 Task: Find connections with filter location Bonoua with filter topic #Tipswith filter profile language Potuguese with filter current company Bira 91 with filter school Jobs Khurda with filter industry Primary Metal Manufacturing with filter service category Demand Generation with filter keywords title Boilermaker
Action: Mouse moved to (645, 83)
Screenshot: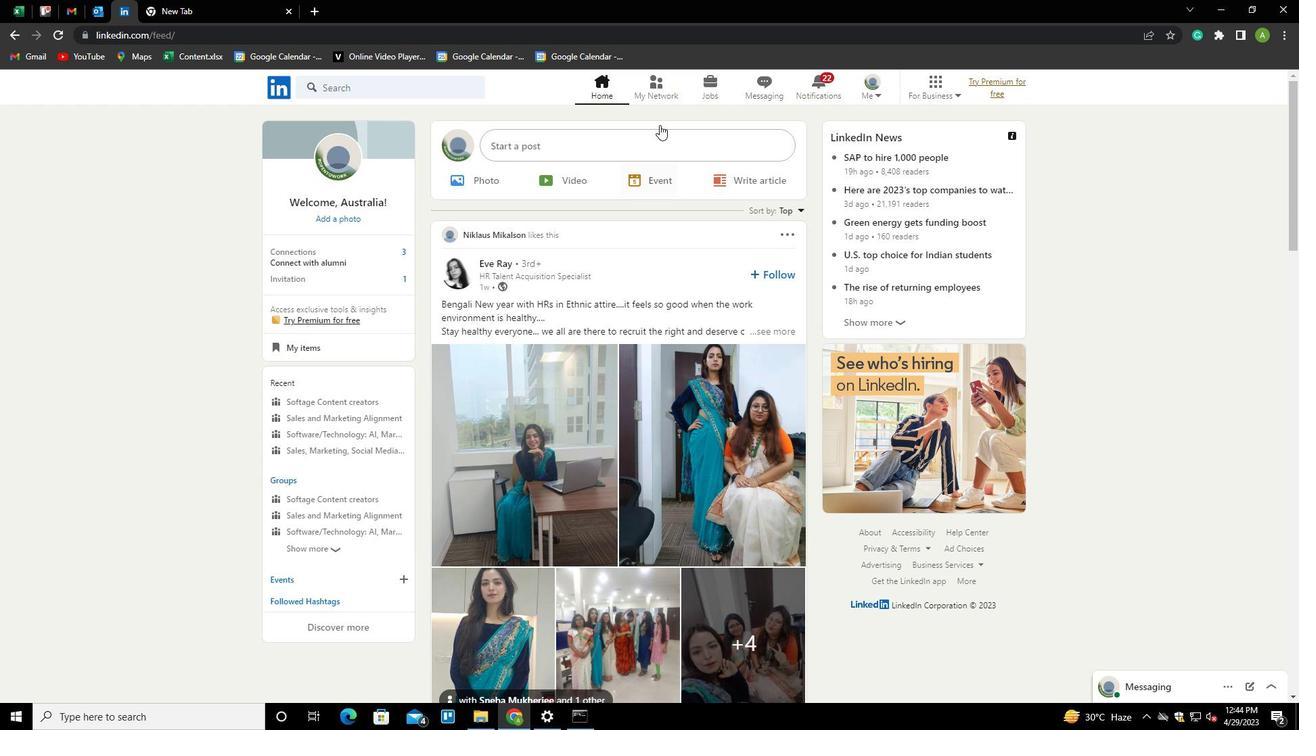 
Action: Mouse pressed left at (645, 83)
Screenshot: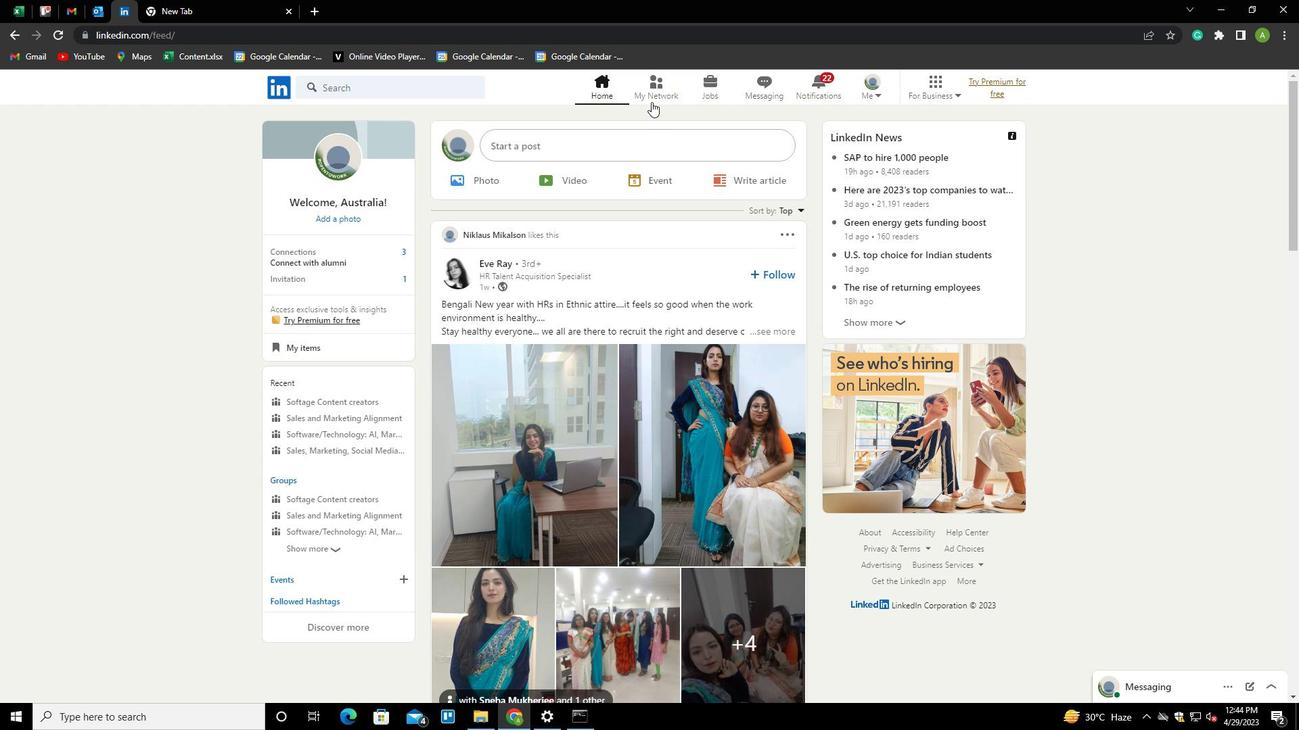 
Action: Mouse moved to (355, 166)
Screenshot: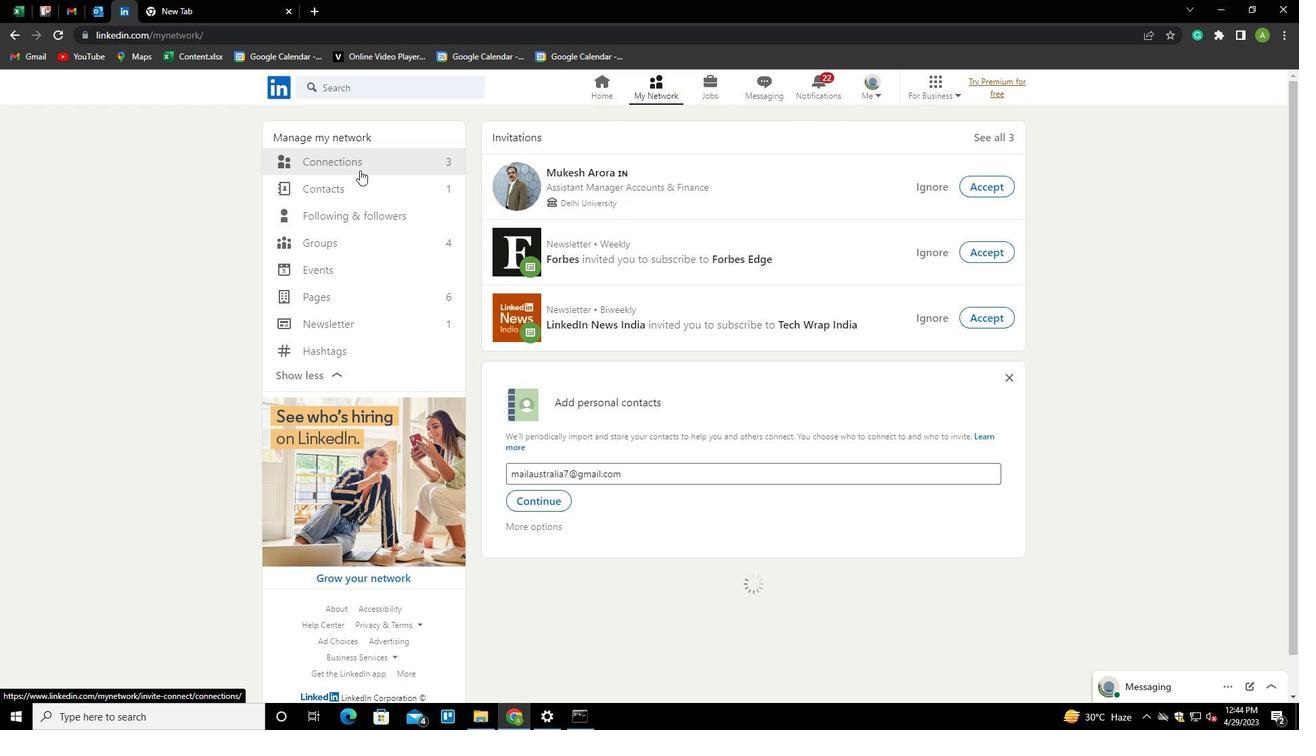 
Action: Mouse pressed left at (355, 166)
Screenshot: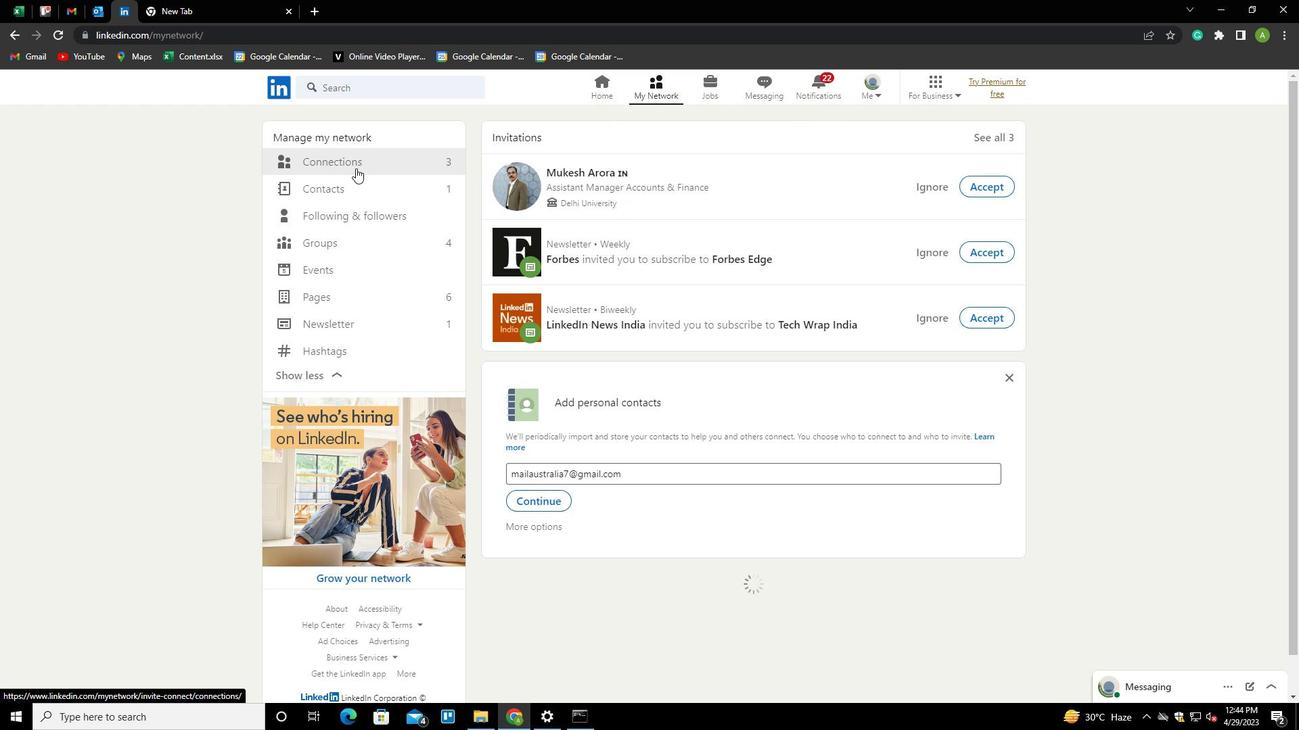 
Action: Mouse moved to (733, 159)
Screenshot: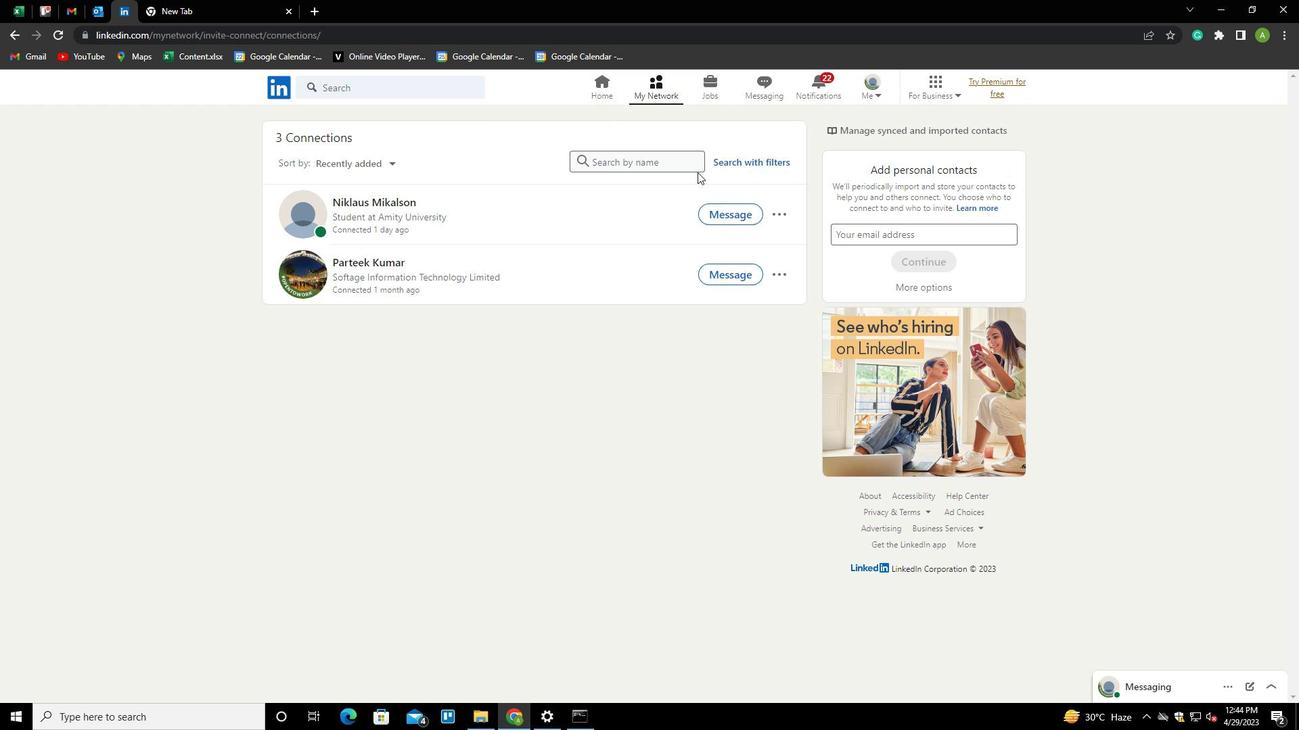 
Action: Mouse pressed left at (733, 159)
Screenshot: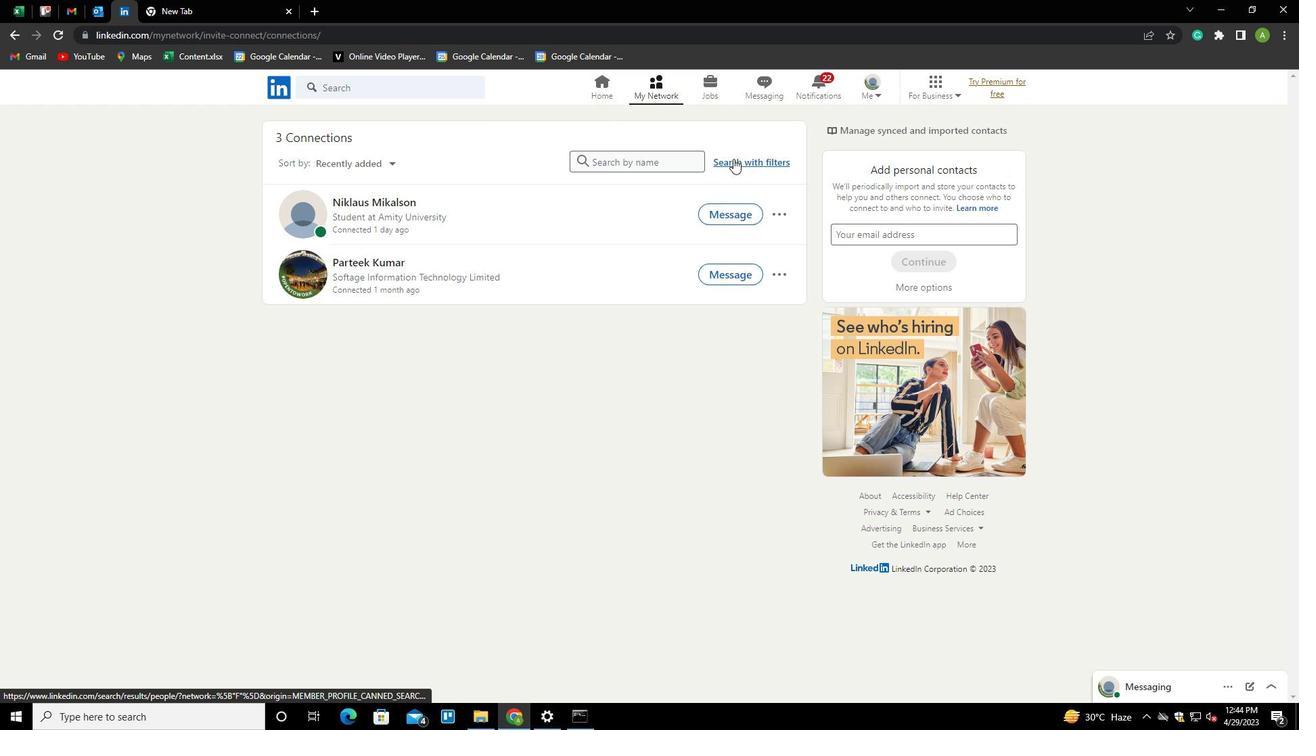 
Action: Mouse moved to (684, 125)
Screenshot: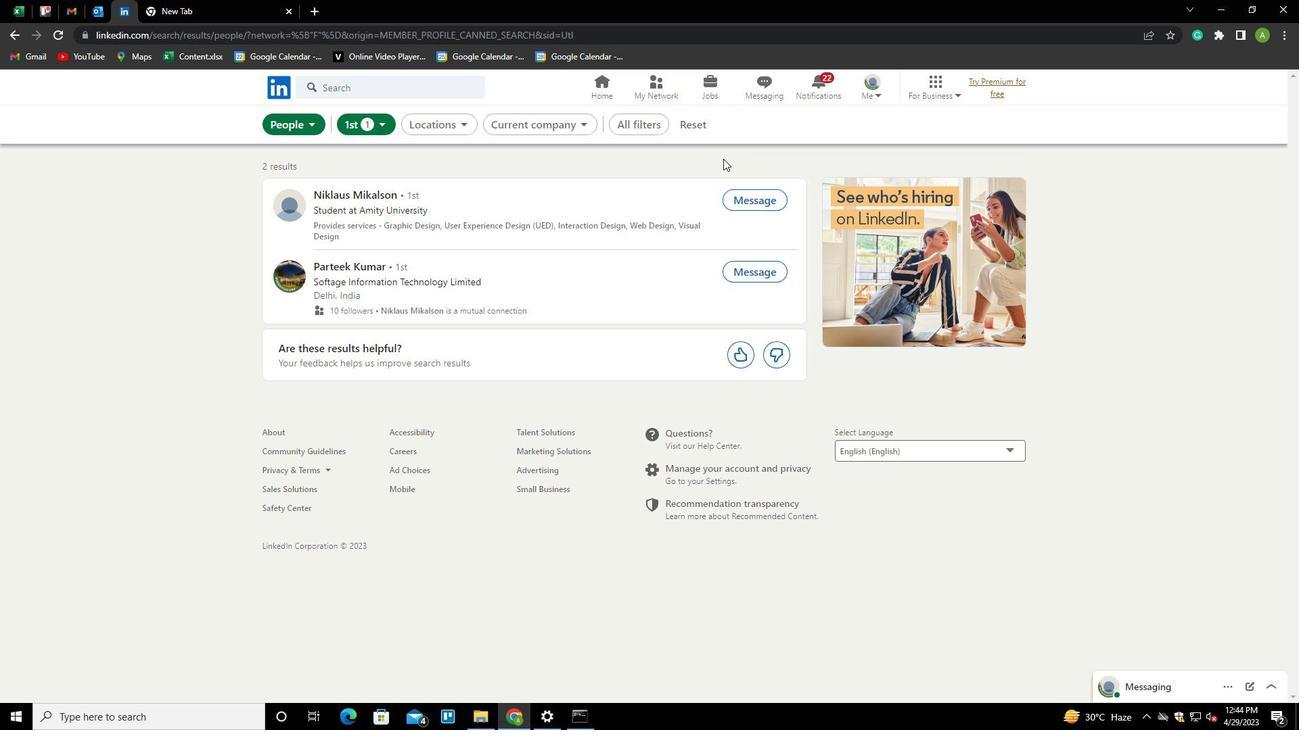 
Action: Mouse pressed left at (684, 125)
Screenshot: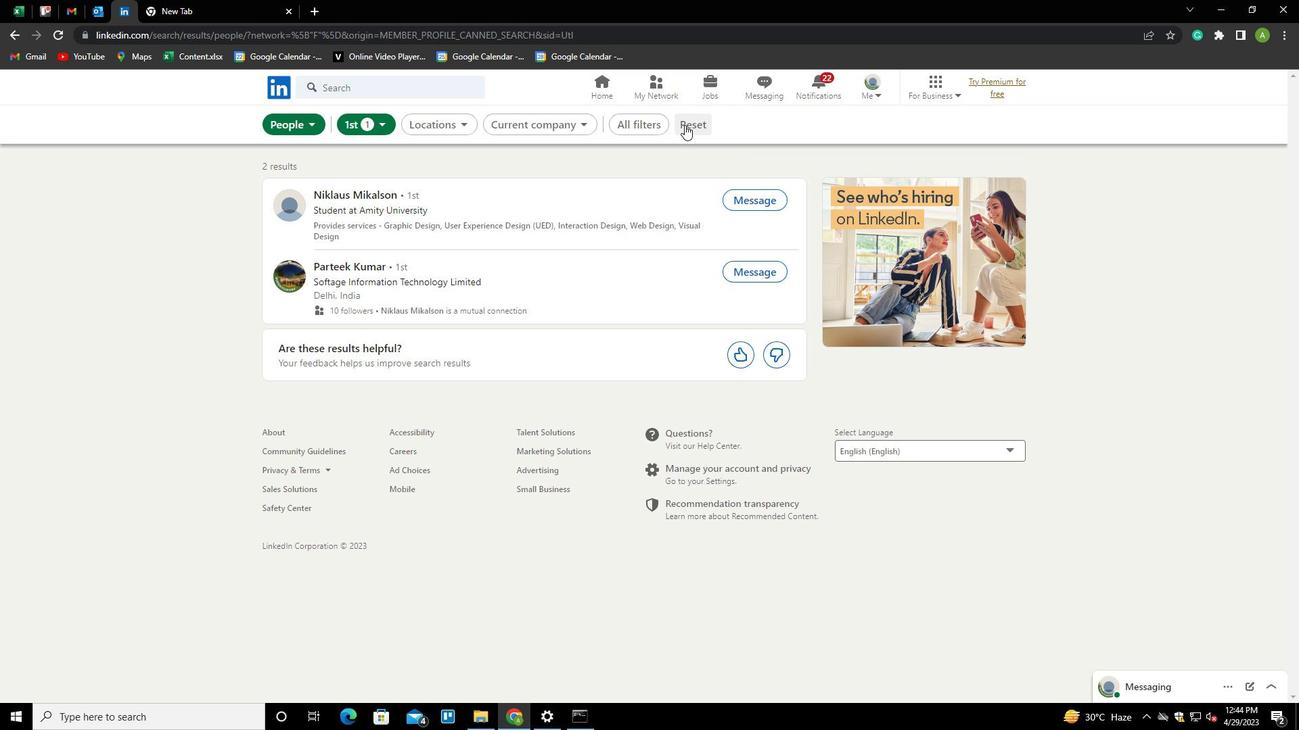 
Action: Mouse moved to (674, 123)
Screenshot: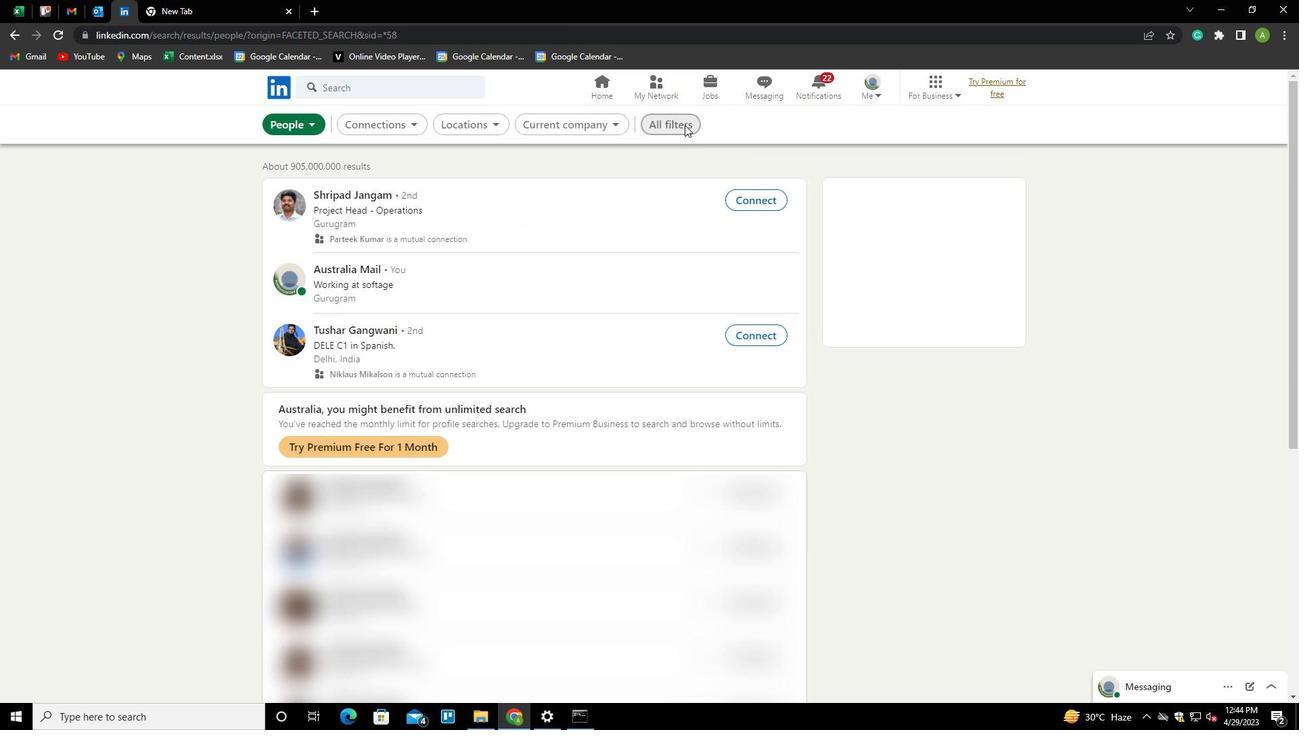 
Action: Mouse pressed left at (674, 123)
Screenshot: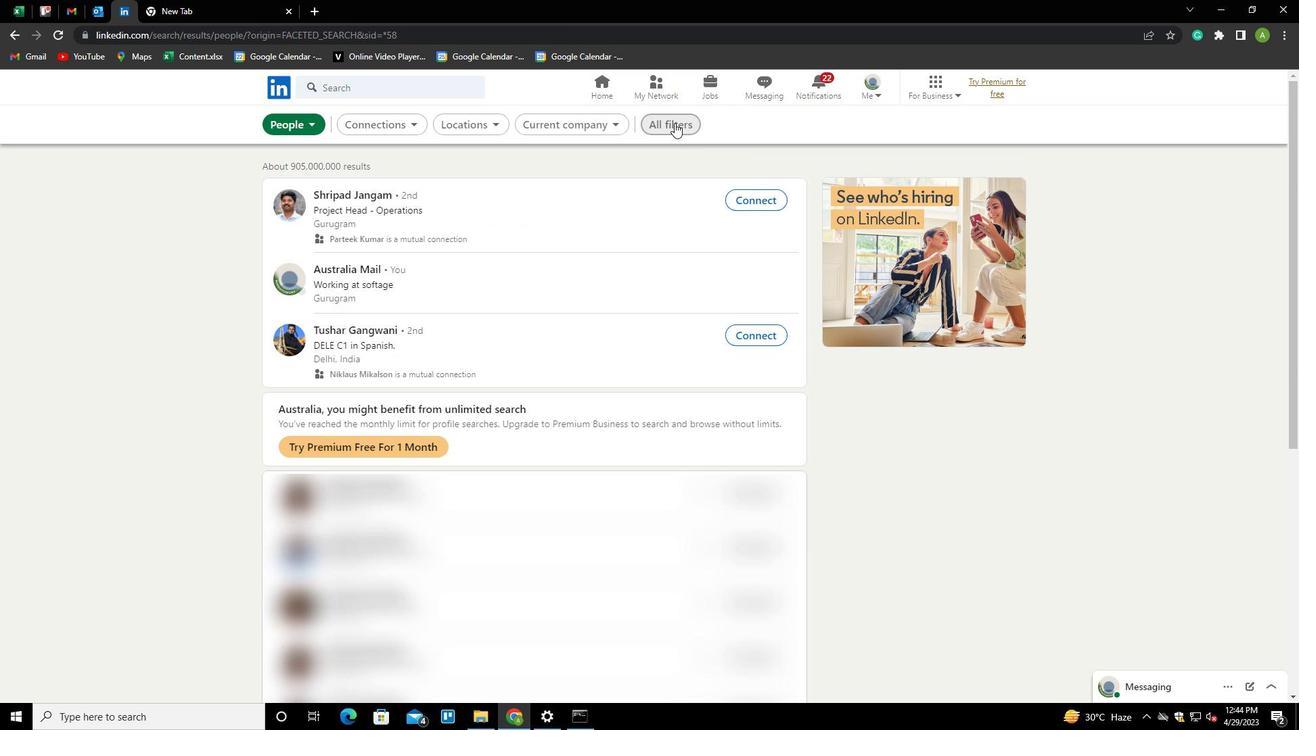 
Action: Mouse moved to (1061, 372)
Screenshot: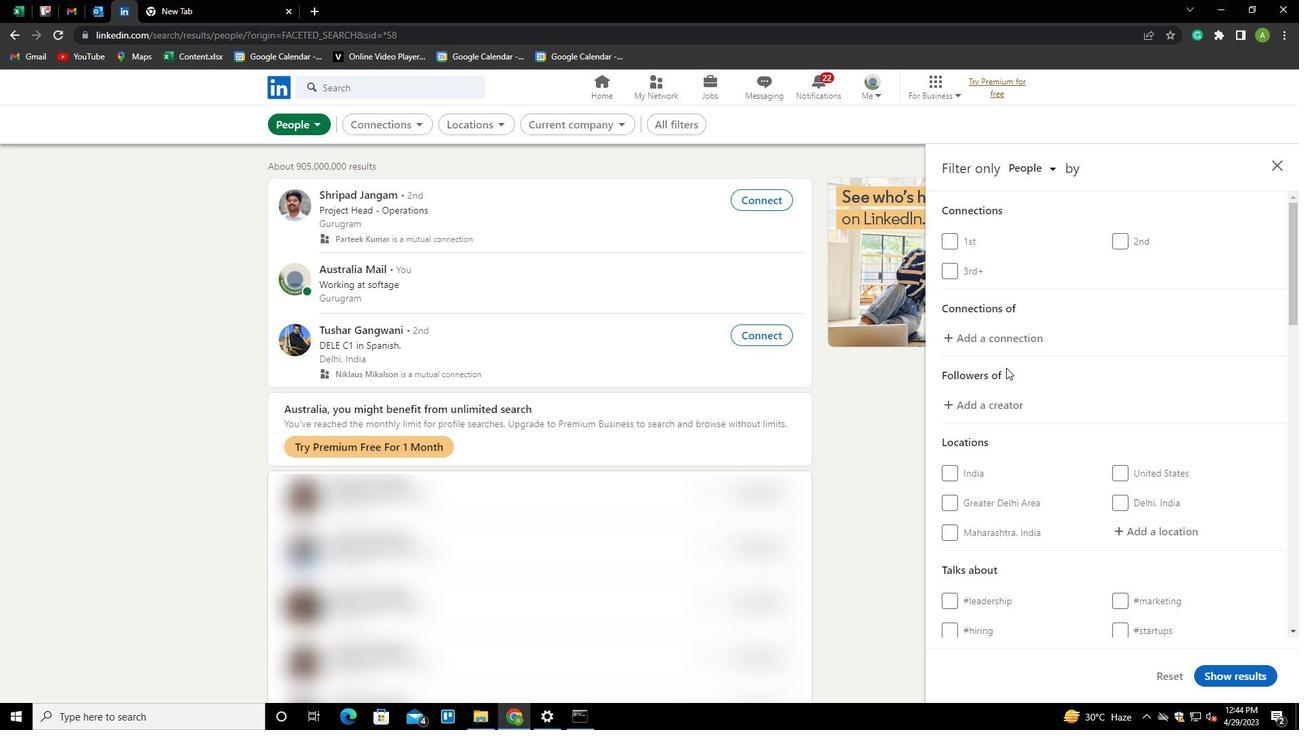 
Action: Mouse scrolled (1061, 372) with delta (0, 0)
Screenshot: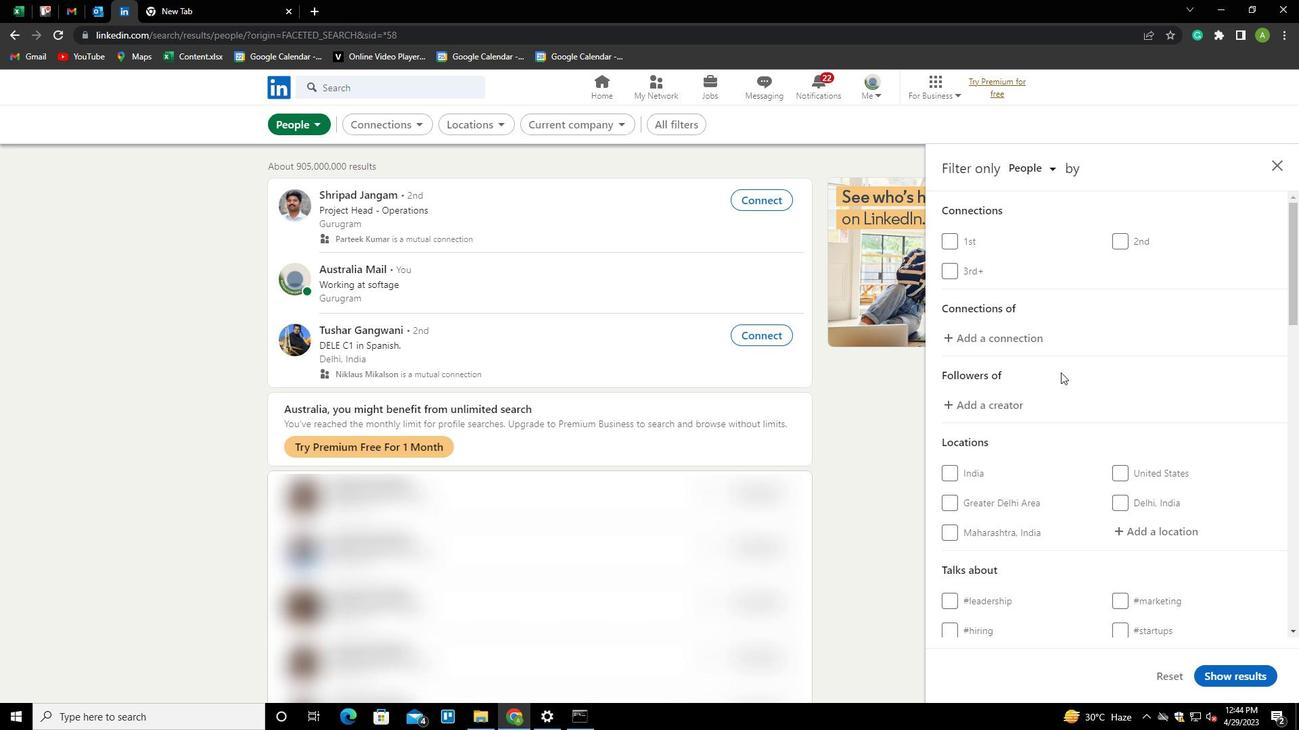 
Action: Mouse scrolled (1061, 372) with delta (0, 0)
Screenshot: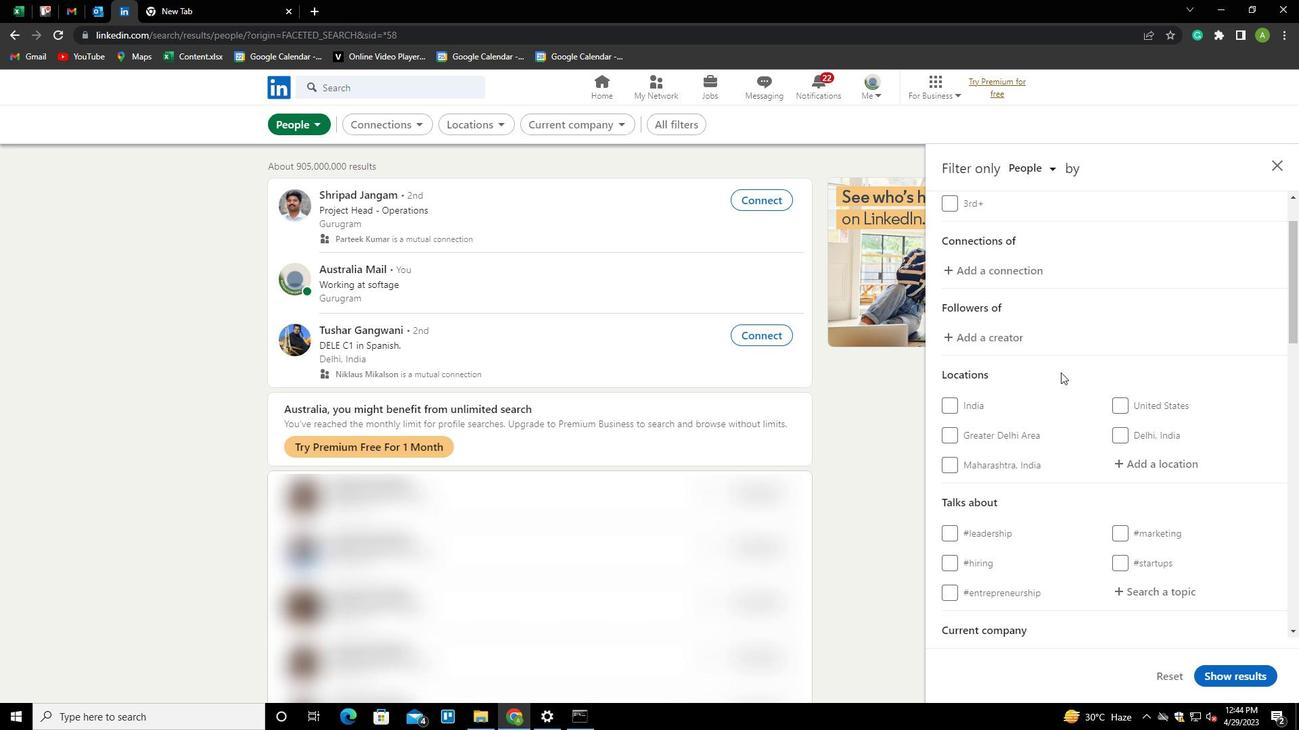 
Action: Mouse moved to (1133, 387)
Screenshot: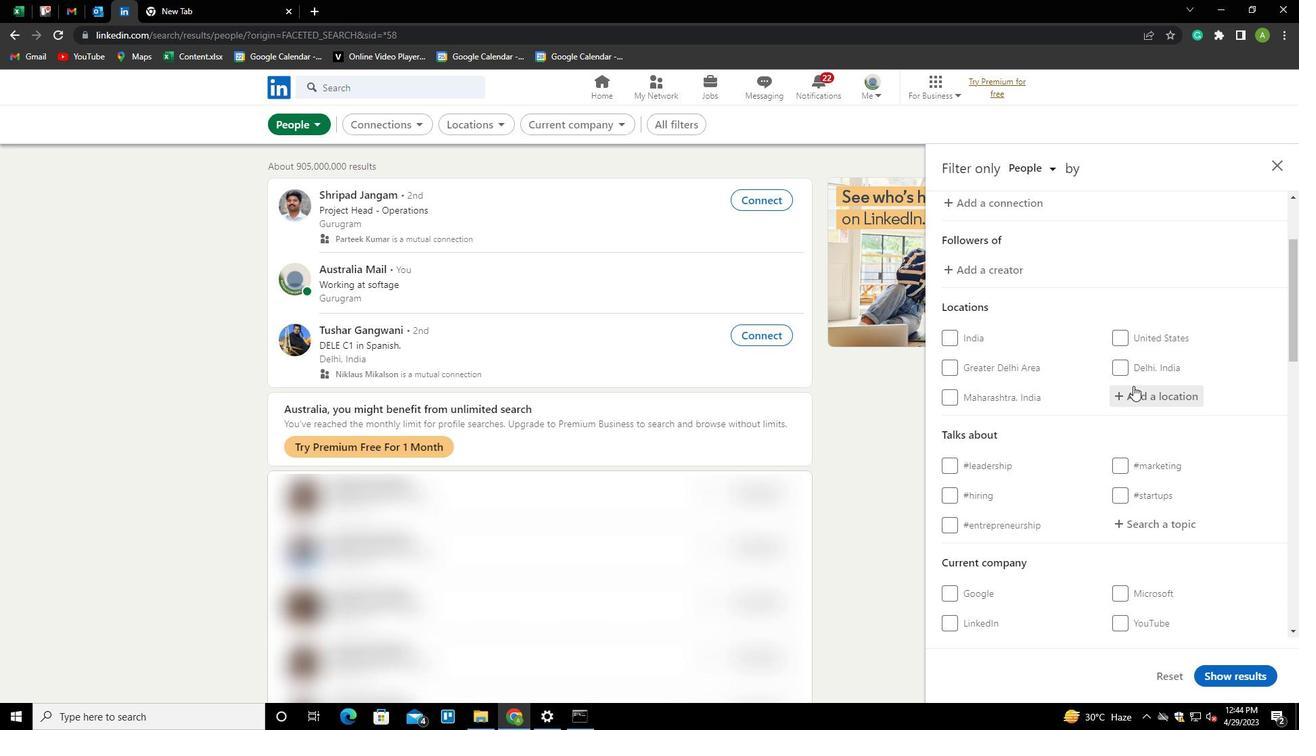 
Action: Mouse pressed left at (1133, 387)
Screenshot: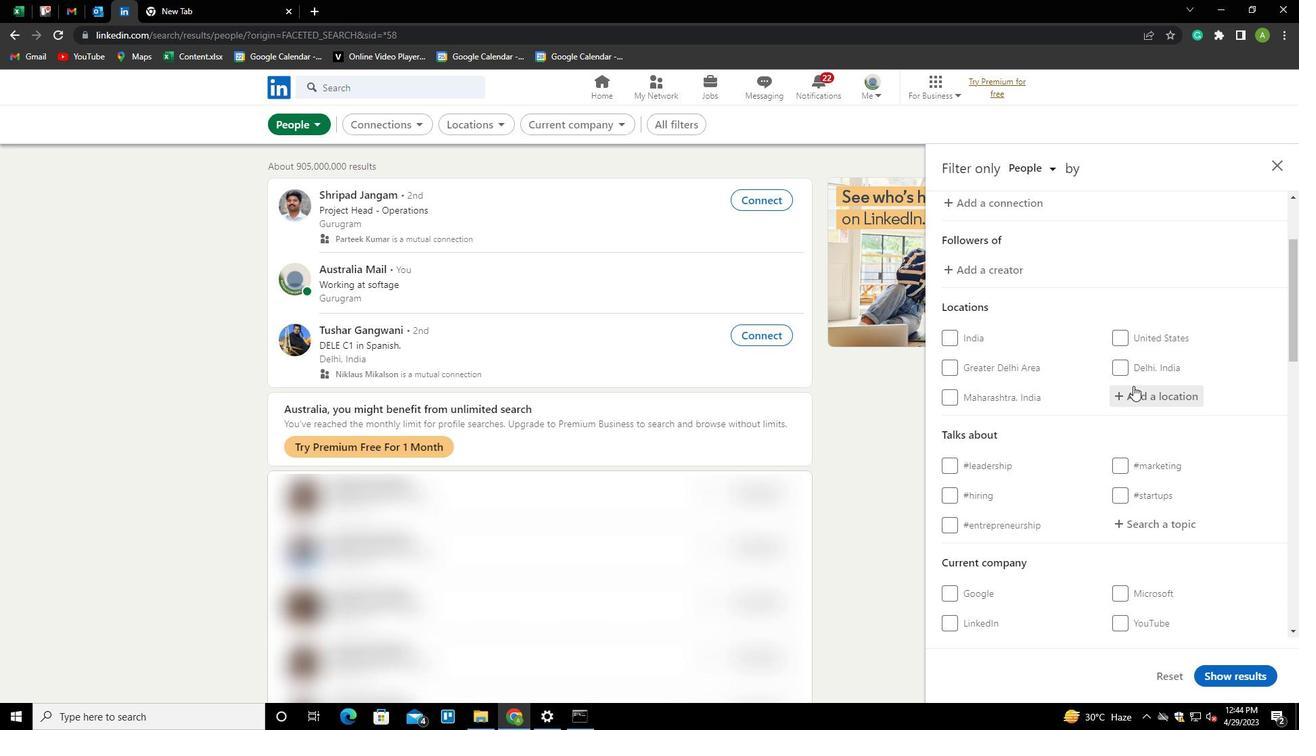 
Action: Key pressed <Key.shift>BONOUA
Screenshot: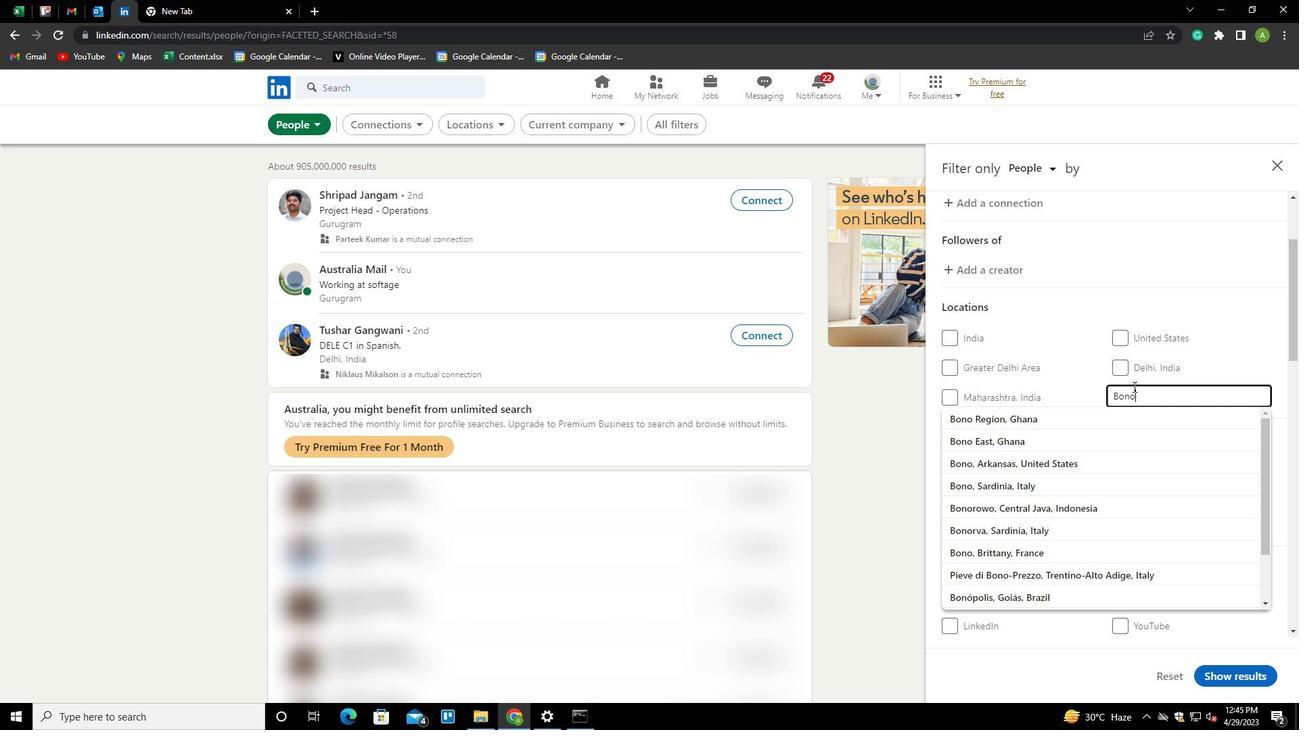
Action: Mouse moved to (1143, 425)
Screenshot: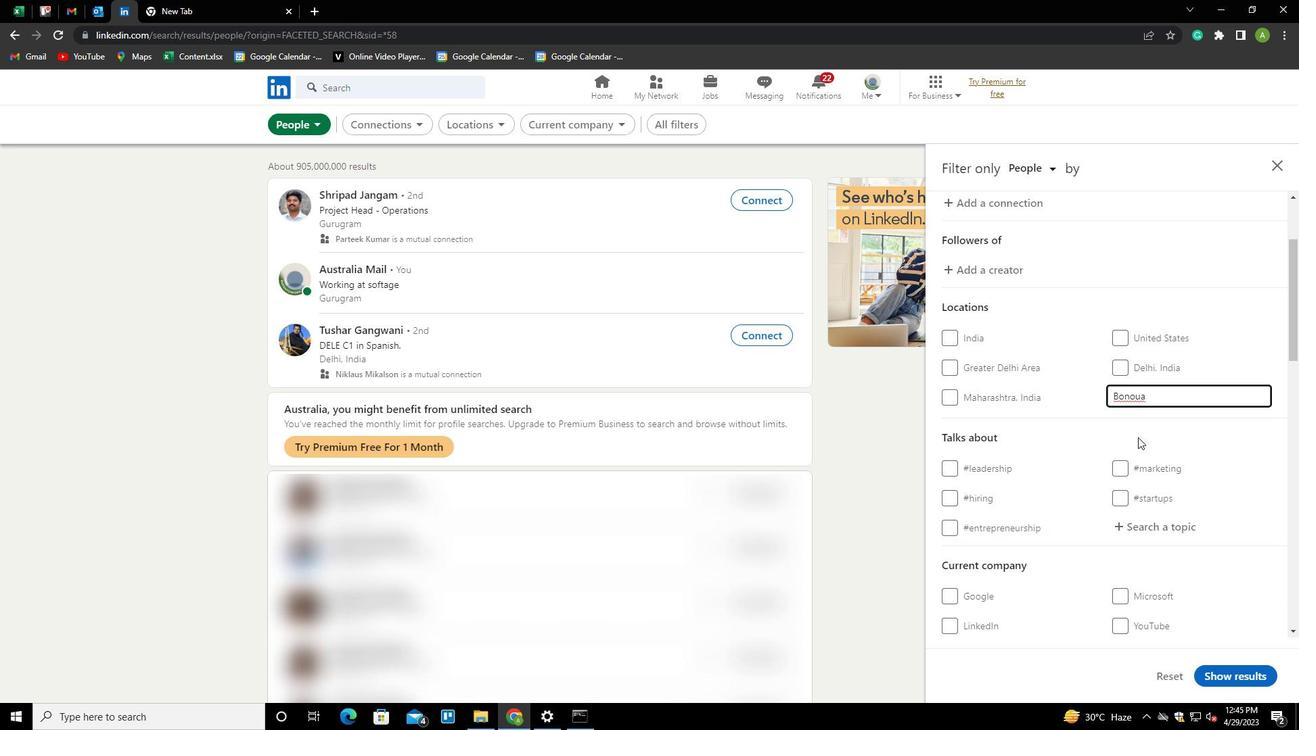 
Action: Mouse pressed left at (1143, 425)
Screenshot: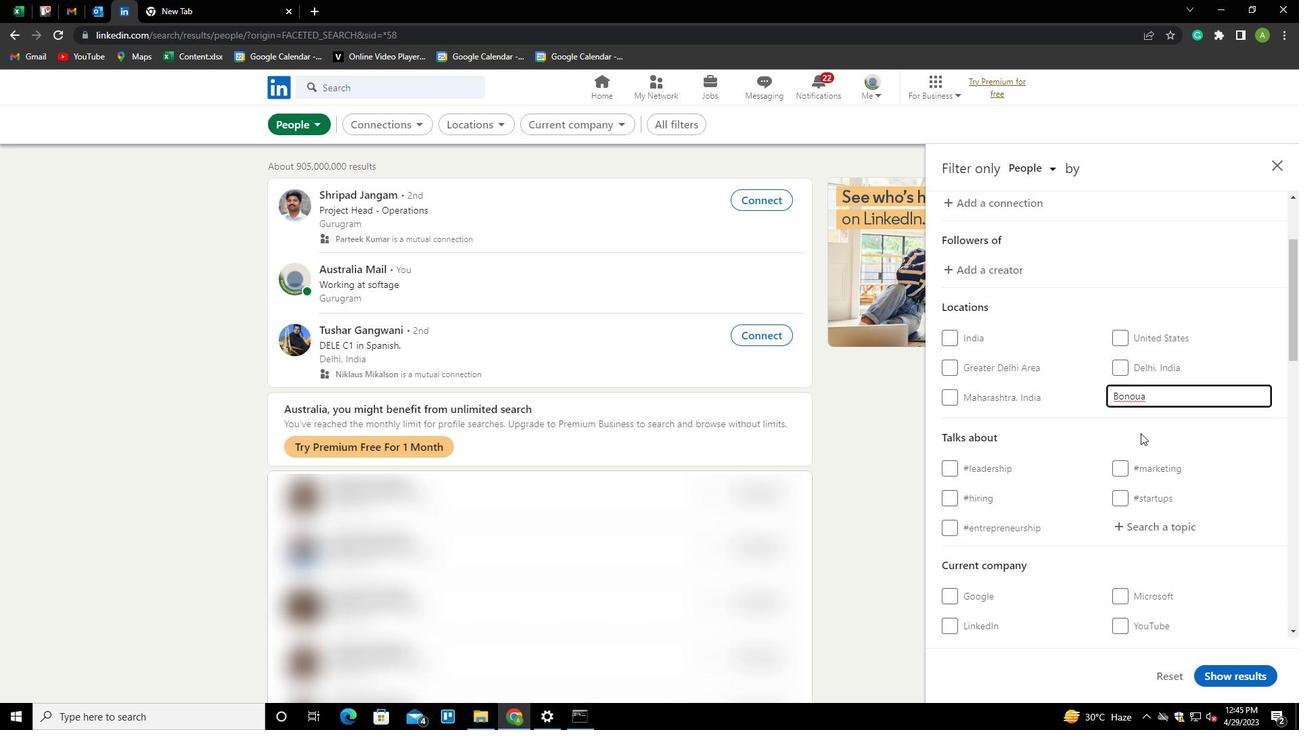 
Action: Mouse moved to (1143, 424)
Screenshot: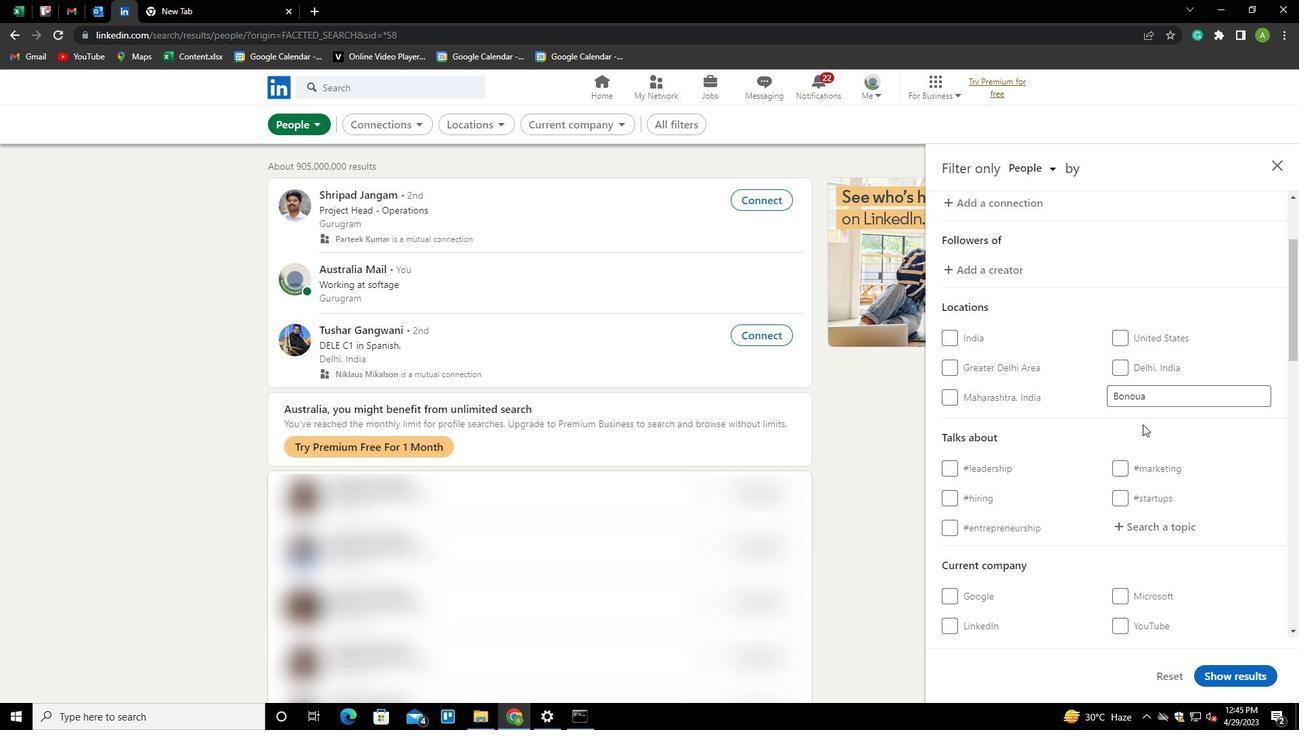 
Action: Mouse scrolled (1143, 423) with delta (0, 0)
Screenshot: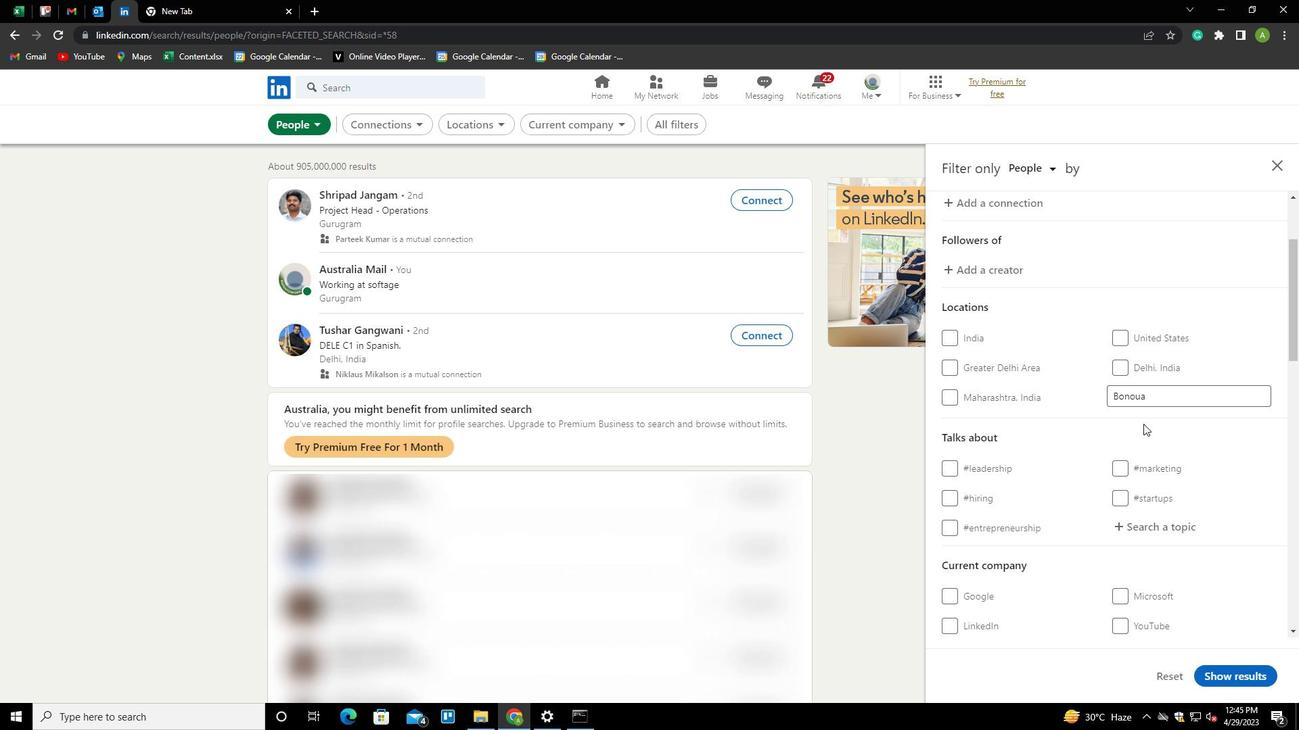 
Action: Mouse scrolled (1143, 423) with delta (0, 0)
Screenshot: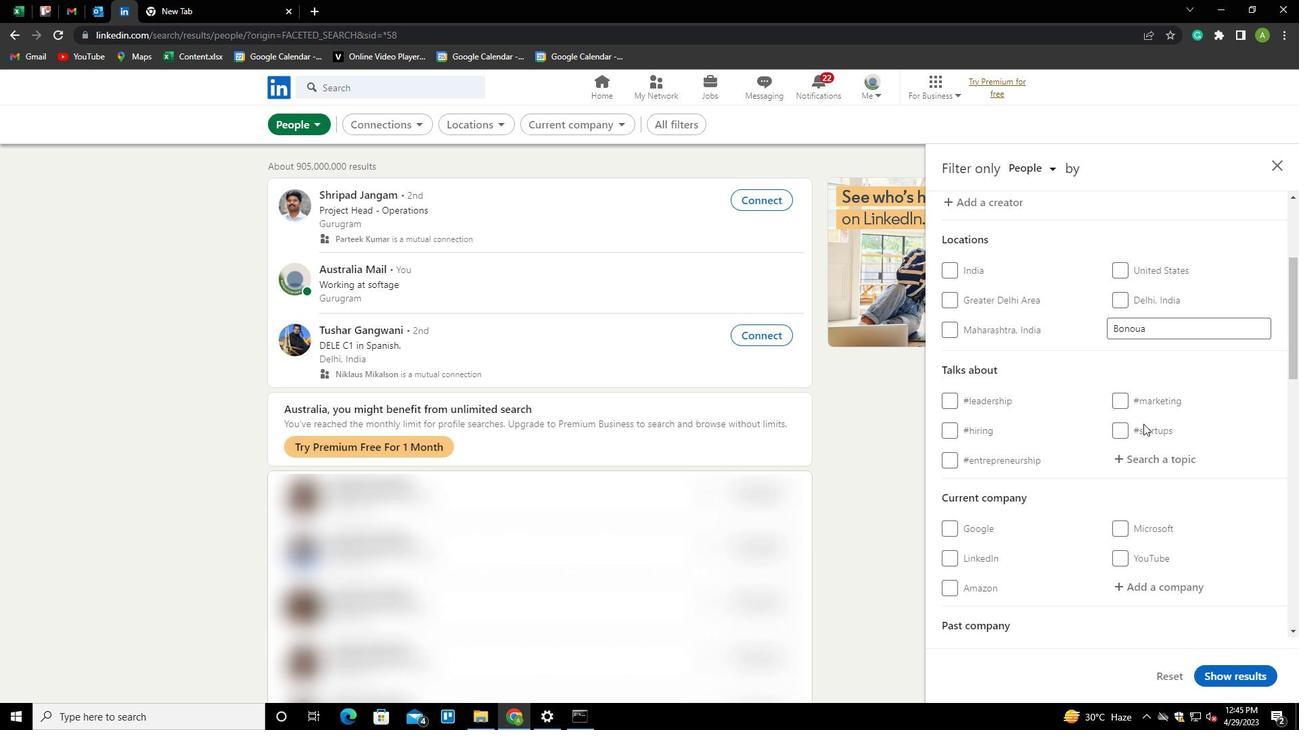 
Action: Mouse scrolled (1143, 423) with delta (0, 0)
Screenshot: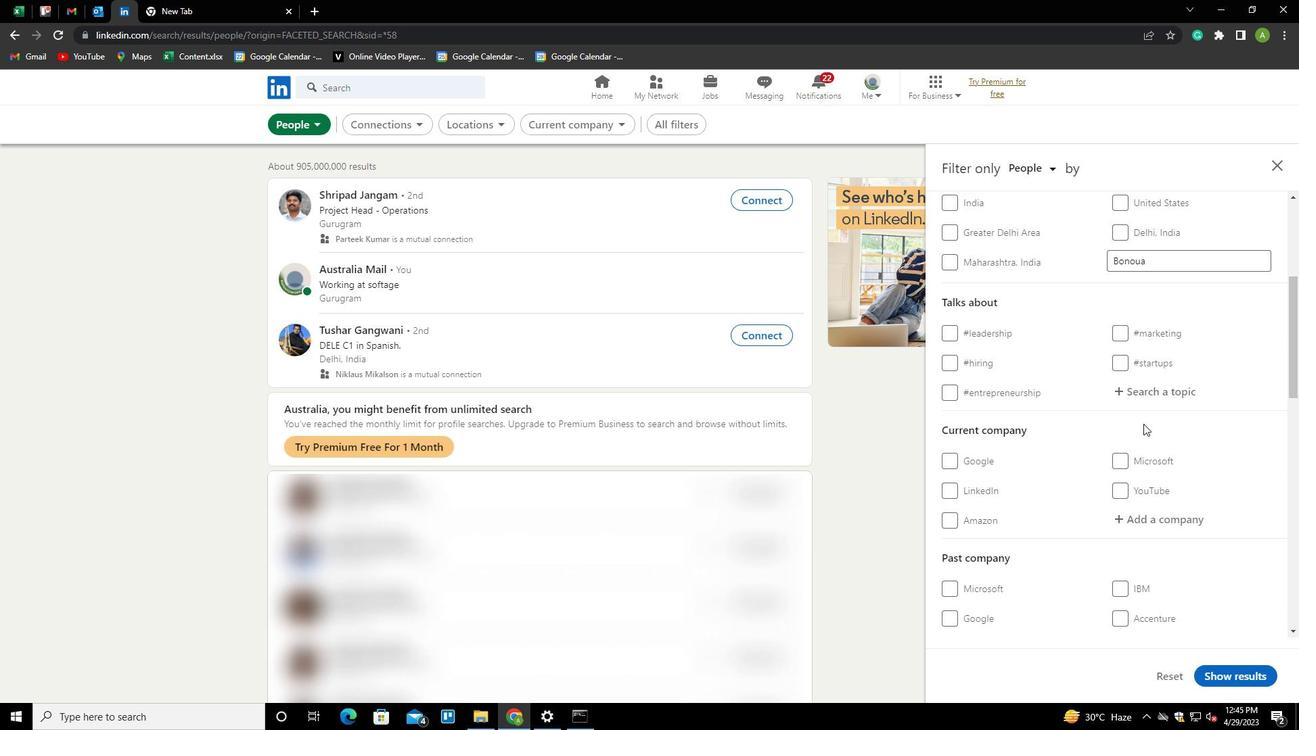 
Action: Mouse moved to (1131, 318)
Screenshot: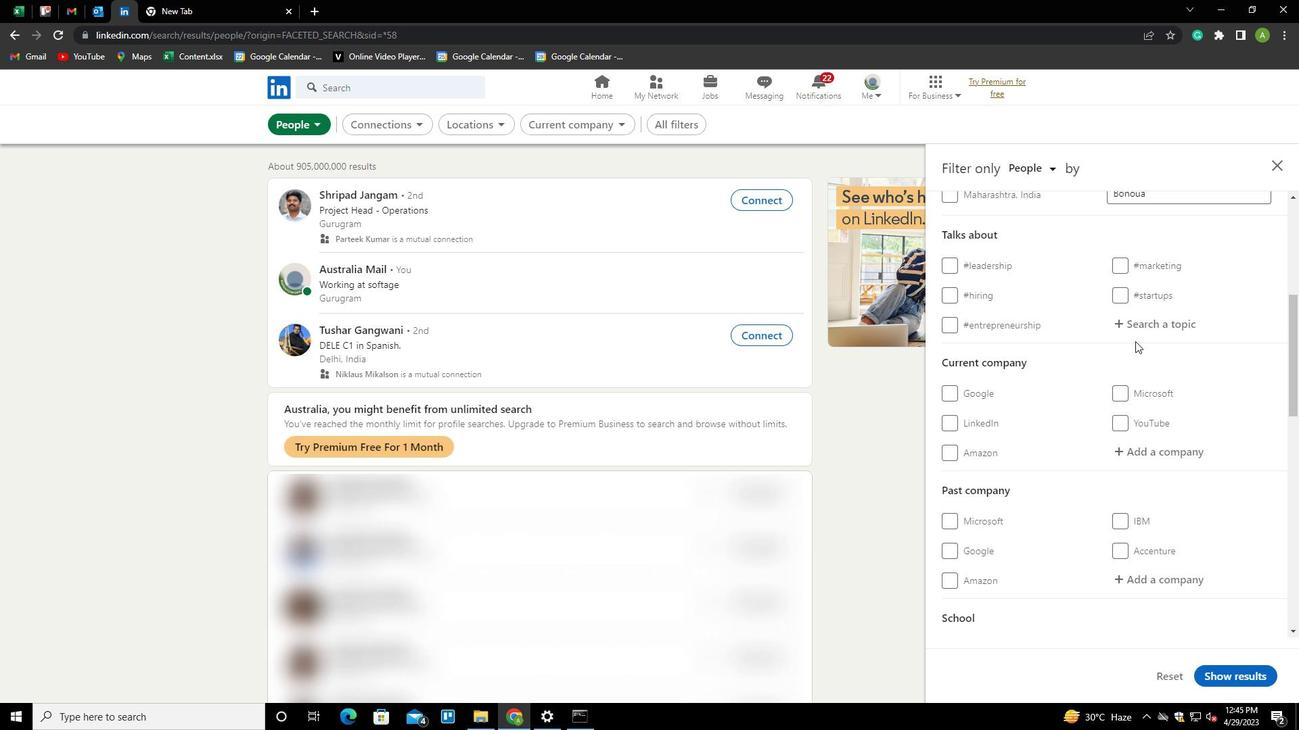 
Action: Mouse pressed left at (1131, 318)
Screenshot: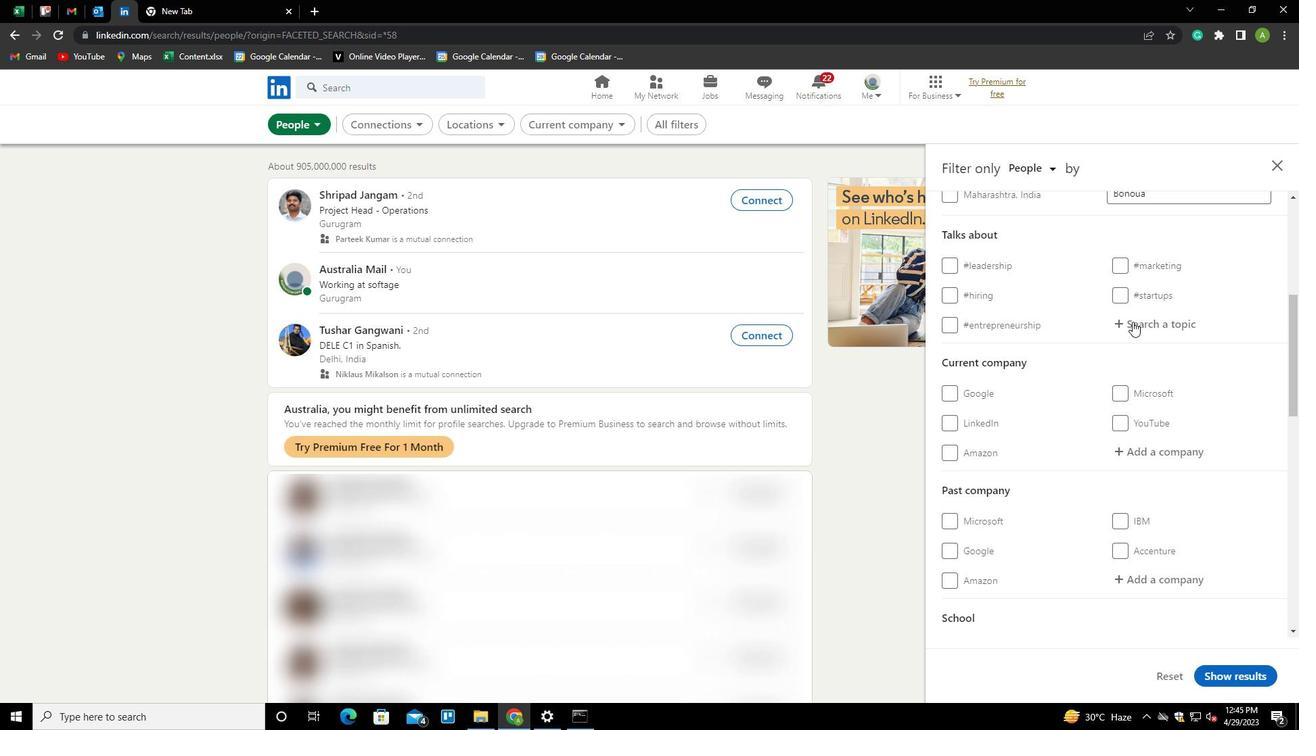 
Action: Mouse moved to (1128, 319)
Screenshot: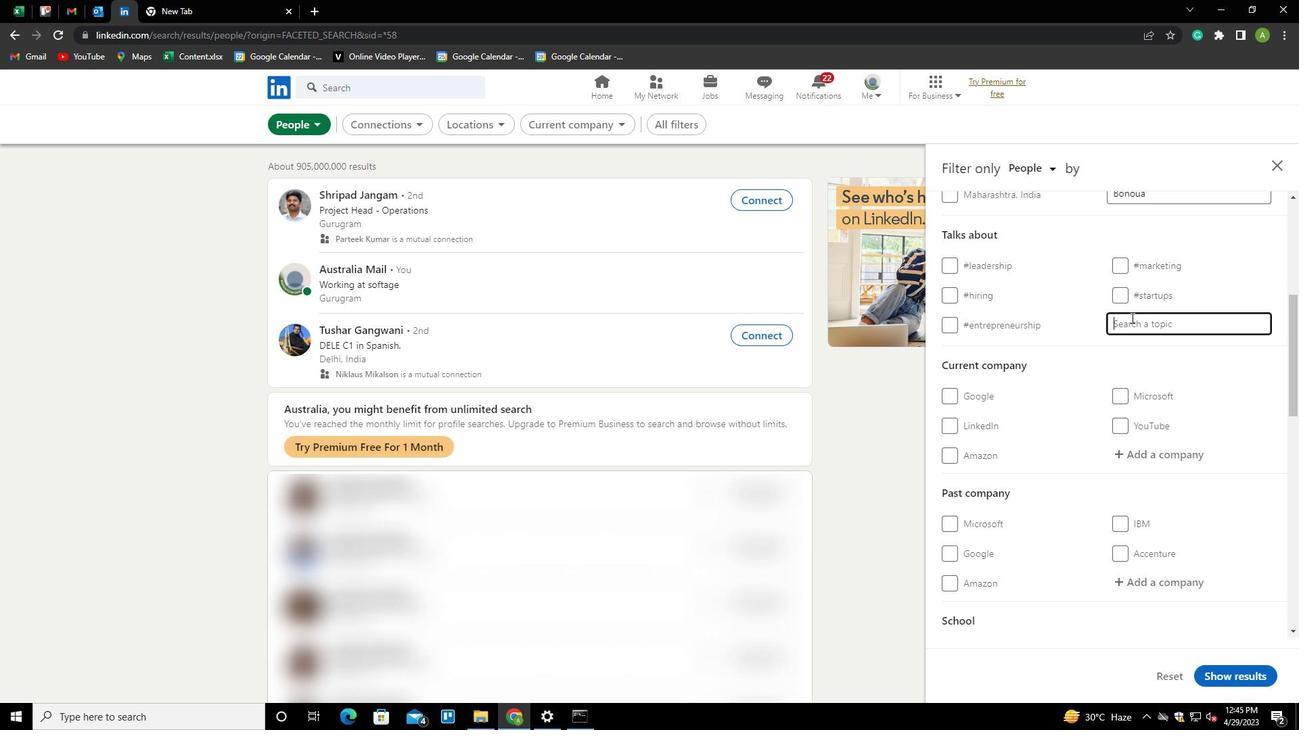 
Action: Key pressed <Key.shift>
Screenshot: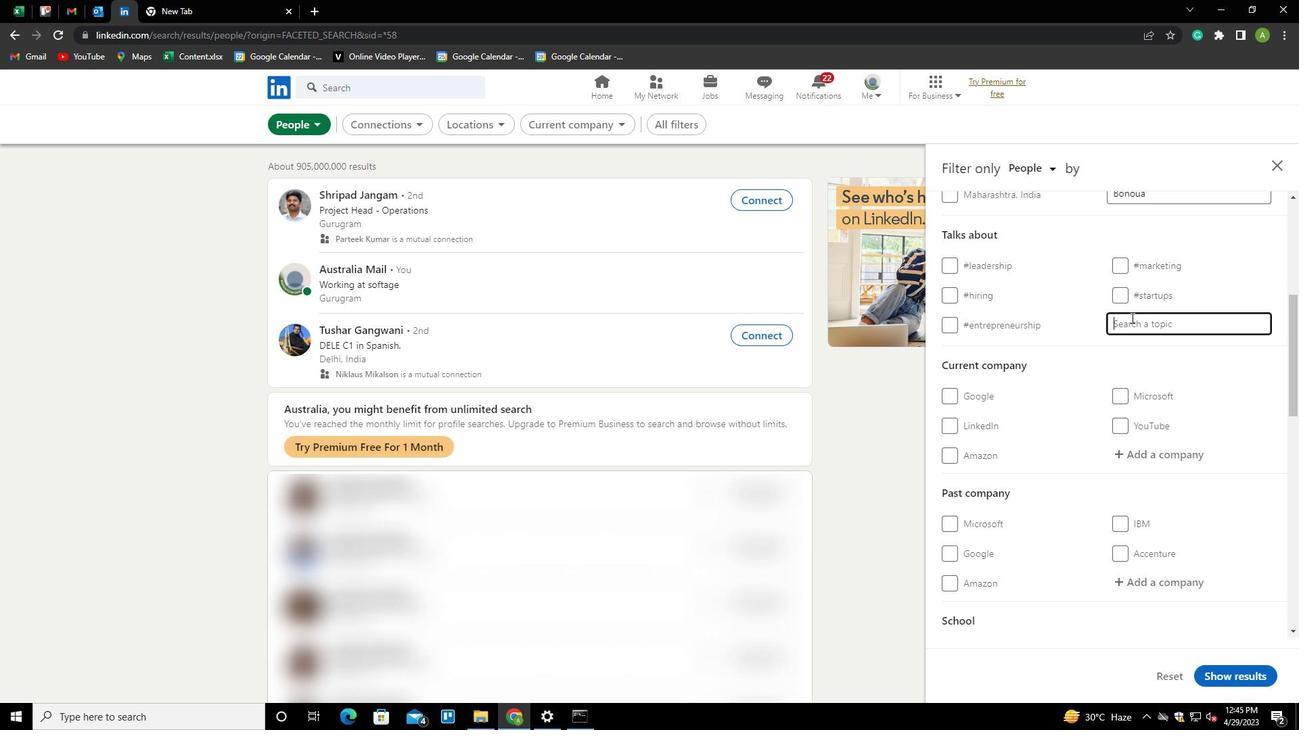
Action: Mouse moved to (1127, 320)
Screenshot: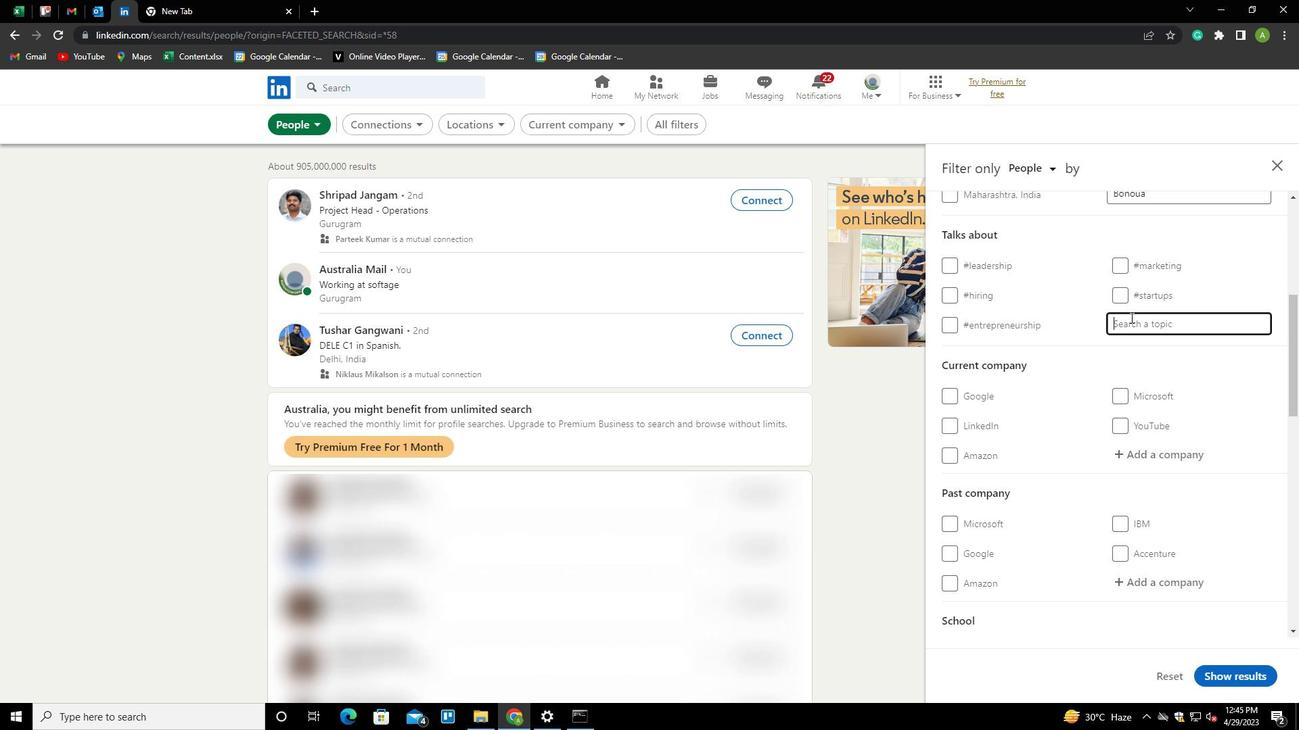 
Action: Key pressed TIS<Key.insert><Key.backspace>PS<Key.down><Key.enter>
Screenshot: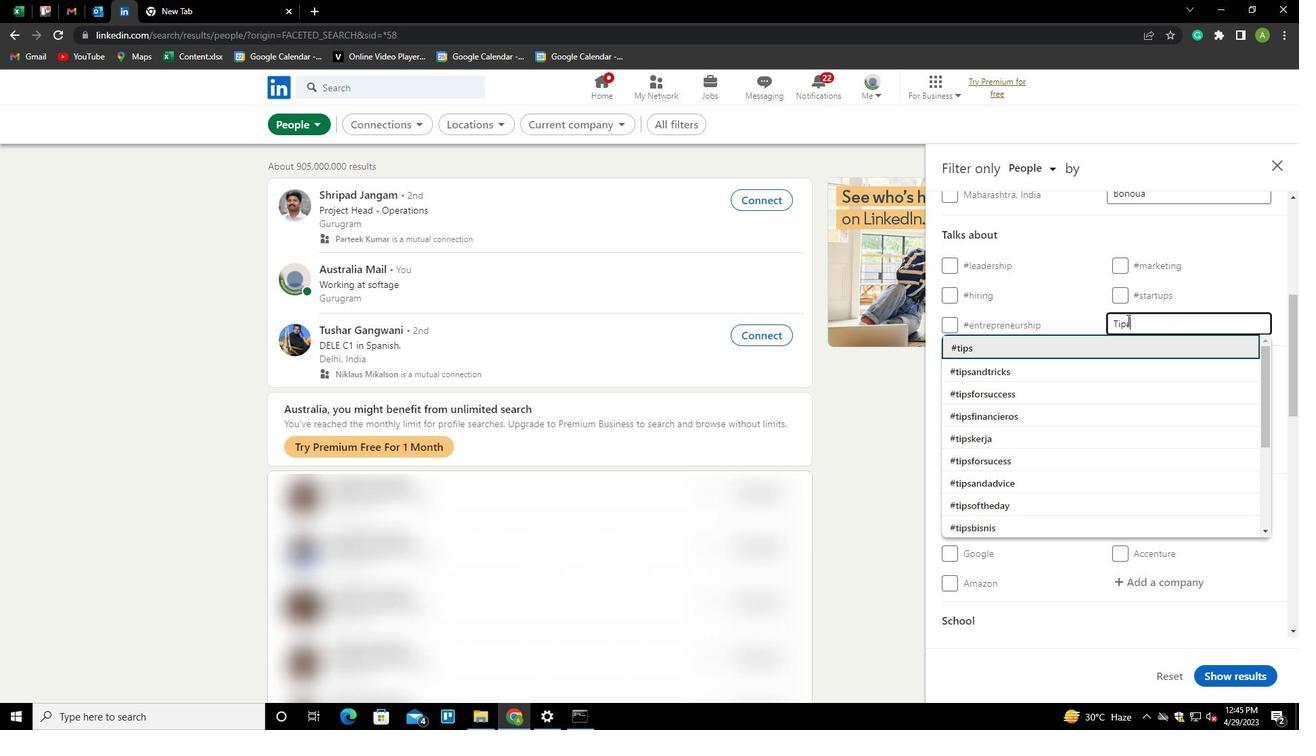 
Action: Mouse scrolled (1127, 319) with delta (0, 0)
Screenshot: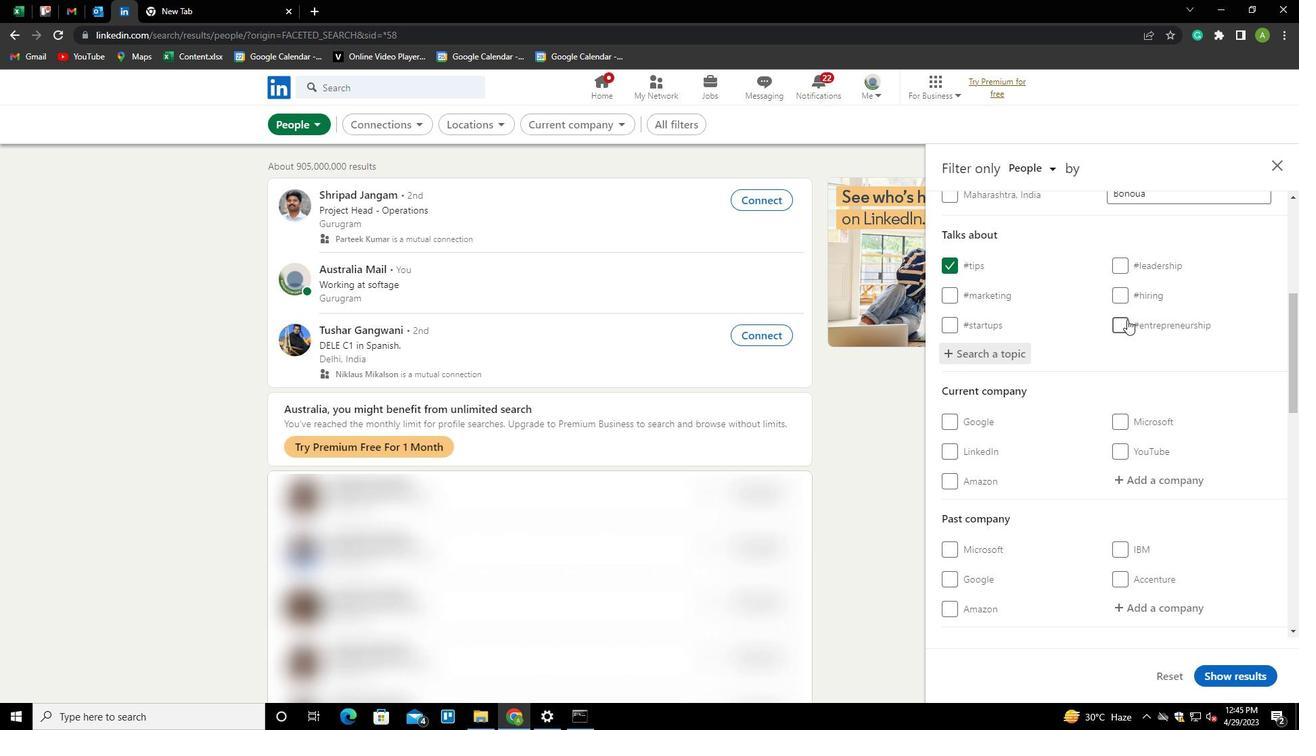 
Action: Mouse scrolled (1127, 319) with delta (0, 0)
Screenshot: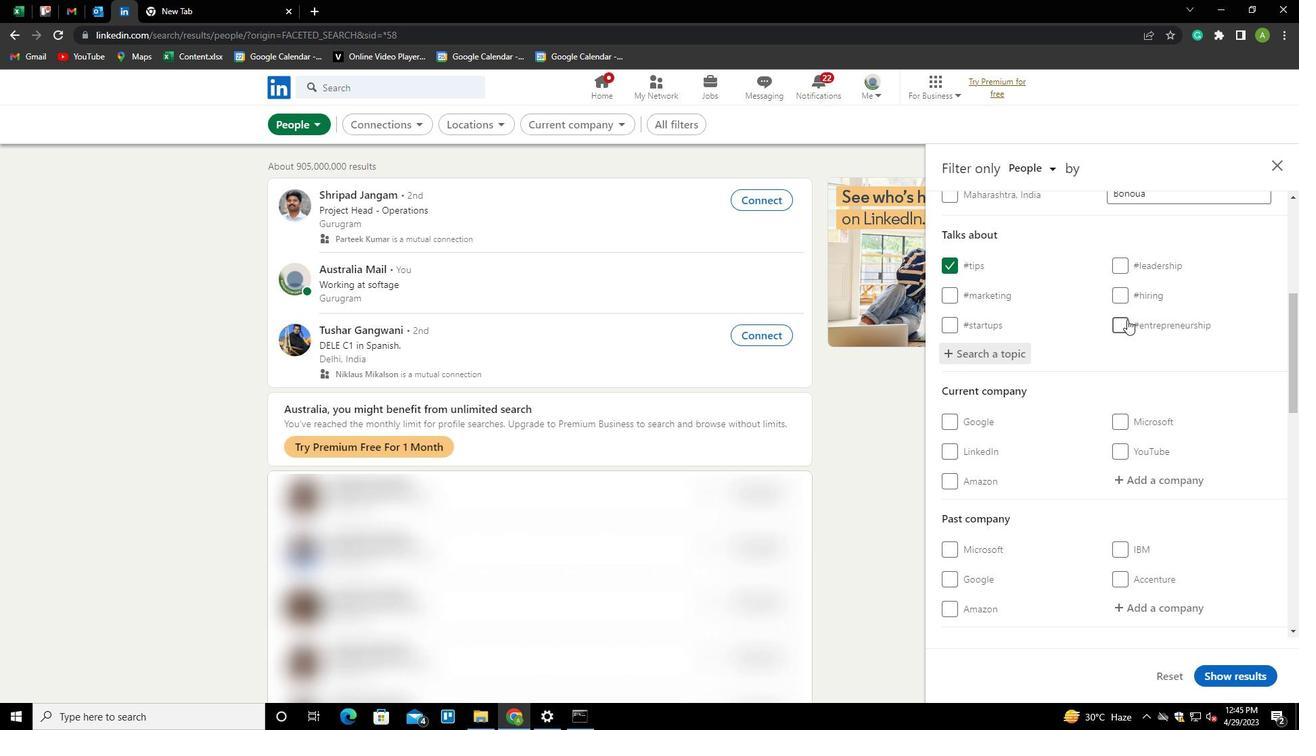 
Action: Mouse scrolled (1127, 319) with delta (0, 0)
Screenshot: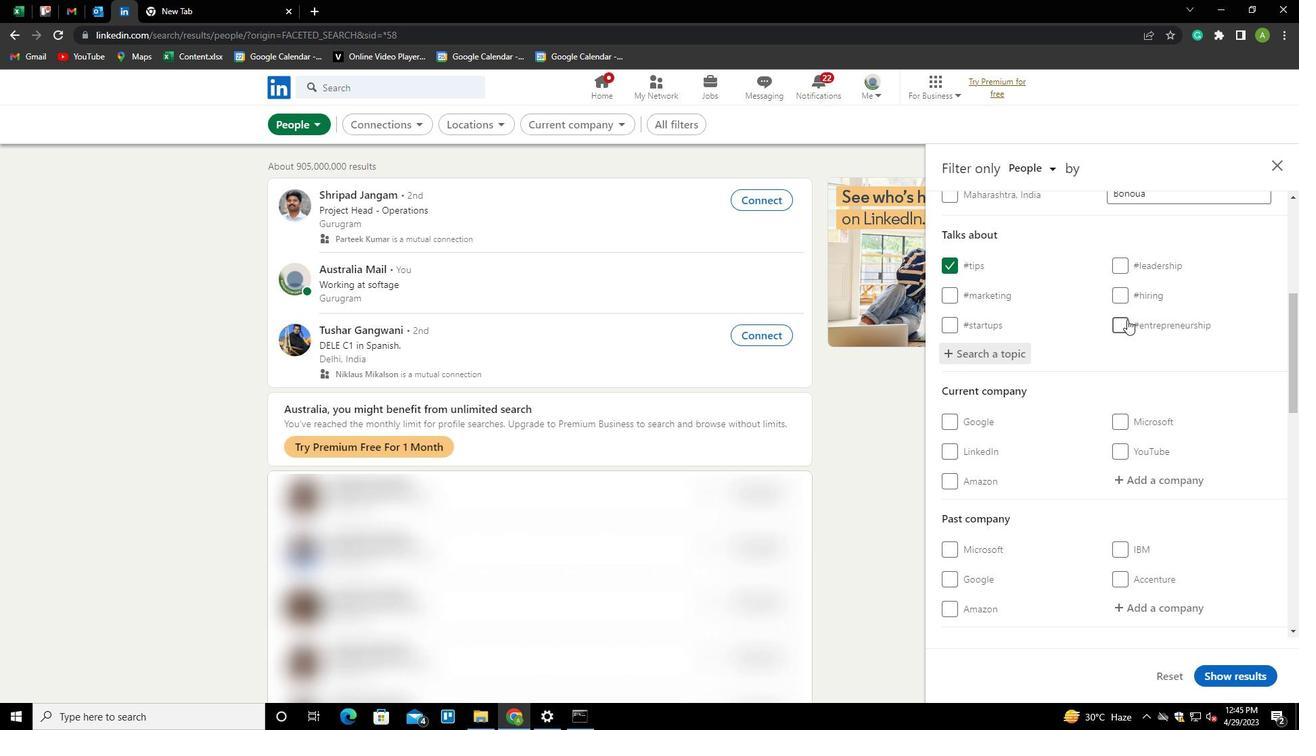 
Action: Mouse scrolled (1127, 319) with delta (0, 0)
Screenshot: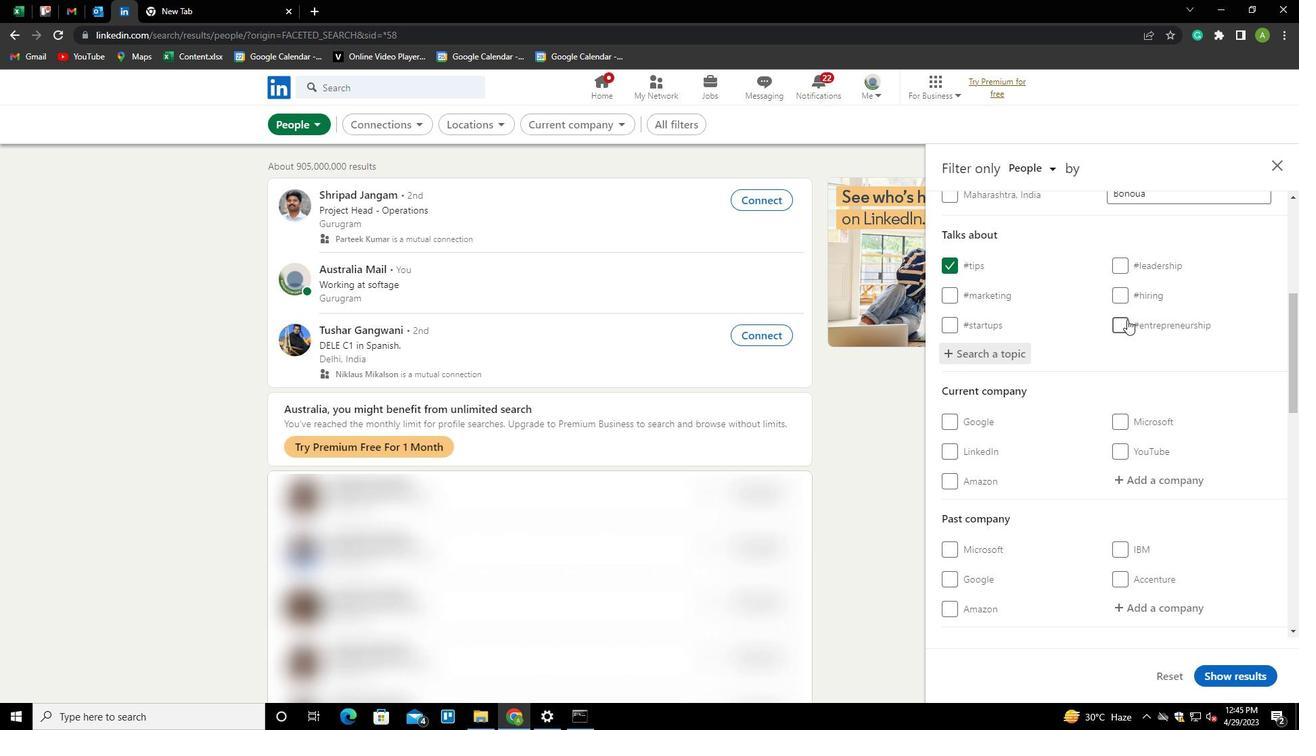 
Action: Mouse scrolled (1127, 319) with delta (0, 0)
Screenshot: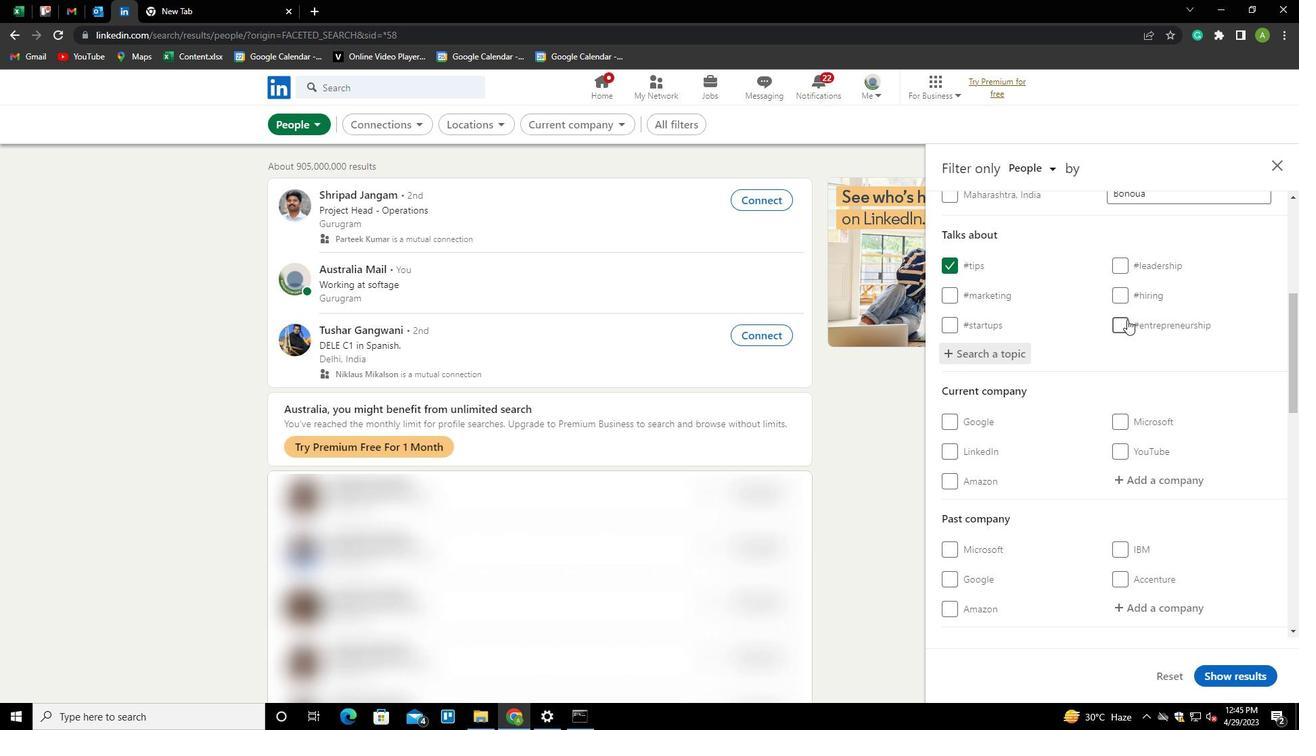 
Action: Mouse scrolled (1127, 319) with delta (0, 0)
Screenshot: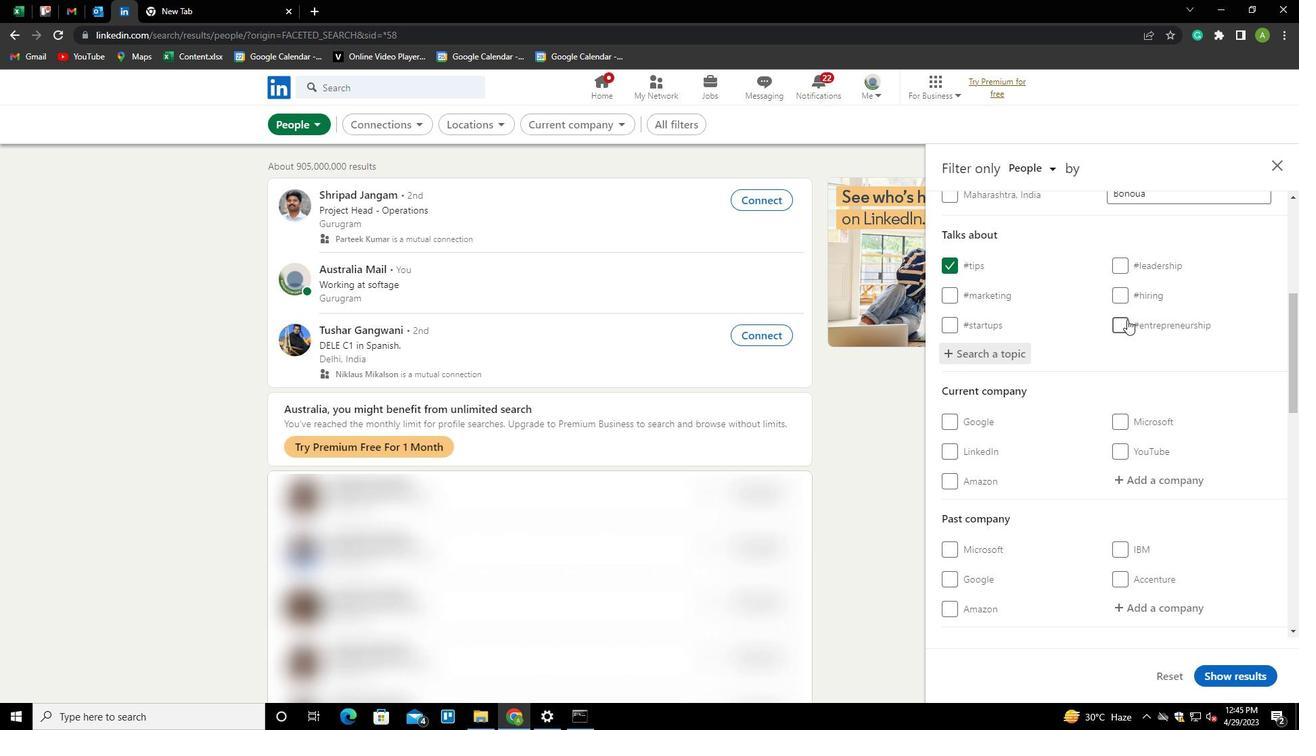
Action: Mouse scrolled (1127, 319) with delta (0, 0)
Screenshot: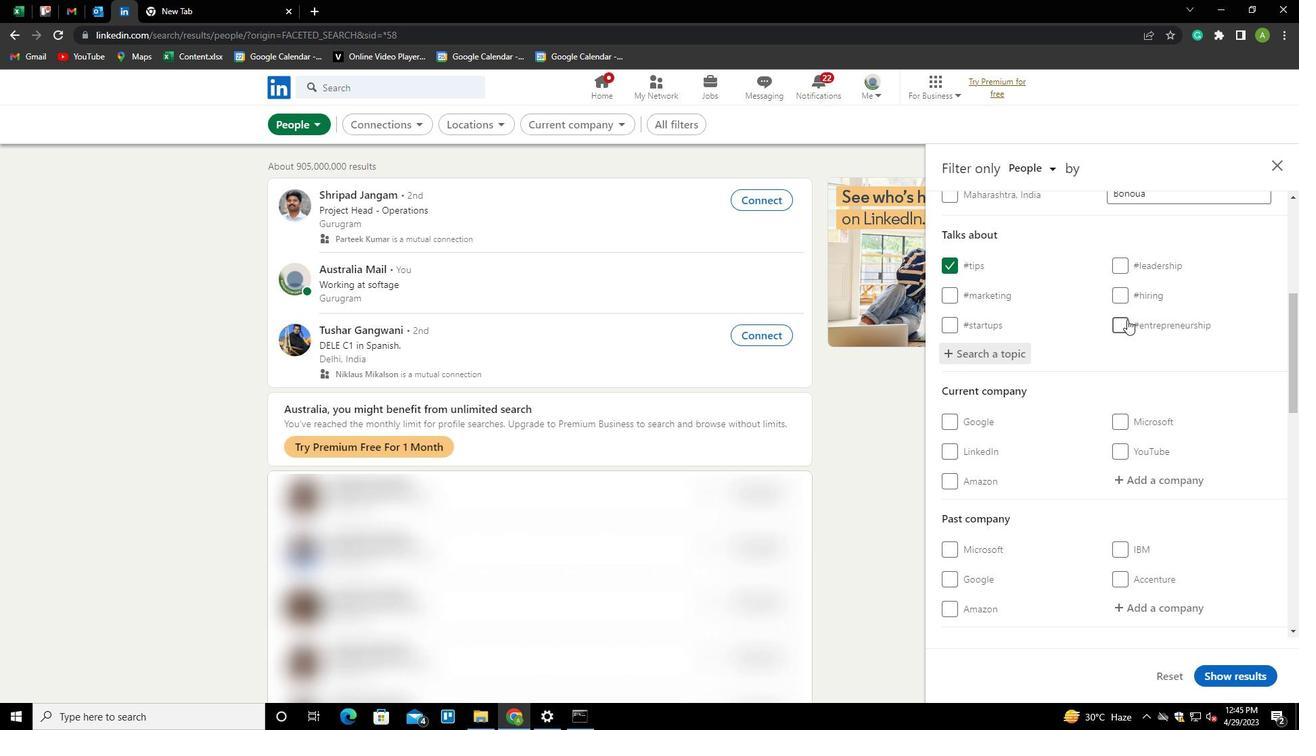 
Action: Mouse moved to (1127, 525)
Screenshot: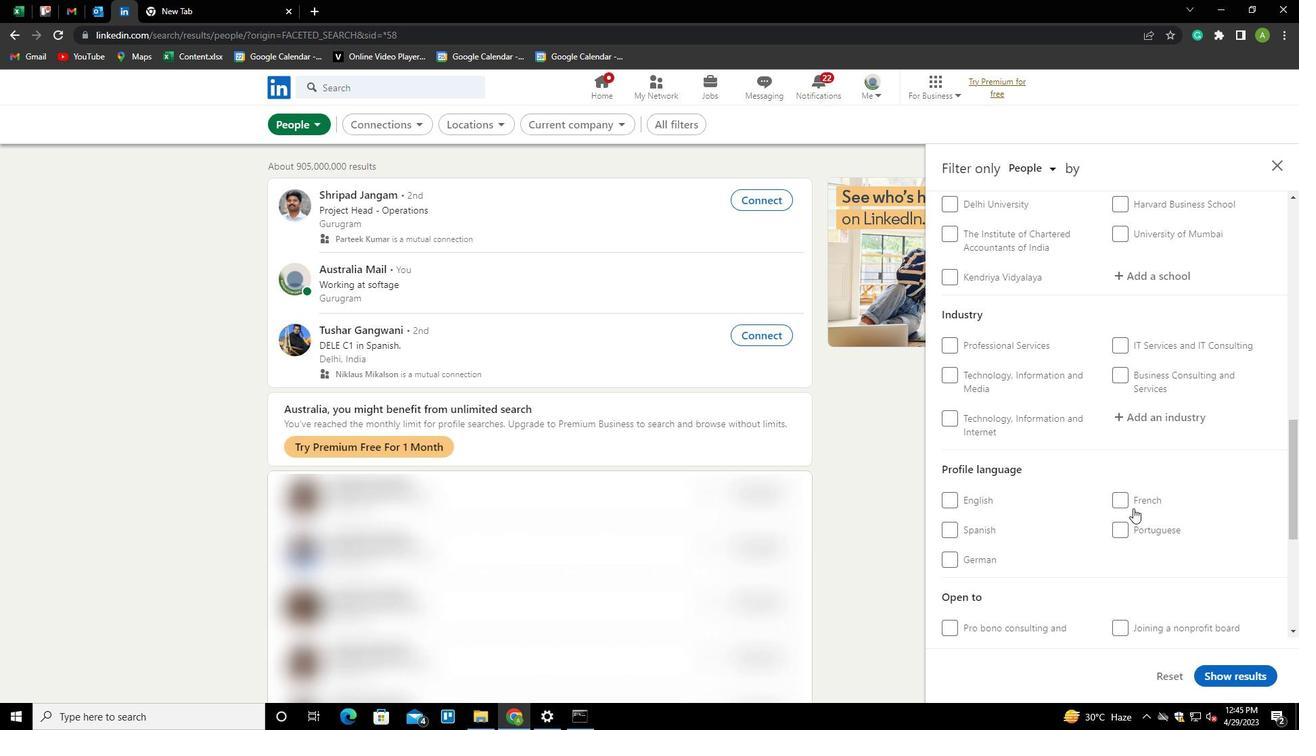 
Action: Mouse pressed left at (1127, 525)
Screenshot: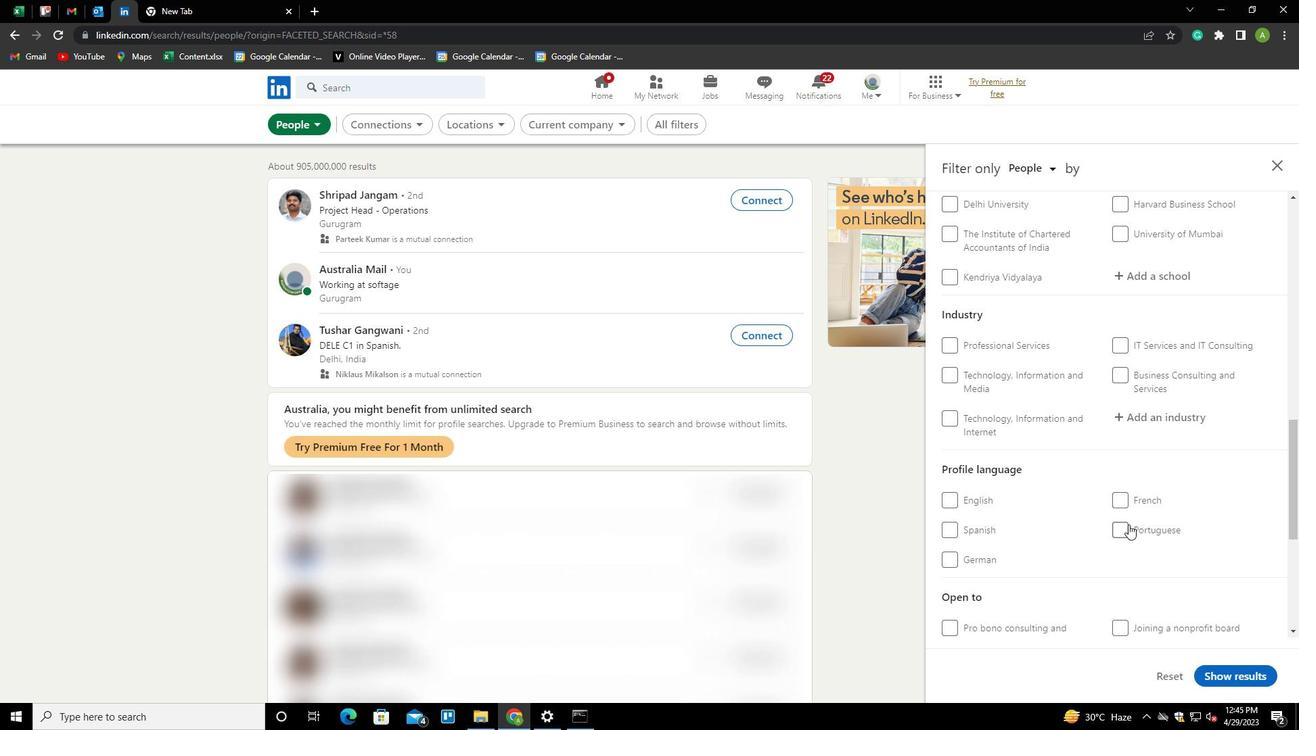 
Action: Mouse moved to (1171, 509)
Screenshot: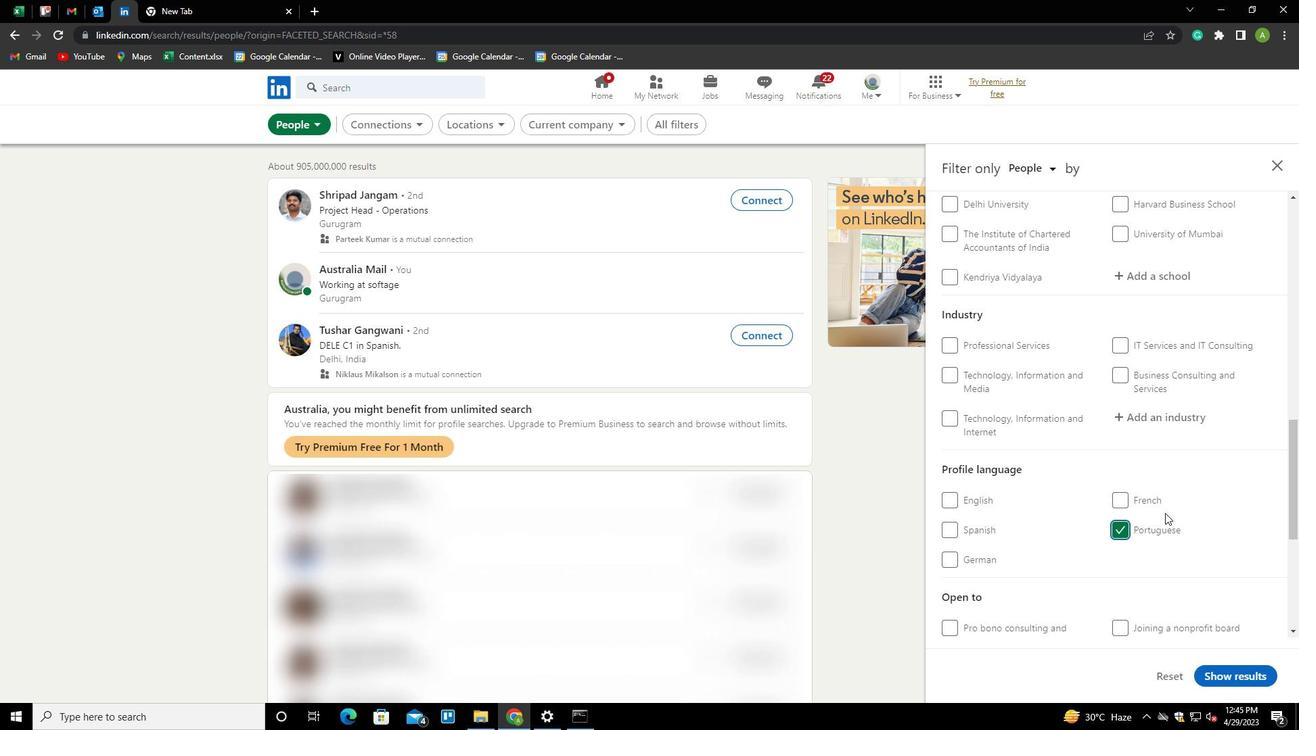 
Action: Mouse scrolled (1171, 510) with delta (0, 0)
Screenshot: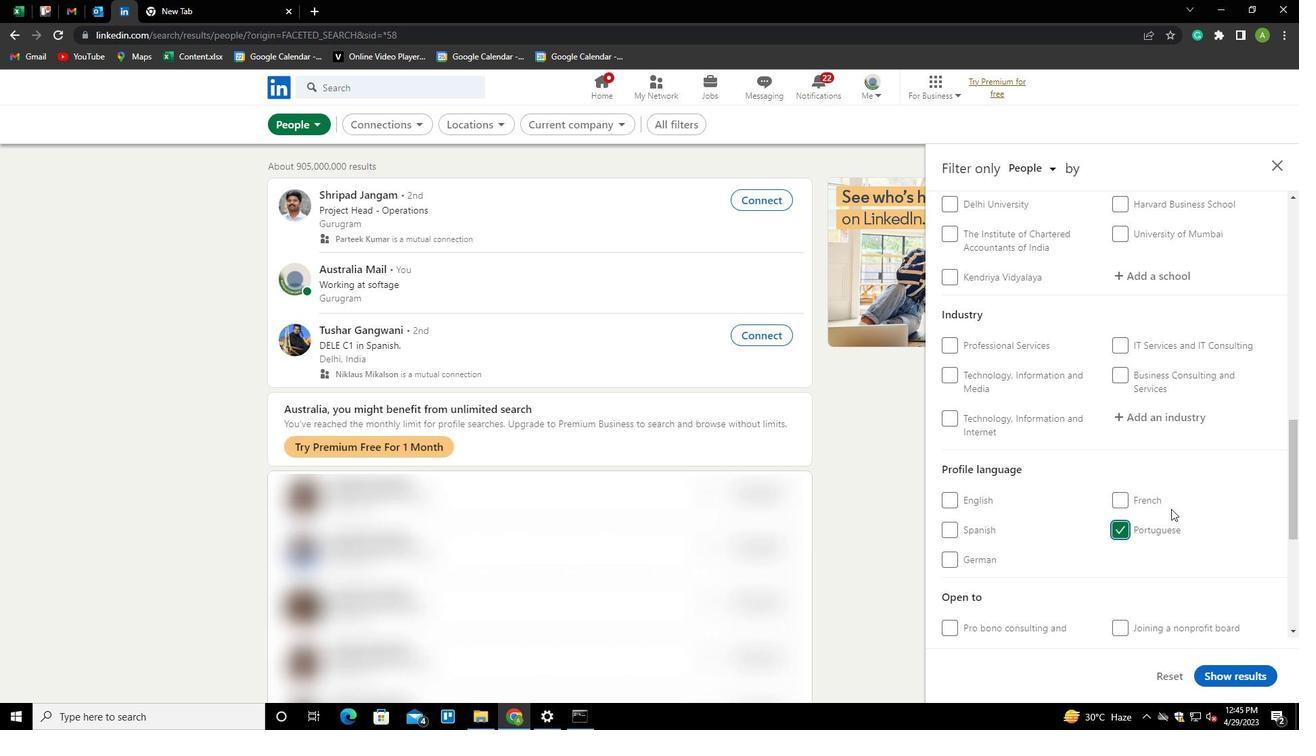 
Action: Mouse scrolled (1171, 510) with delta (0, 0)
Screenshot: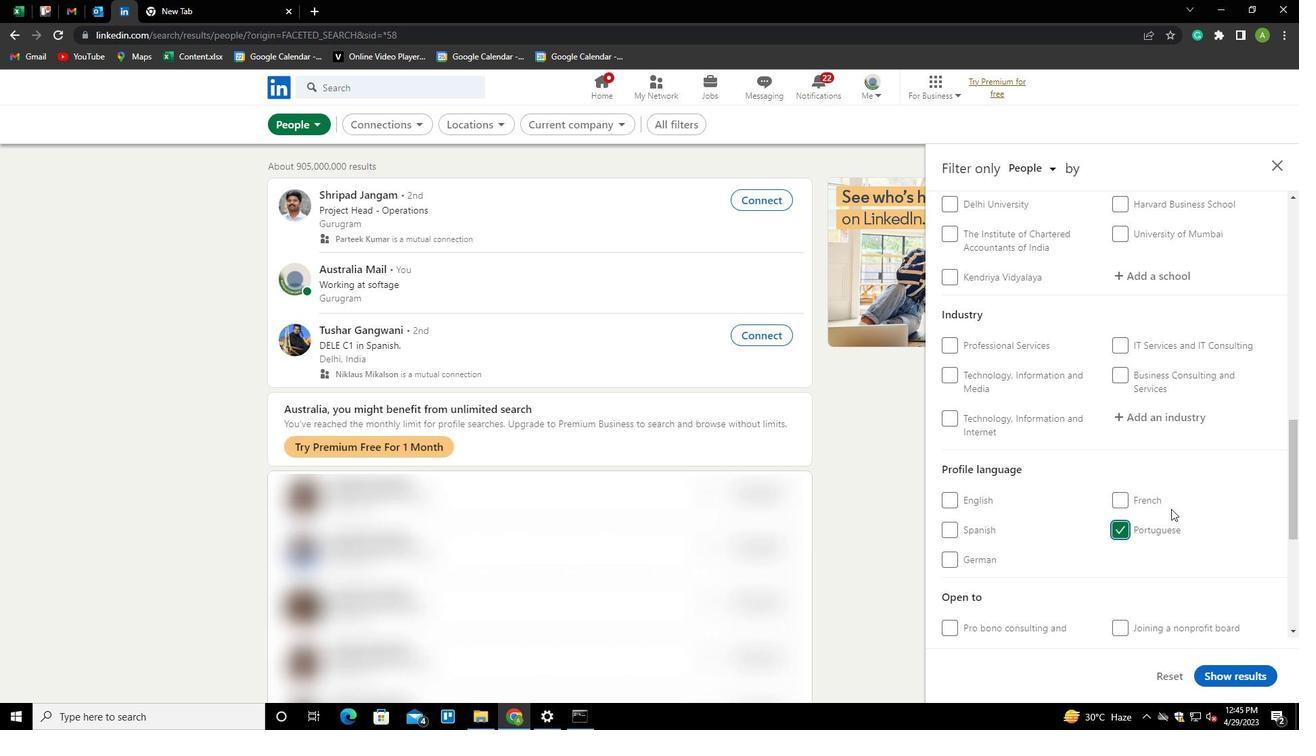 
Action: Mouse scrolled (1171, 510) with delta (0, 0)
Screenshot: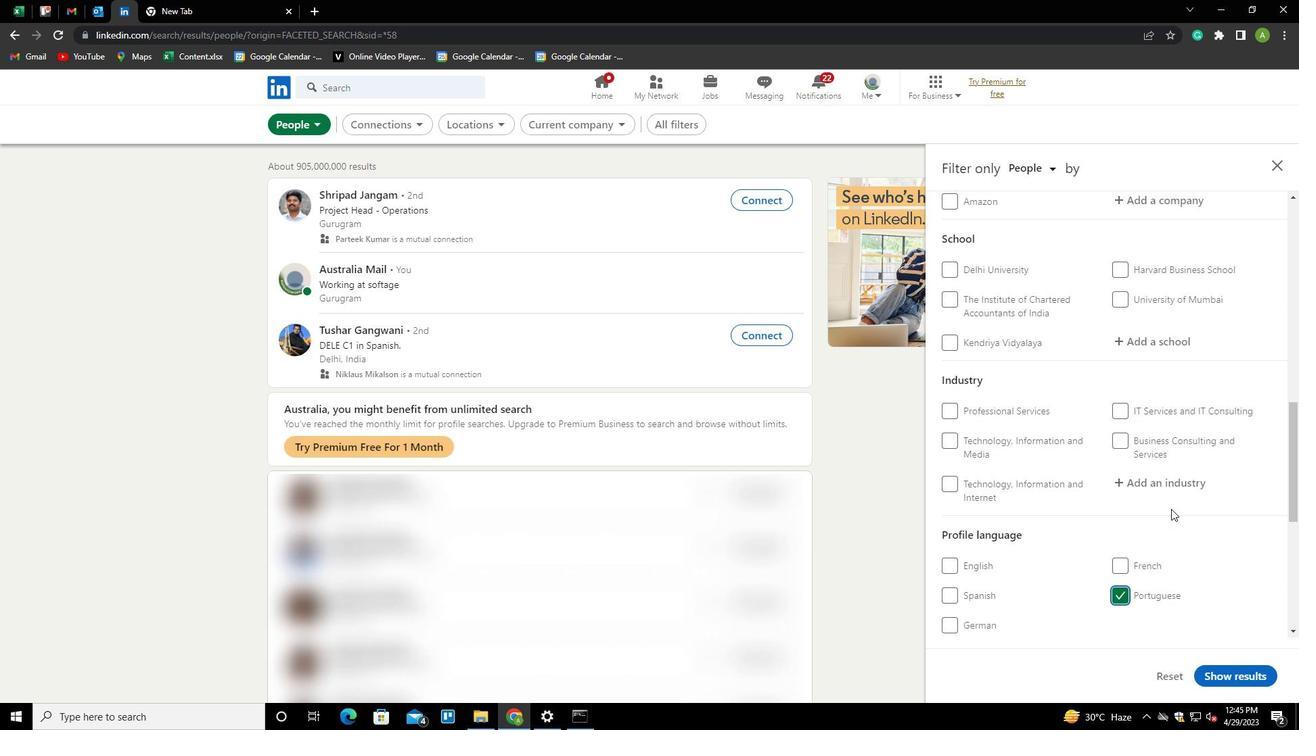 
Action: Mouse scrolled (1171, 510) with delta (0, 0)
Screenshot: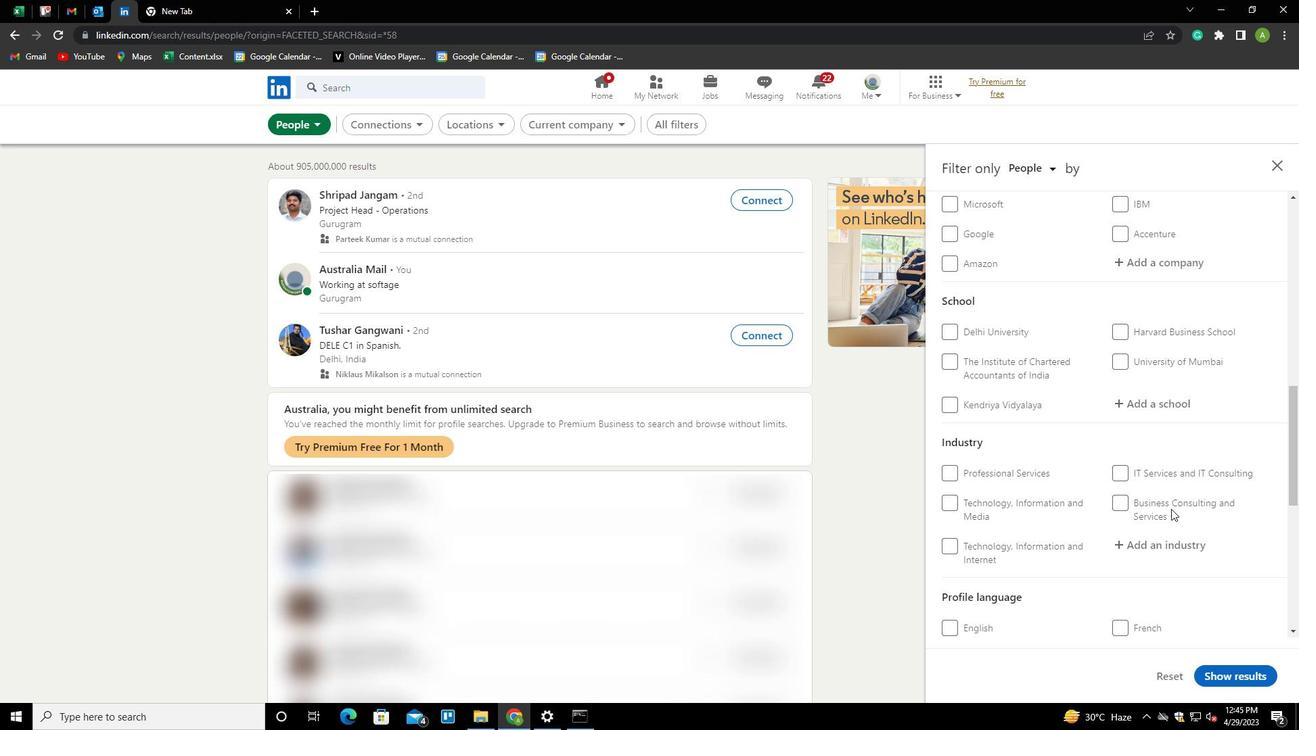 
Action: Mouse scrolled (1171, 510) with delta (0, 0)
Screenshot: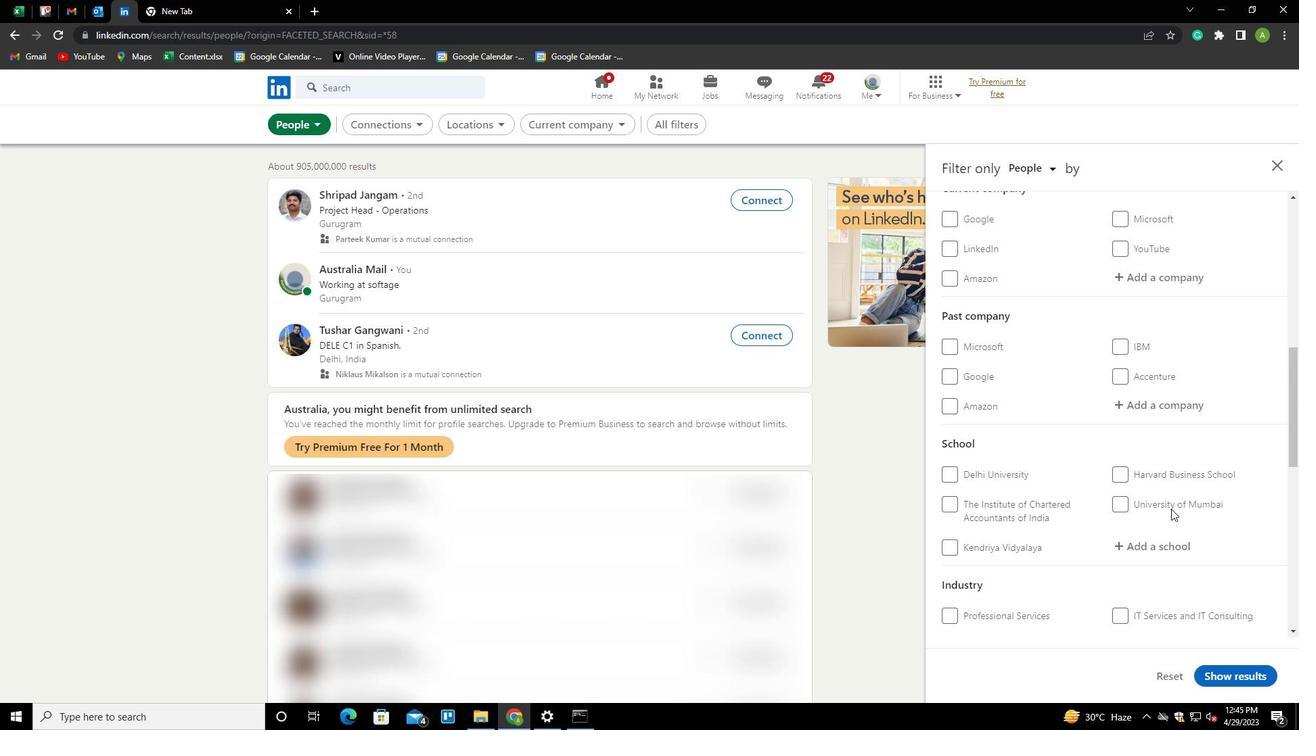 
Action: Mouse scrolled (1171, 510) with delta (0, 0)
Screenshot: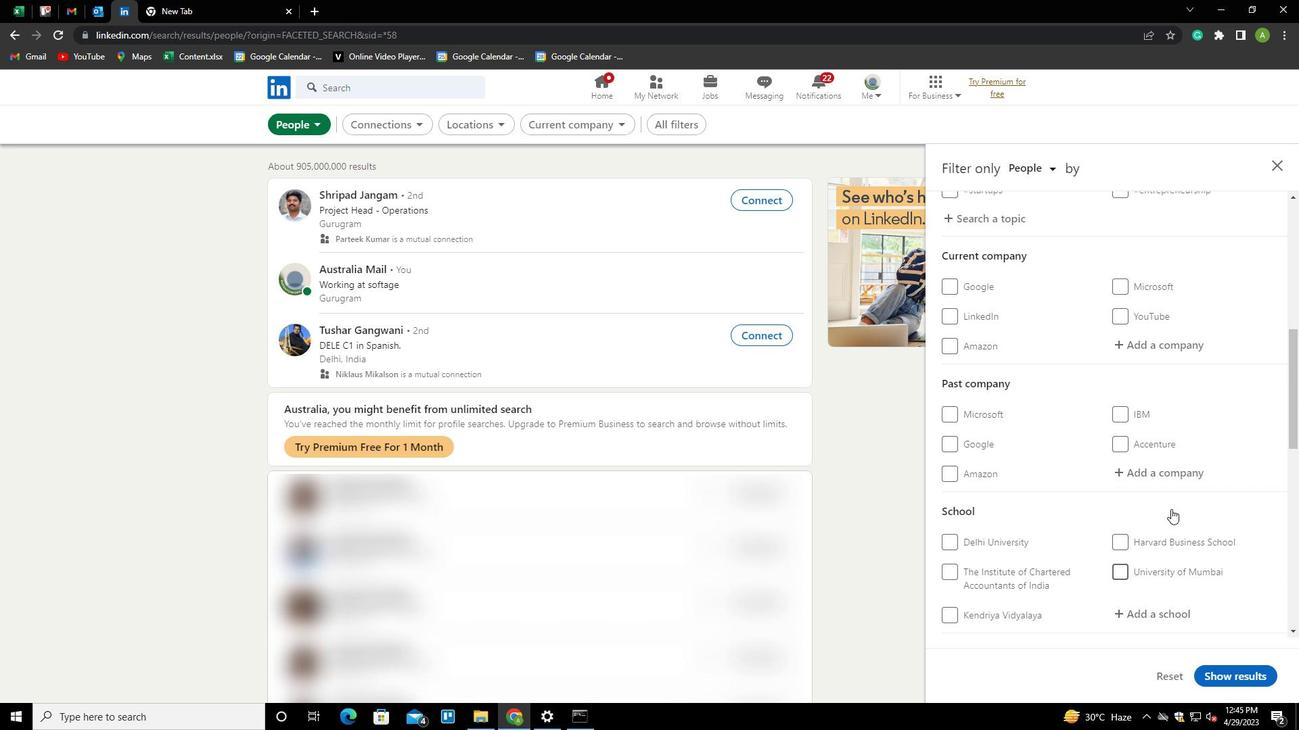 
Action: Mouse moved to (1146, 410)
Screenshot: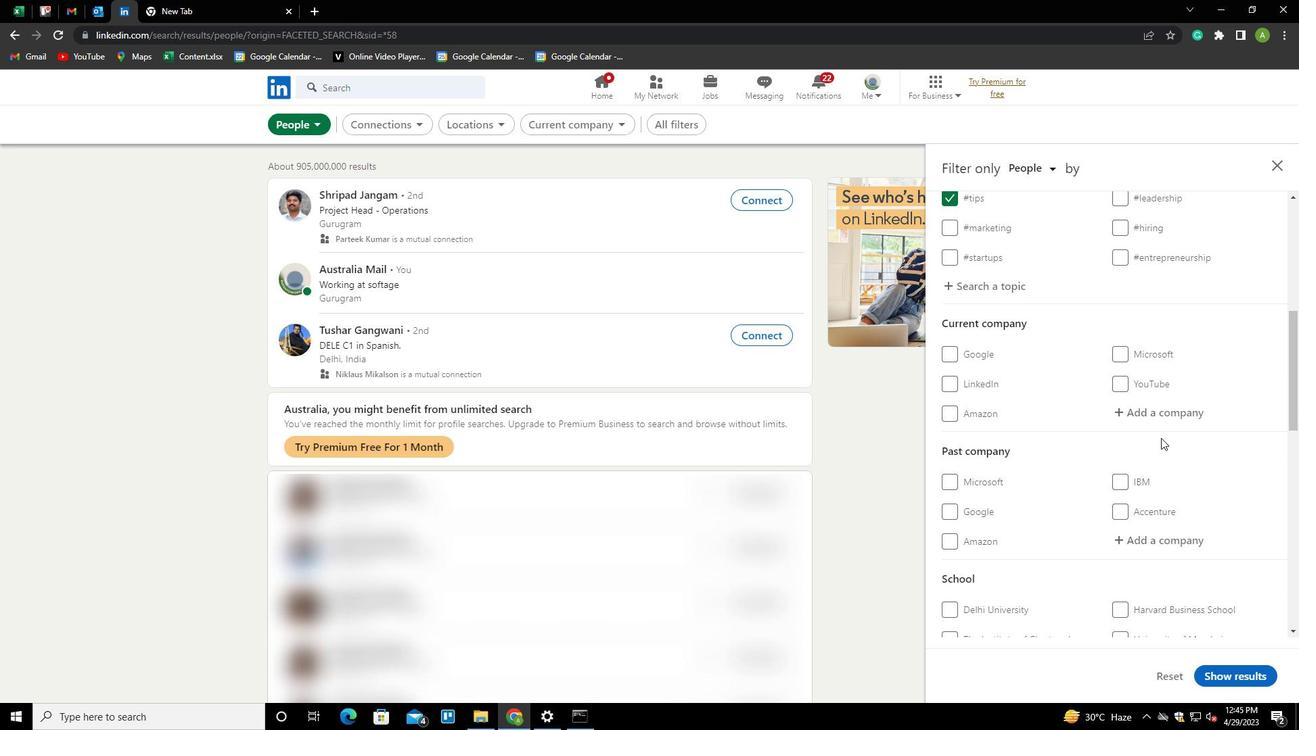 
Action: Mouse pressed left at (1146, 410)
Screenshot: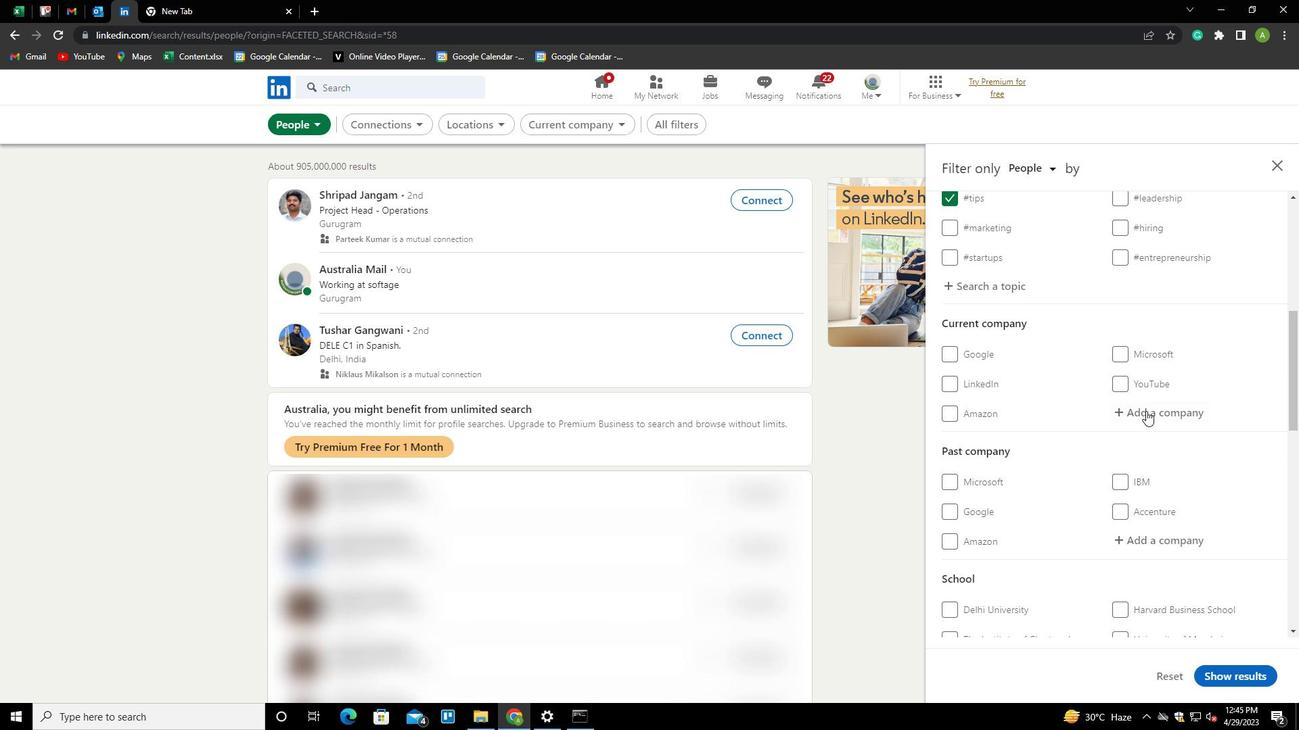 
Action: Key pressed <Key.shift>BIRA<Key.down><Key.enter>
Screenshot: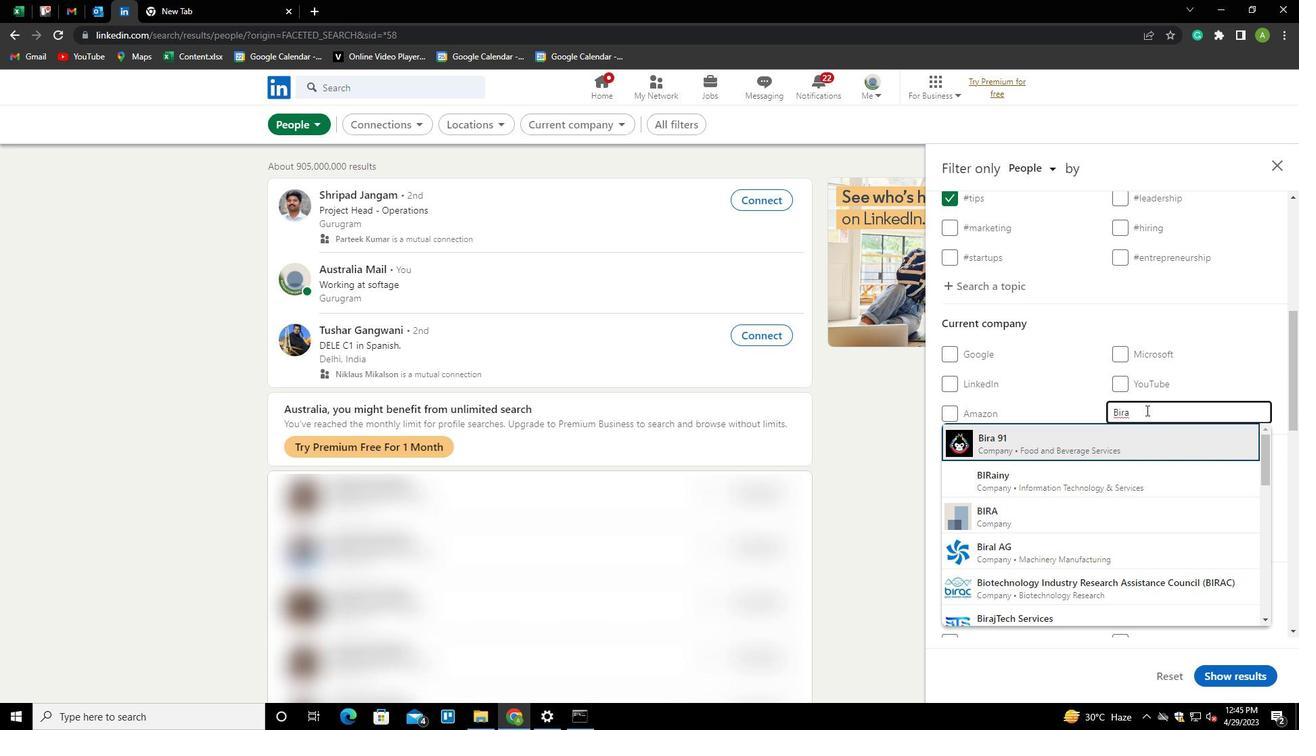 
Action: Mouse scrolled (1146, 410) with delta (0, 0)
Screenshot: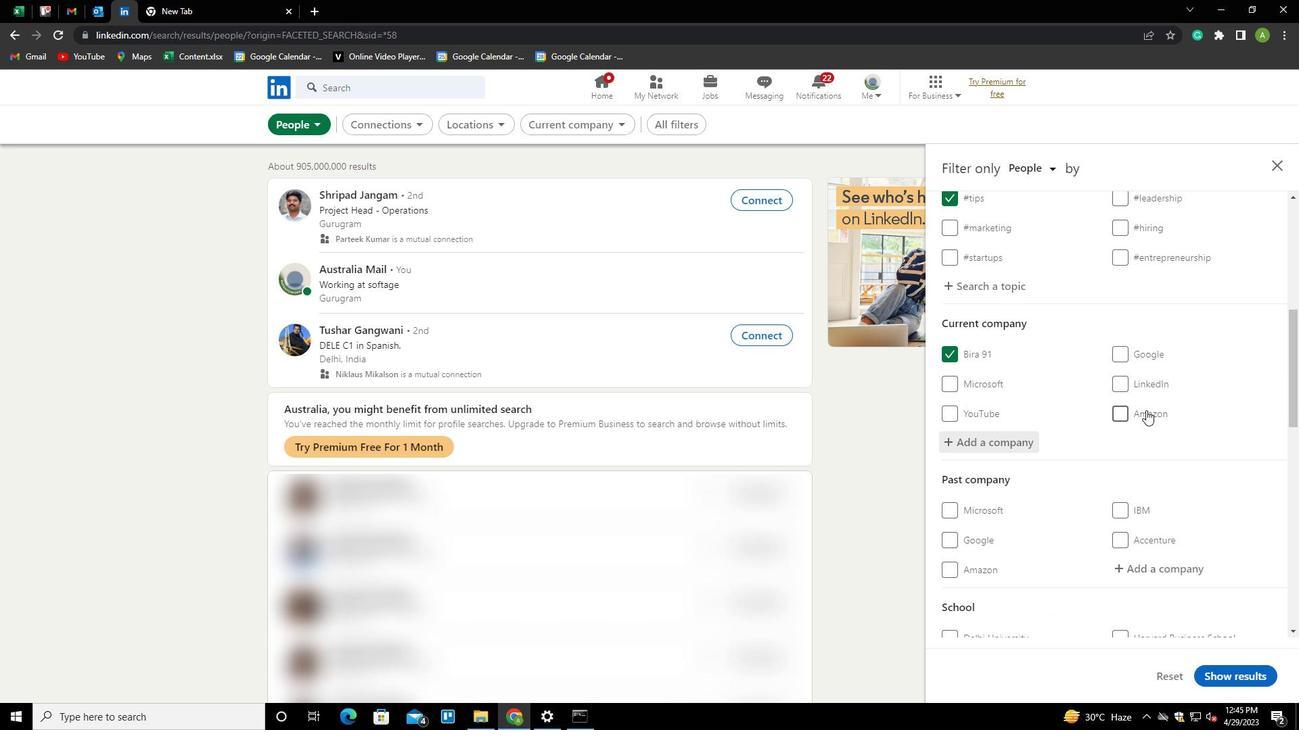 
Action: Mouse scrolled (1146, 410) with delta (0, 0)
Screenshot: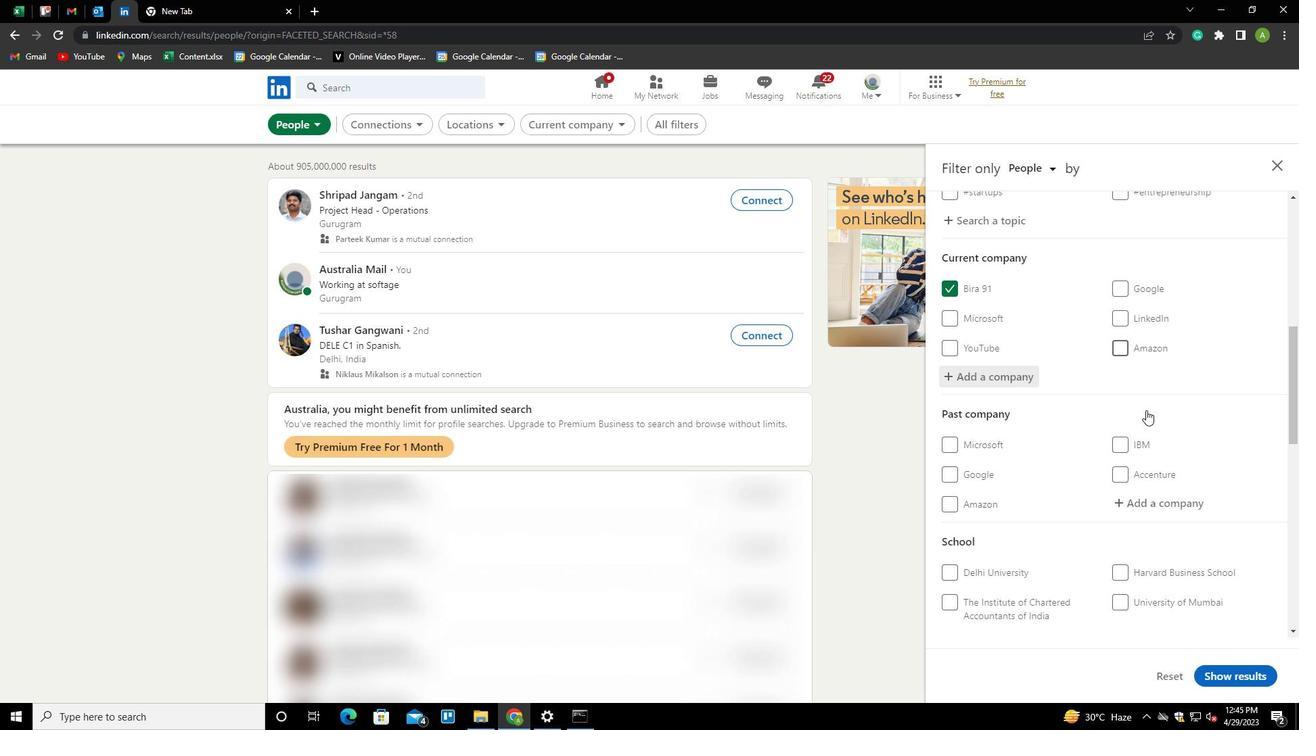 
Action: Mouse scrolled (1146, 410) with delta (0, 0)
Screenshot: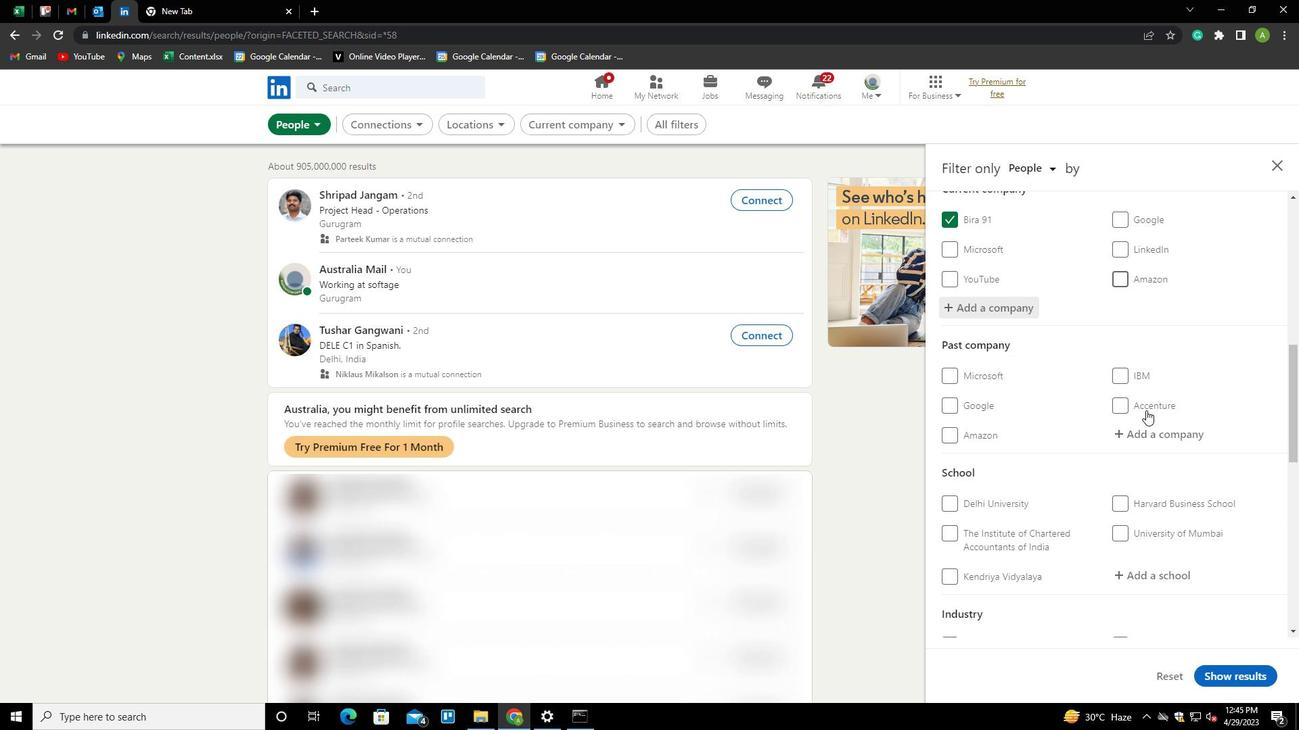 
Action: Mouse scrolled (1146, 410) with delta (0, 0)
Screenshot: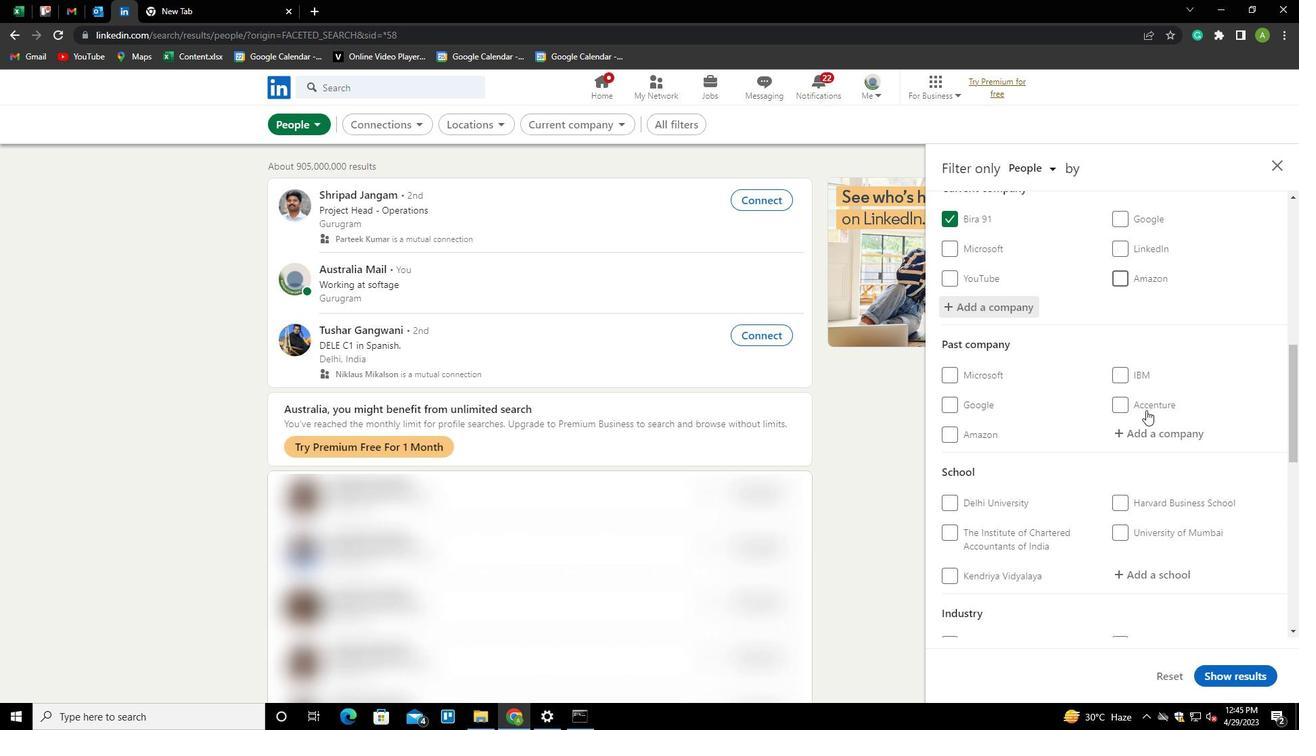 
Action: Mouse moved to (1141, 439)
Screenshot: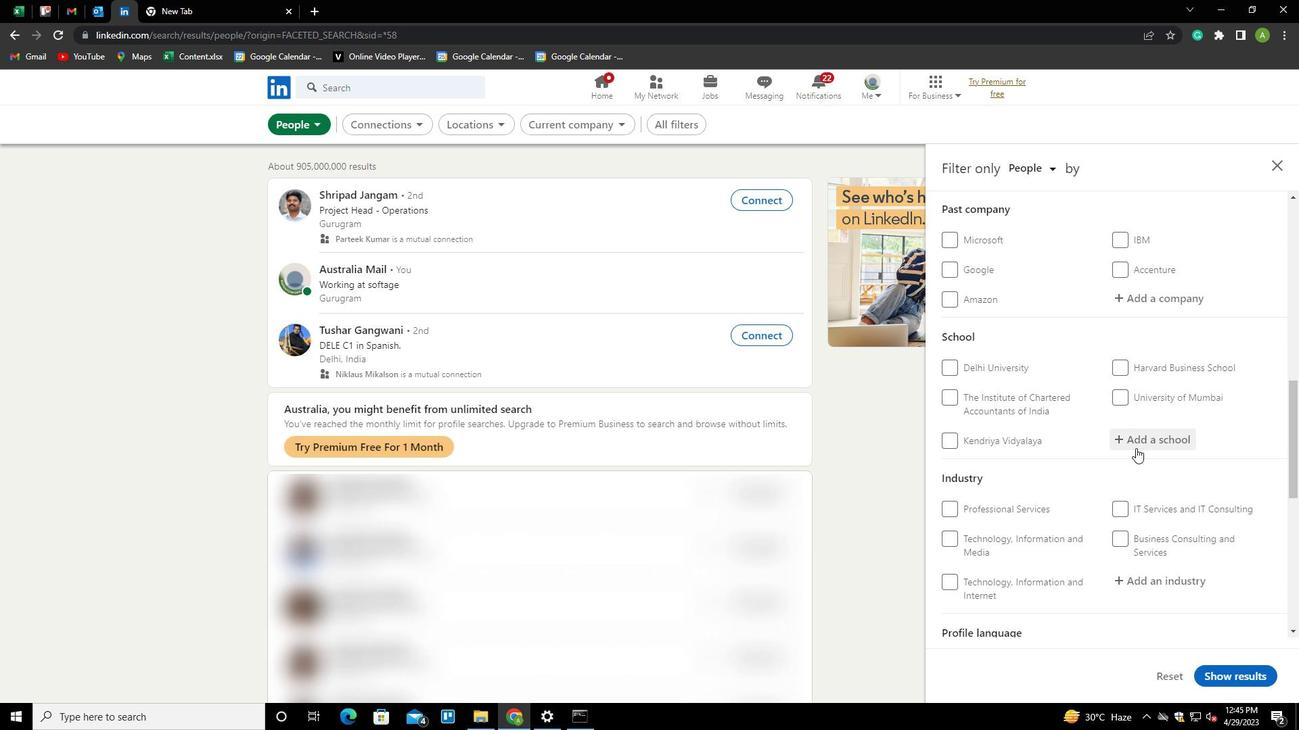 
Action: Mouse pressed left at (1141, 439)
Screenshot: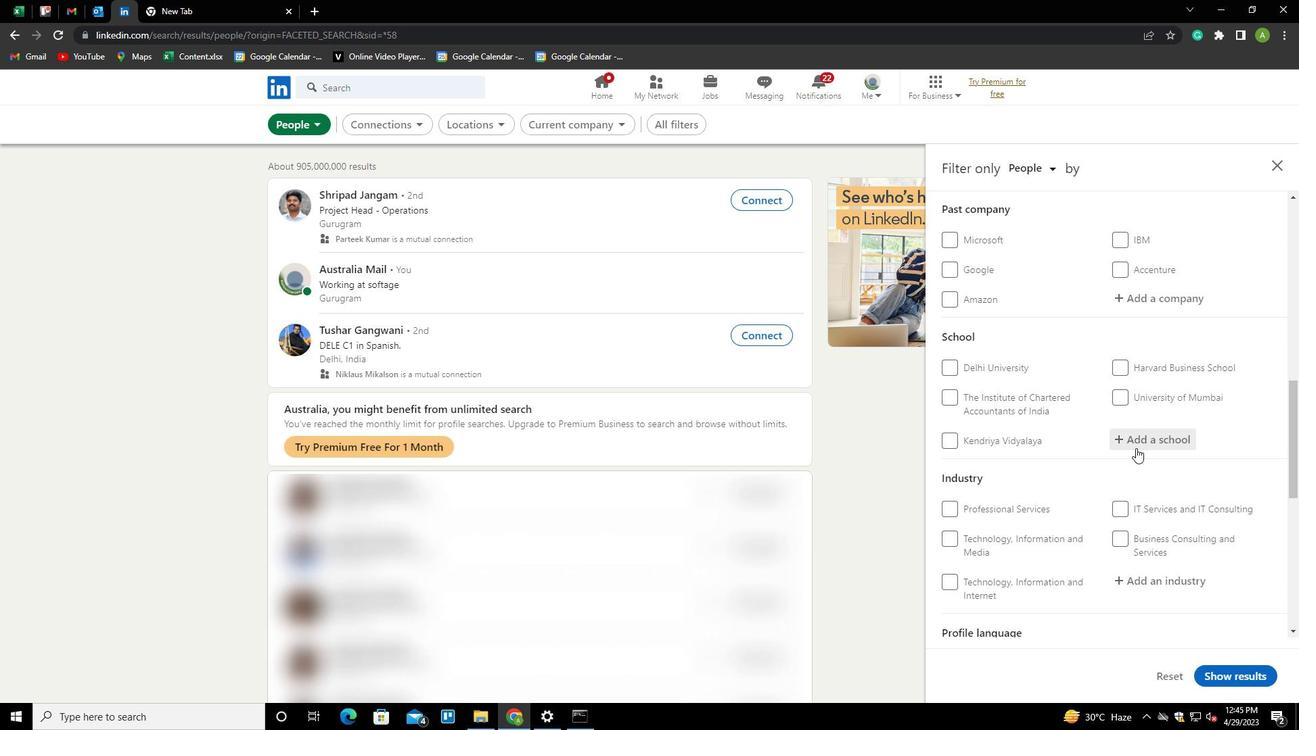 
Action: Key pressed <Key.shift><Key.shift><Key.shift><Key.shift><Key.shift><Key.shift><Key.shift><Key.shift><Key.shift><Key.shift><Key.shift><Key.shift><Key.shift><Key.shift><Key.shift><Key.shift><Key.shift><Key.shift><Key.shift><Key.shift><Key.shift><Key.shift><Key.shift><Key.shift><Key.shift><Key.shift><Key.shift><Key.shift><Key.shift>JO<Key.backspace>OBS<Key.space><Key.shift>KHURD<Key.down><Key.down><Key.enter>
Screenshot: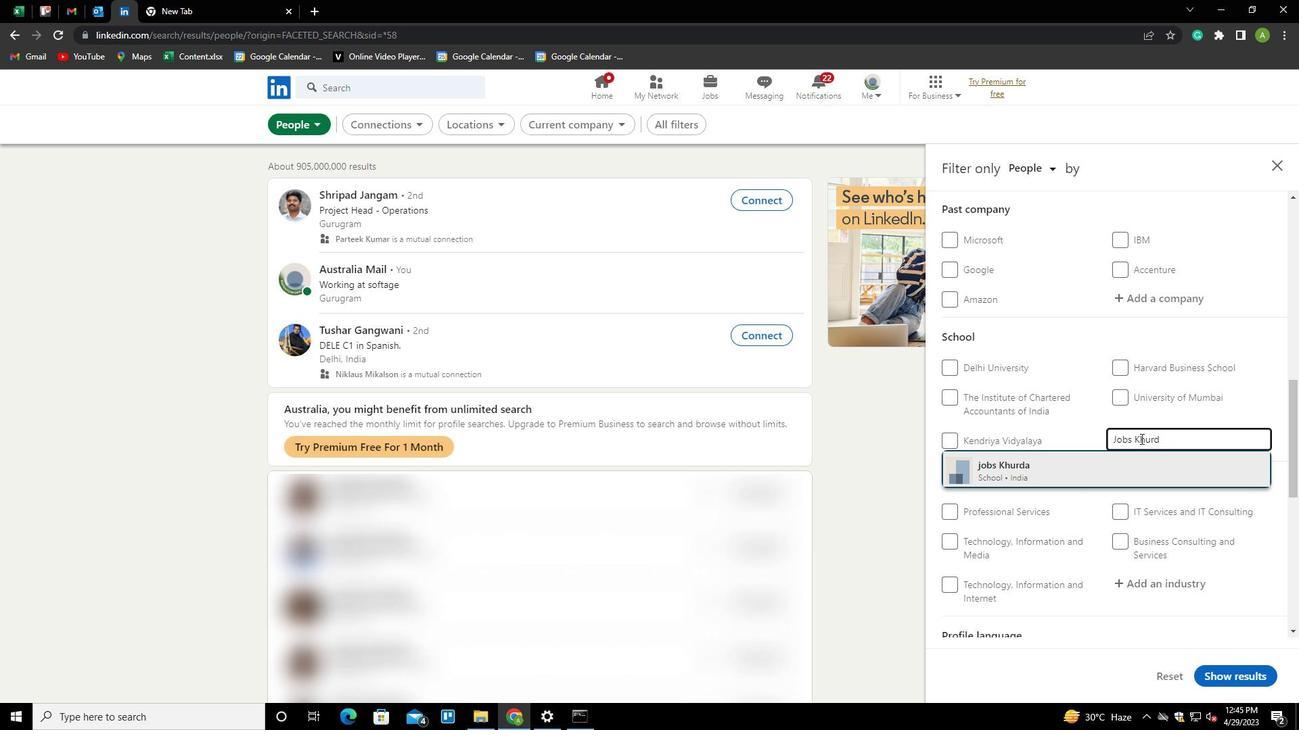 
Action: Mouse scrolled (1141, 438) with delta (0, 0)
Screenshot: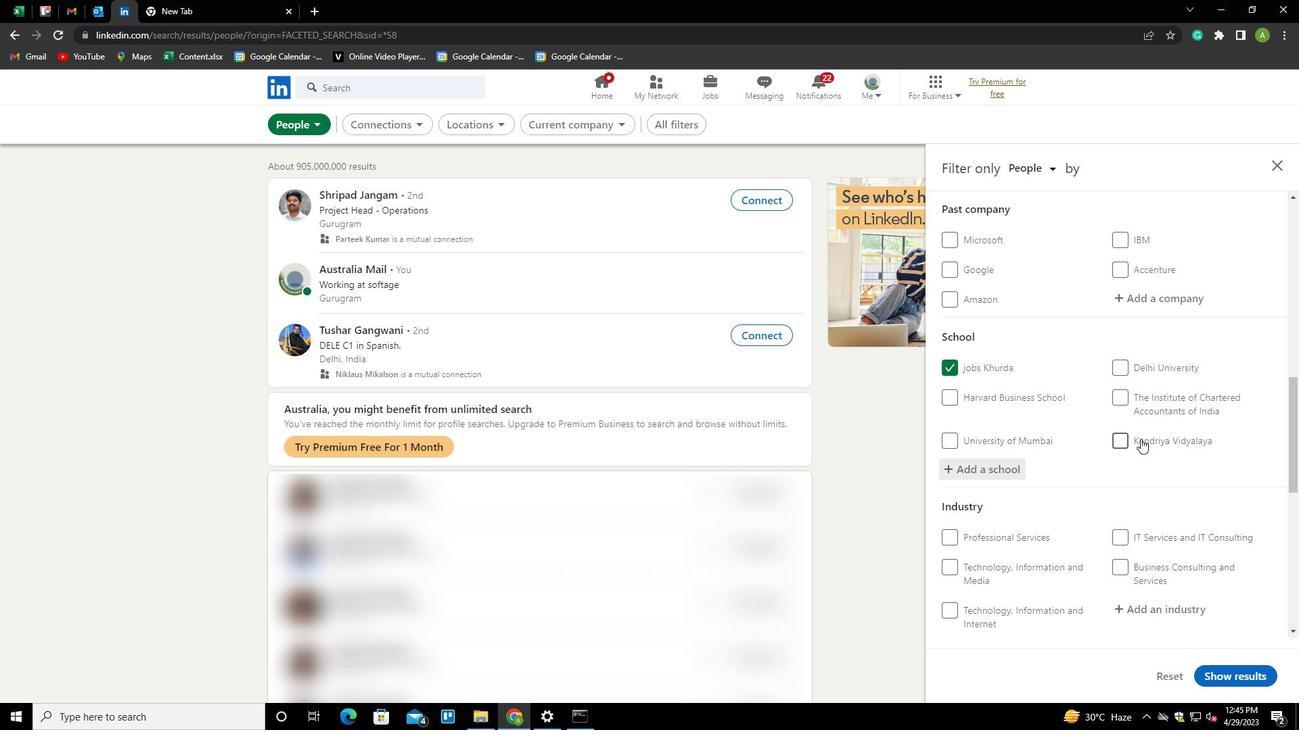 
Action: Mouse scrolled (1141, 438) with delta (0, 0)
Screenshot: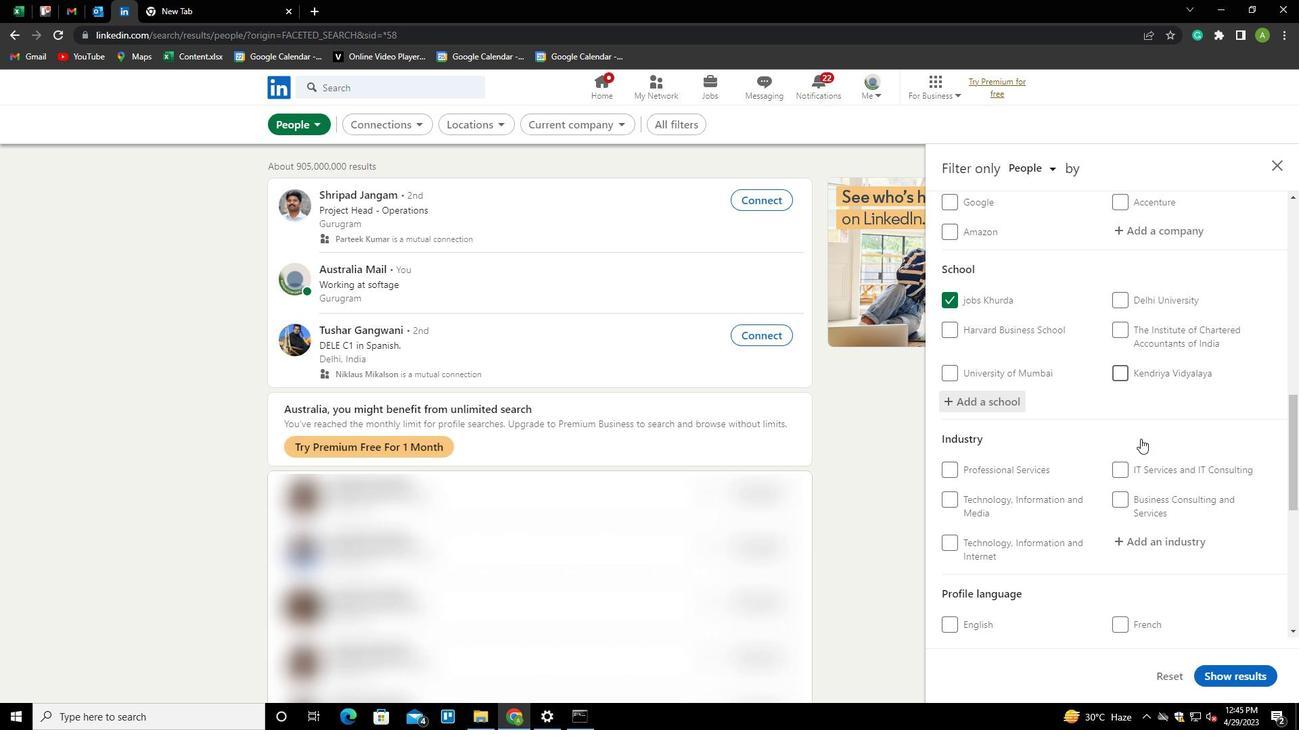 
Action: Mouse scrolled (1141, 438) with delta (0, 0)
Screenshot: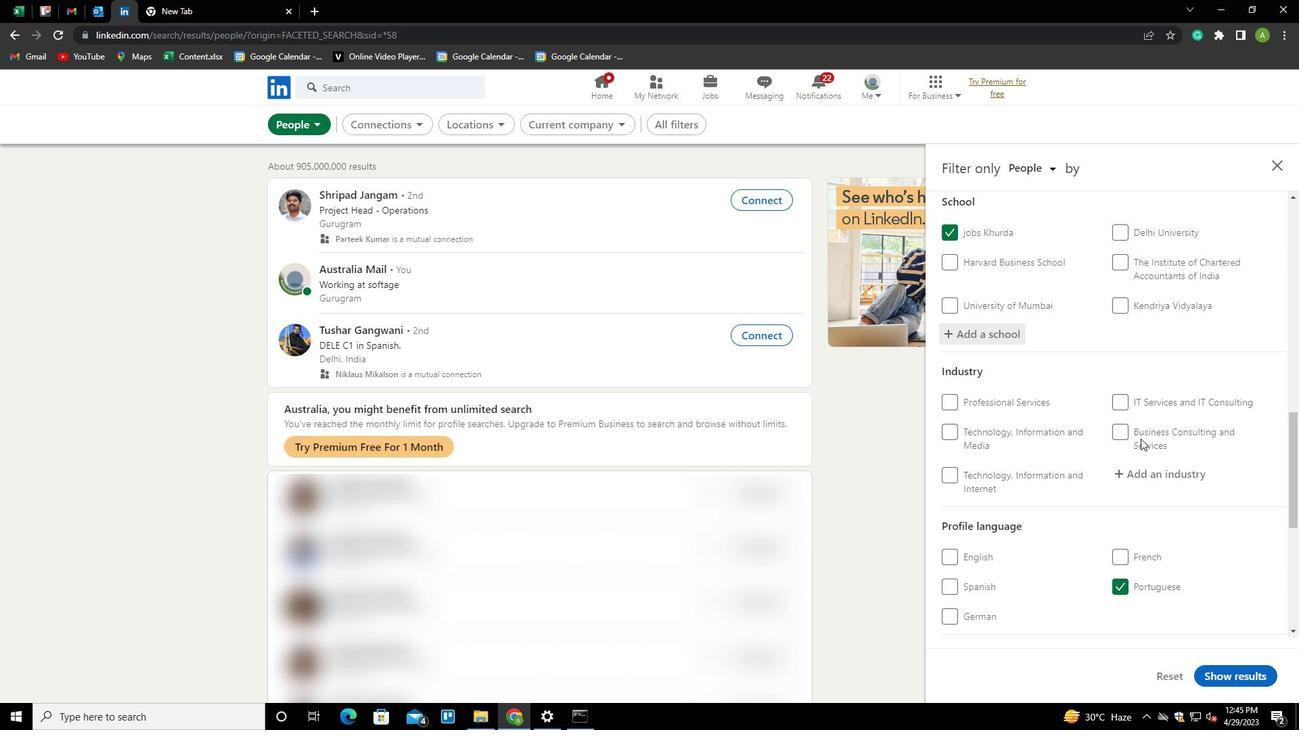 
Action: Mouse moved to (1141, 414)
Screenshot: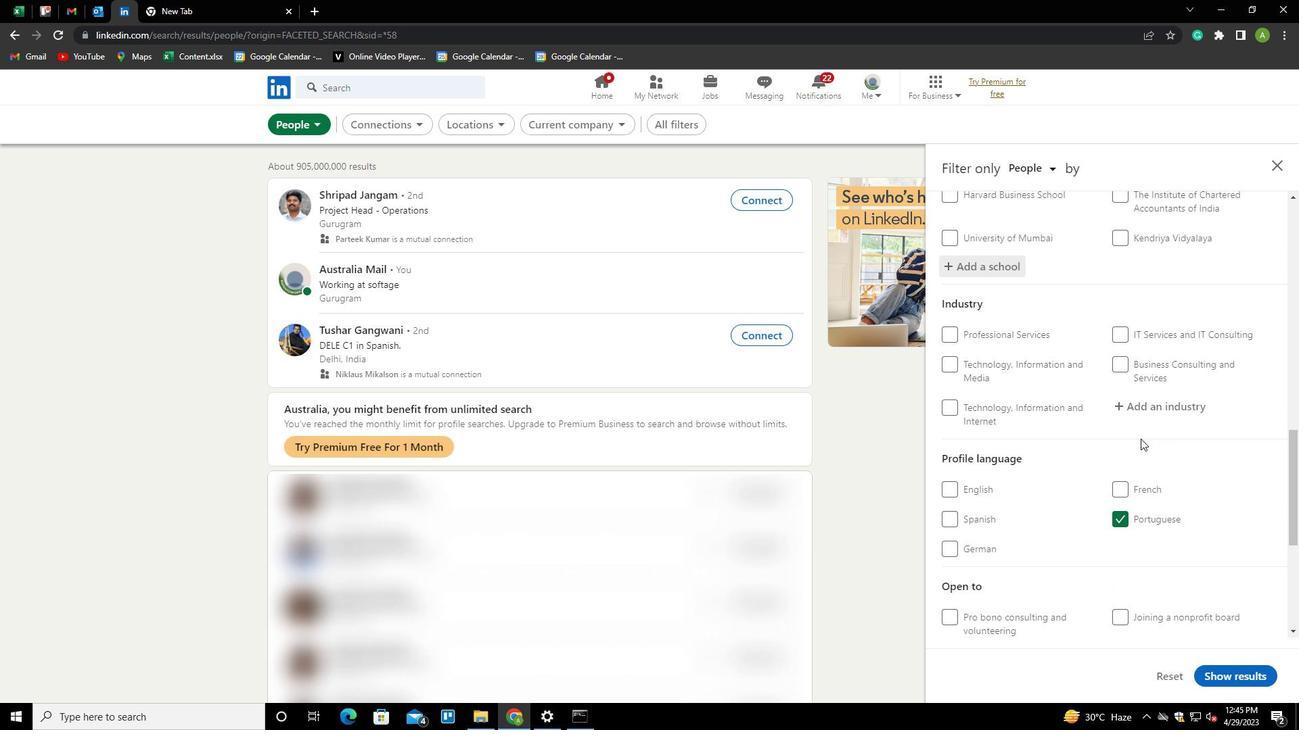 
Action: Mouse pressed left at (1141, 414)
Screenshot: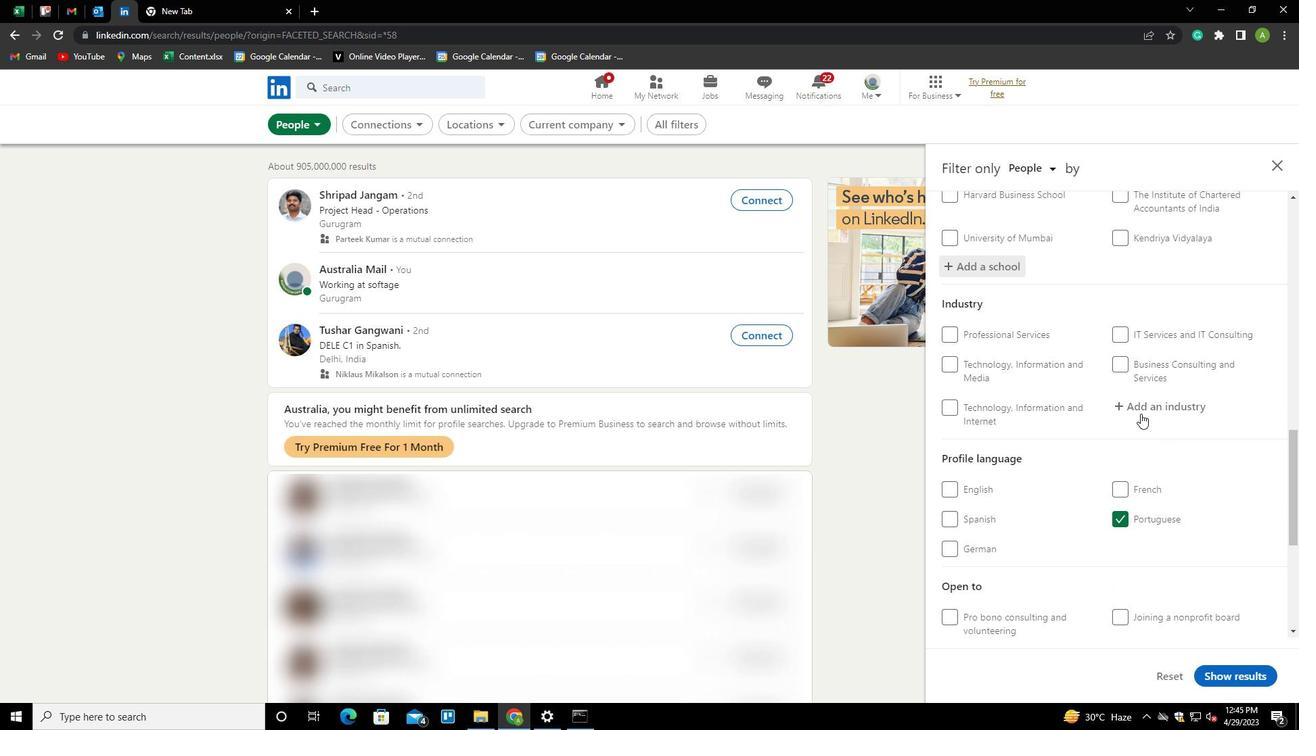 
Action: Key pressed <Key.shift>PRIMARY<Key.down><Key.down><Key.enter>
Screenshot: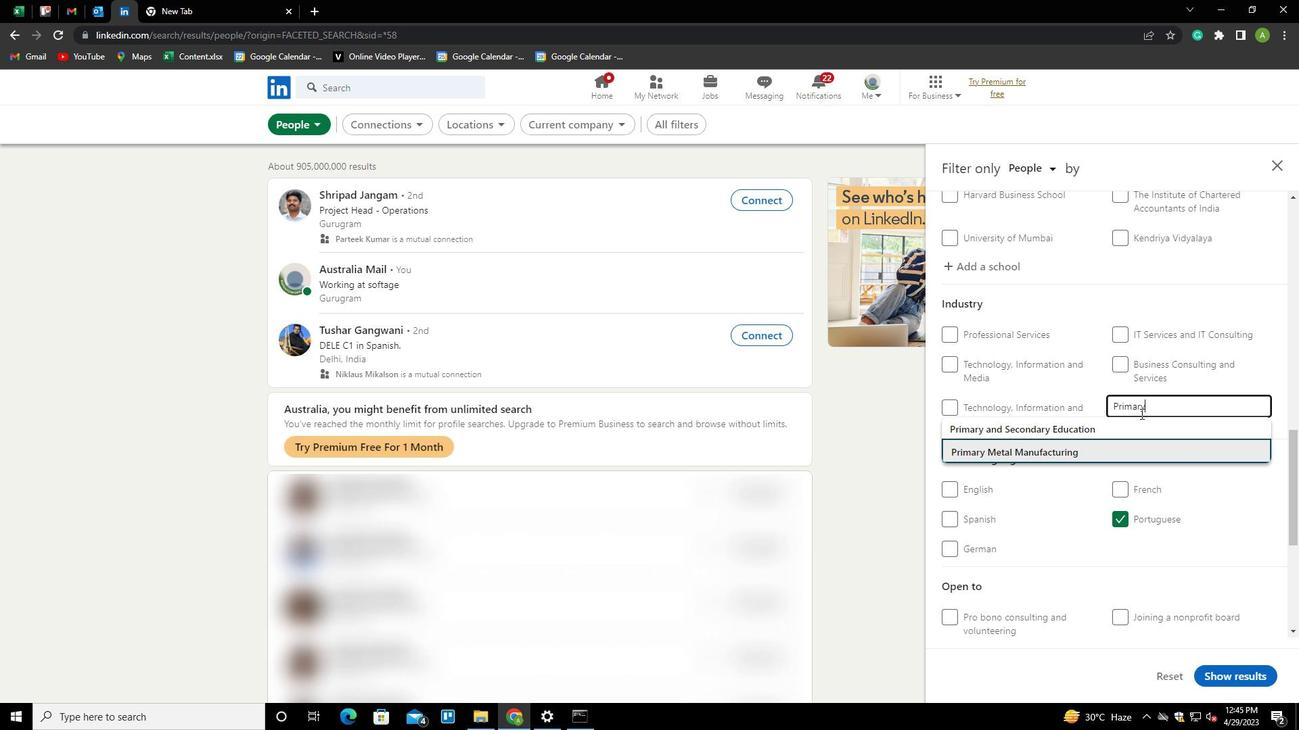 
Action: Mouse scrolled (1141, 413) with delta (0, 0)
Screenshot: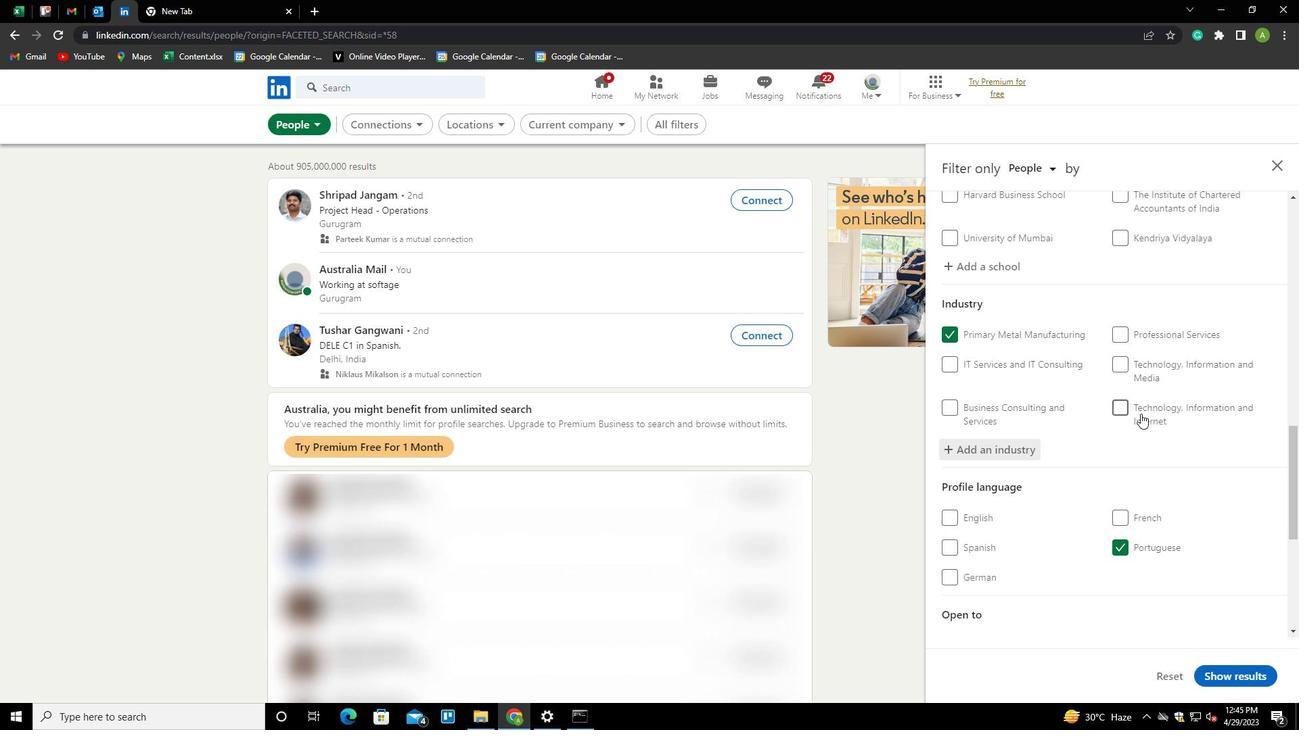 
Action: Mouse scrolled (1141, 413) with delta (0, 0)
Screenshot: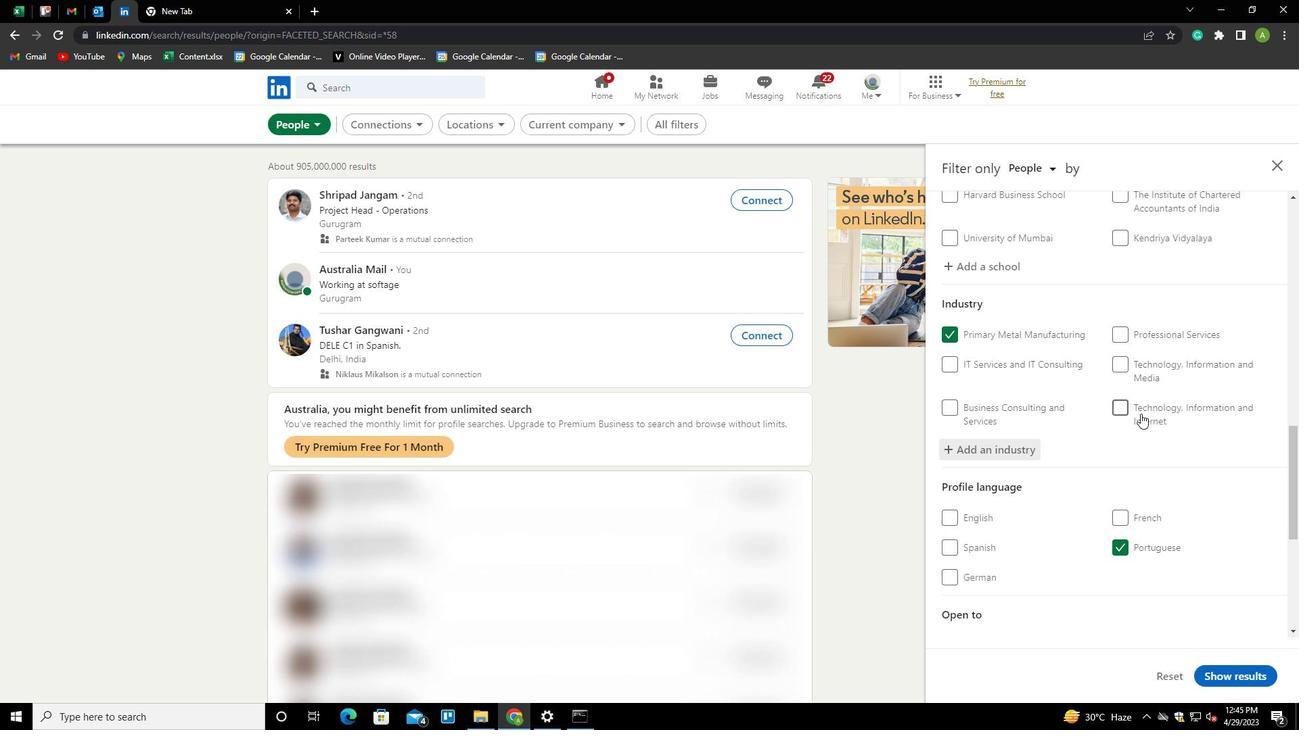 
Action: Mouse scrolled (1141, 413) with delta (0, 0)
Screenshot: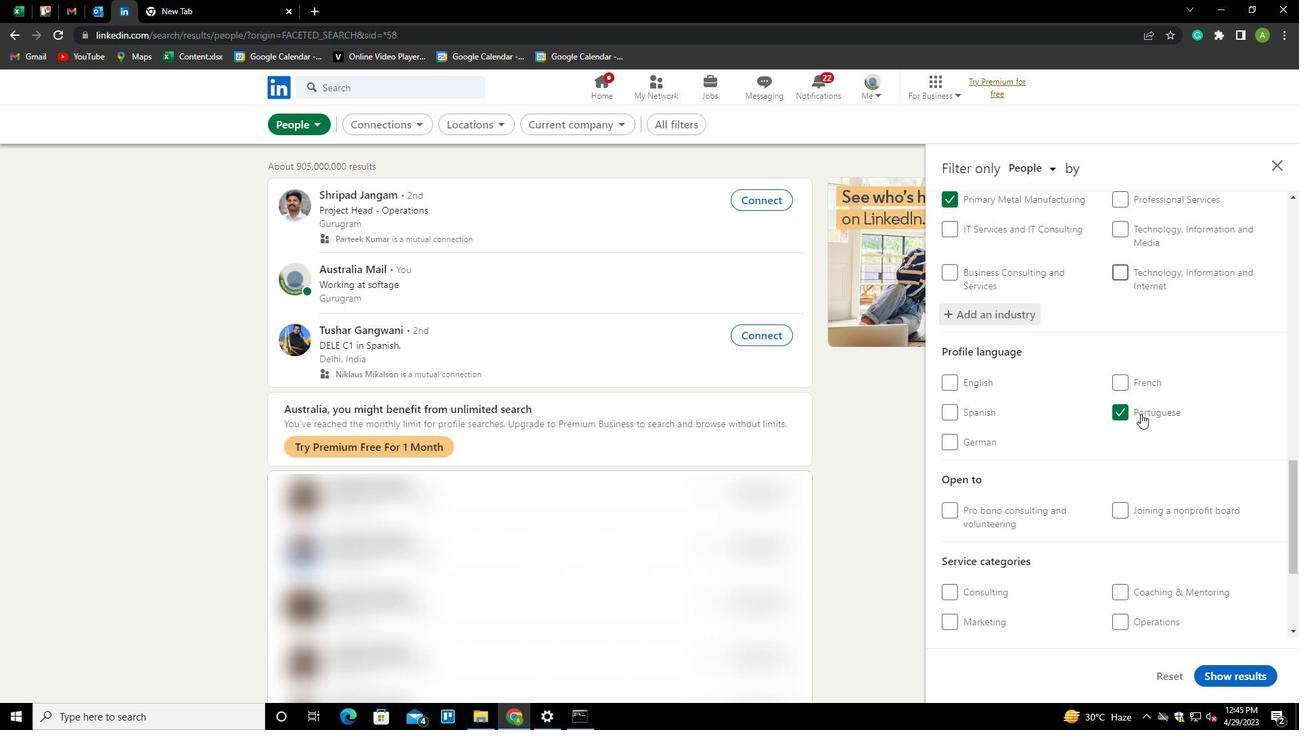 
Action: Mouse scrolled (1141, 413) with delta (0, 0)
Screenshot: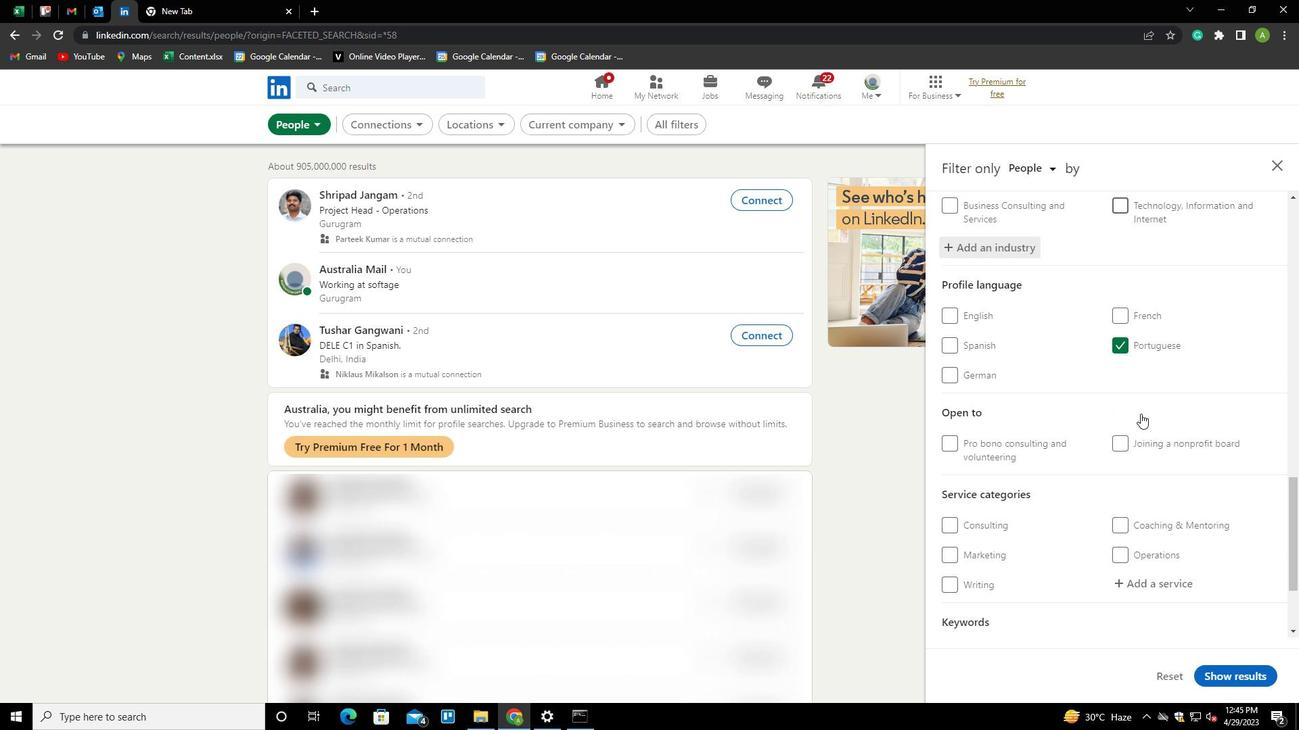 
Action: Mouse scrolled (1141, 413) with delta (0, 0)
Screenshot: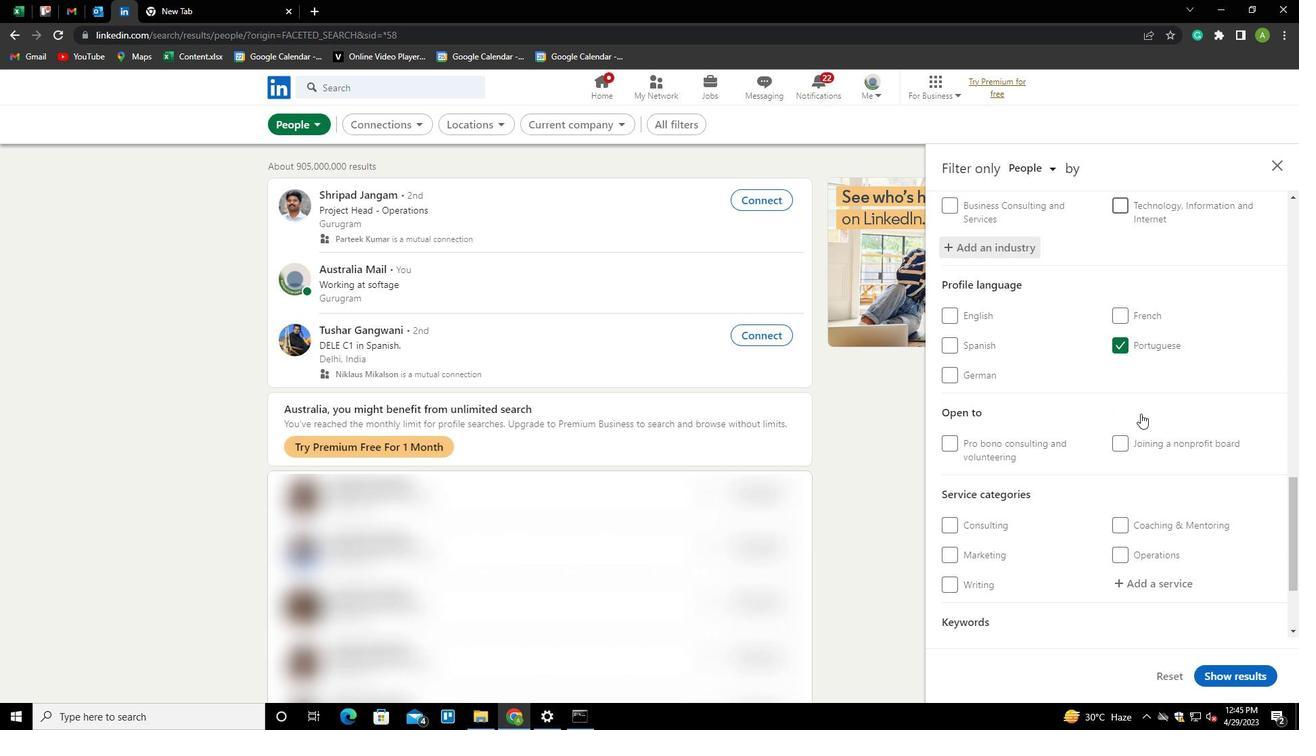 
Action: Mouse scrolled (1141, 413) with delta (0, 0)
Screenshot: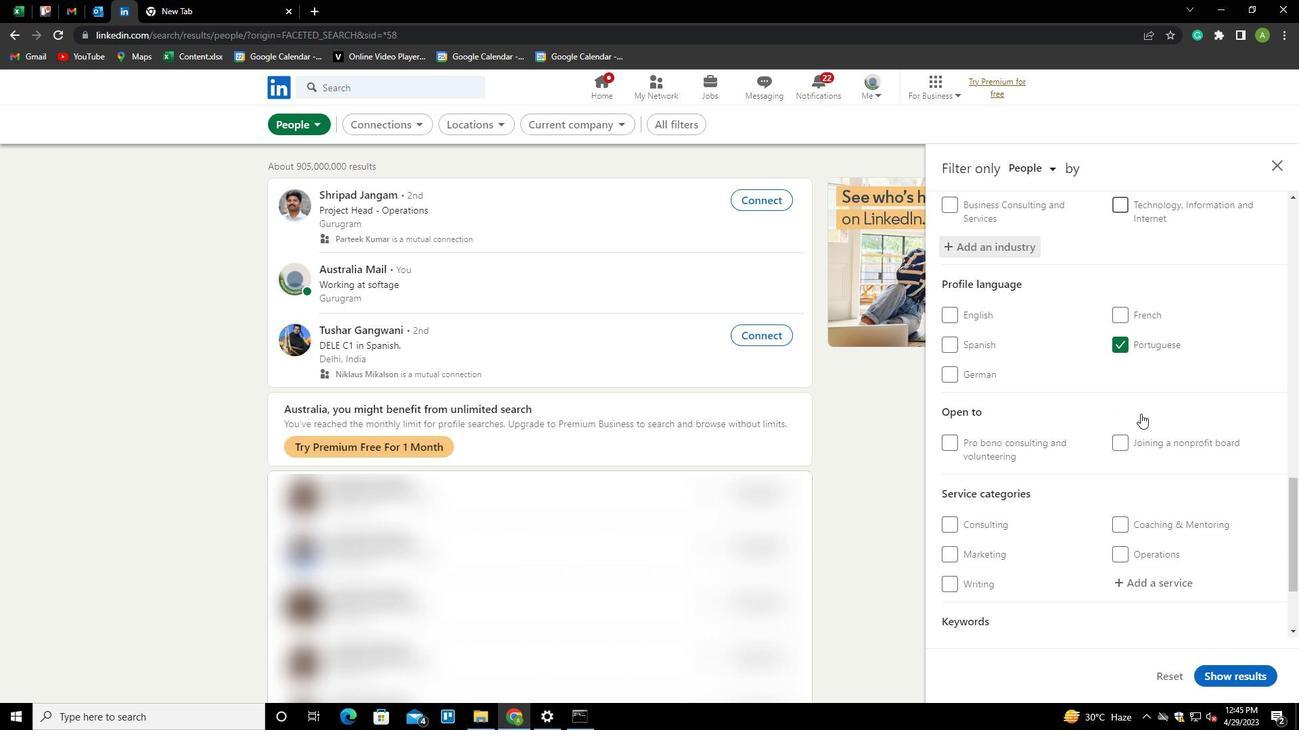 
Action: Mouse moved to (1140, 439)
Screenshot: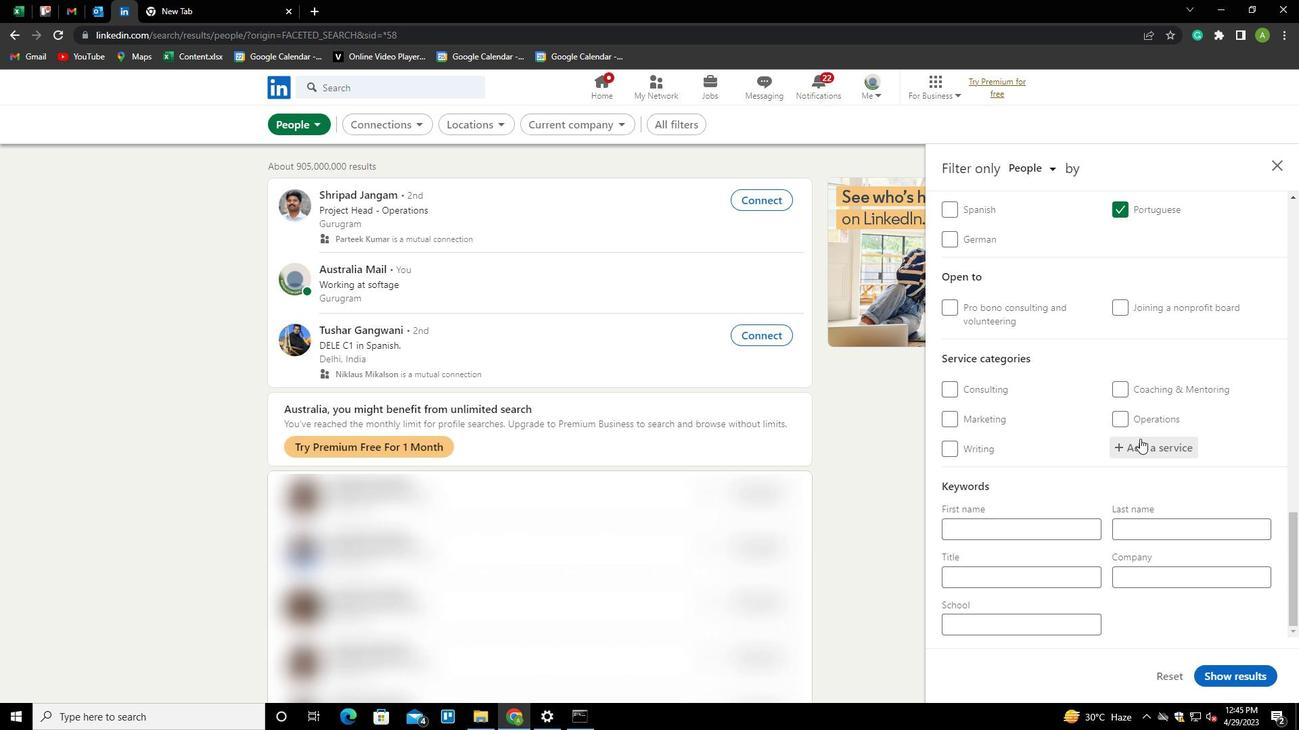 
Action: Mouse pressed left at (1140, 439)
Screenshot: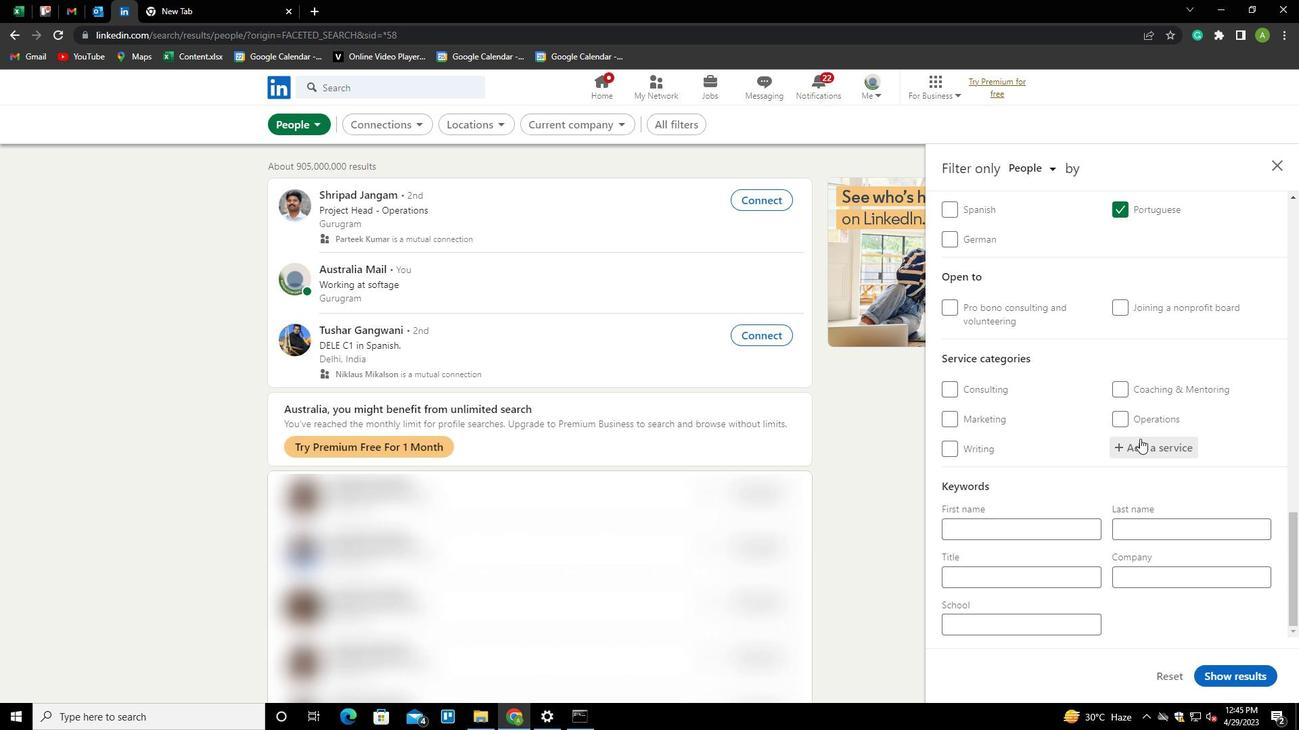 
Action: Key pressed D
Screenshot: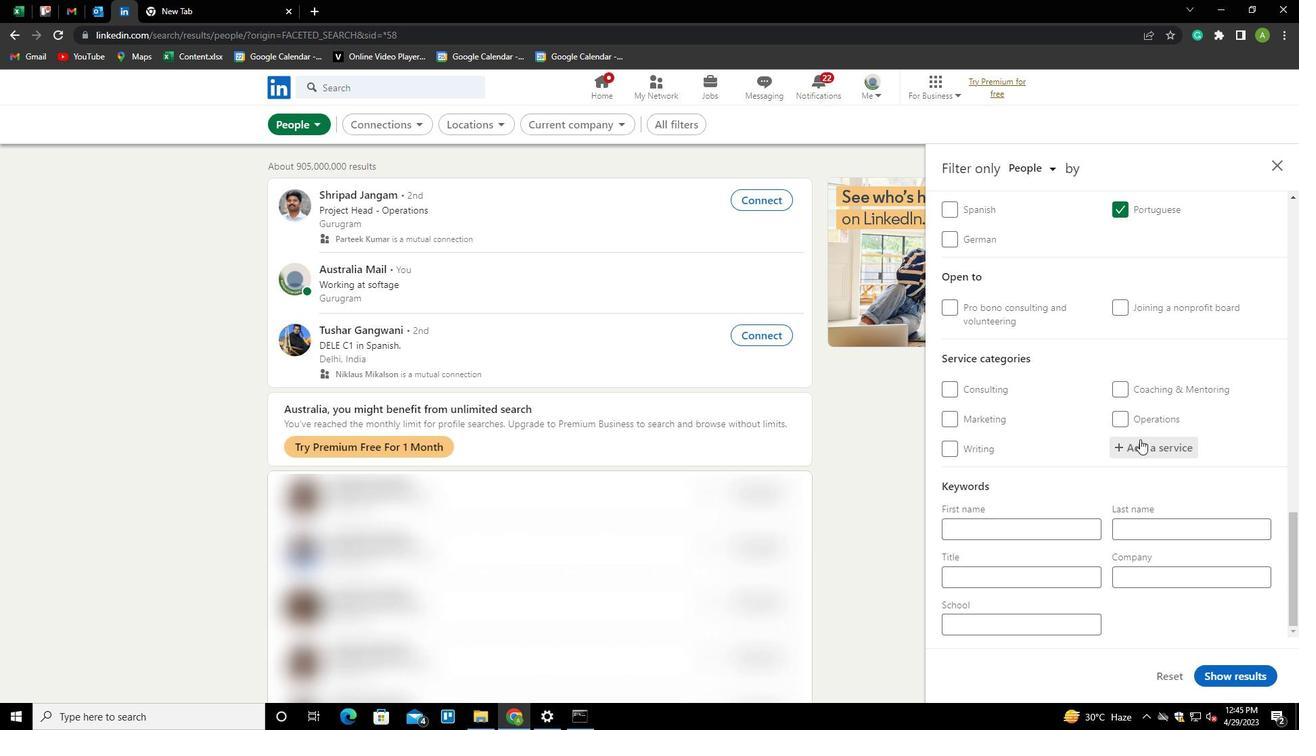 
Action: Mouse moved to (1140, 439)
Screenshot: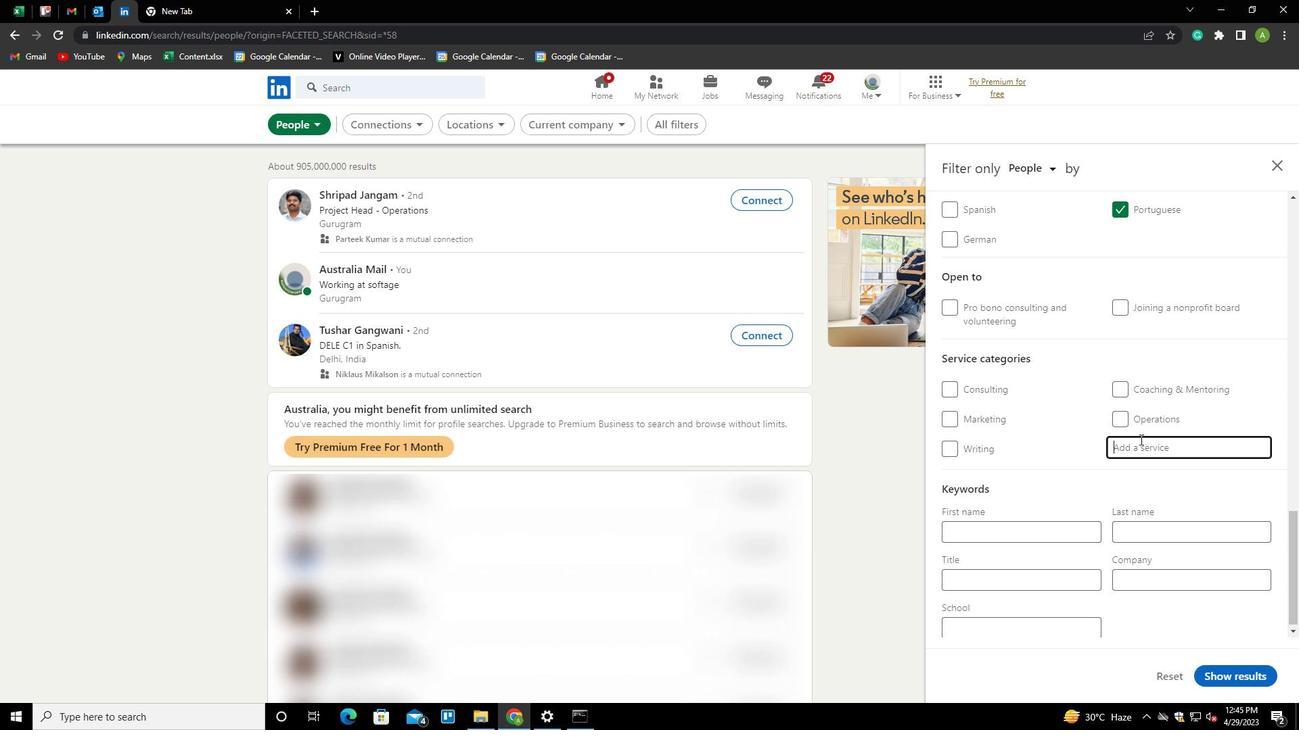 
Action: Key pressed EMAND<Key.down><Key.enter>
Screenshot: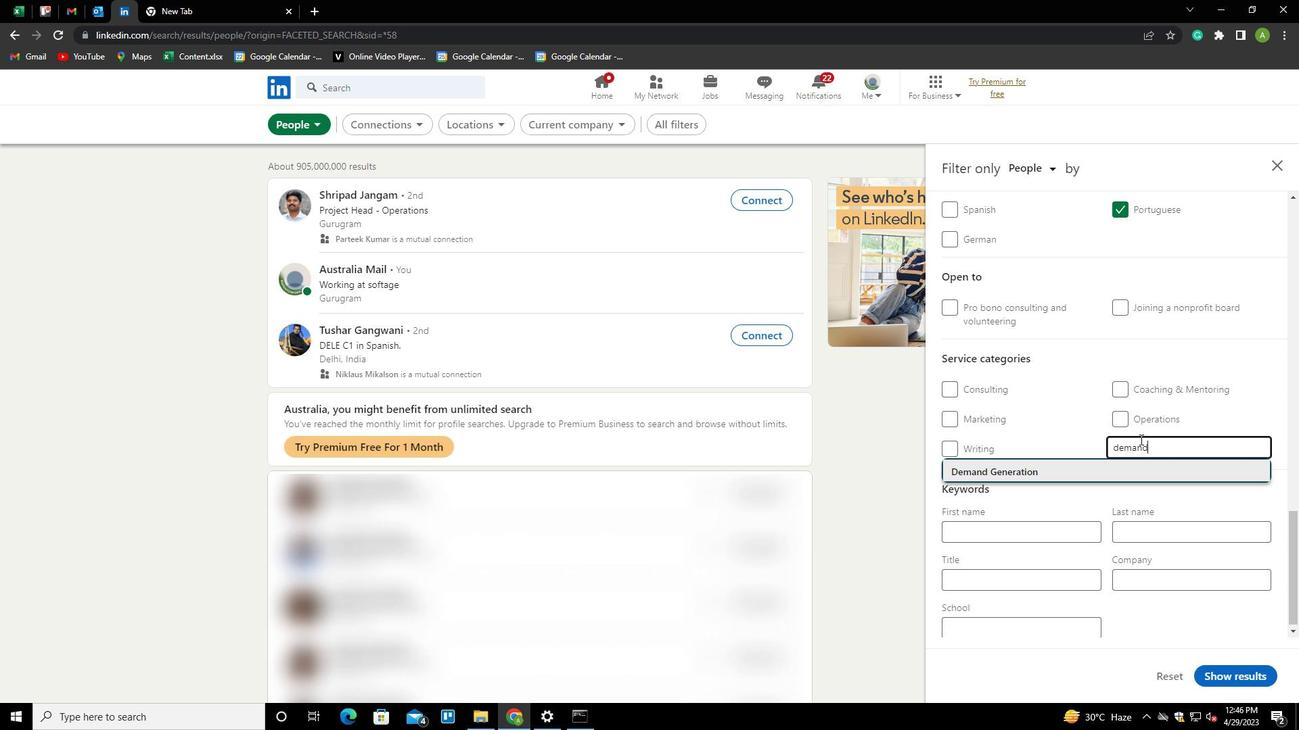 
Action: Mouse scrolled (1140, 439) with delta (0, 0)
Screenshot: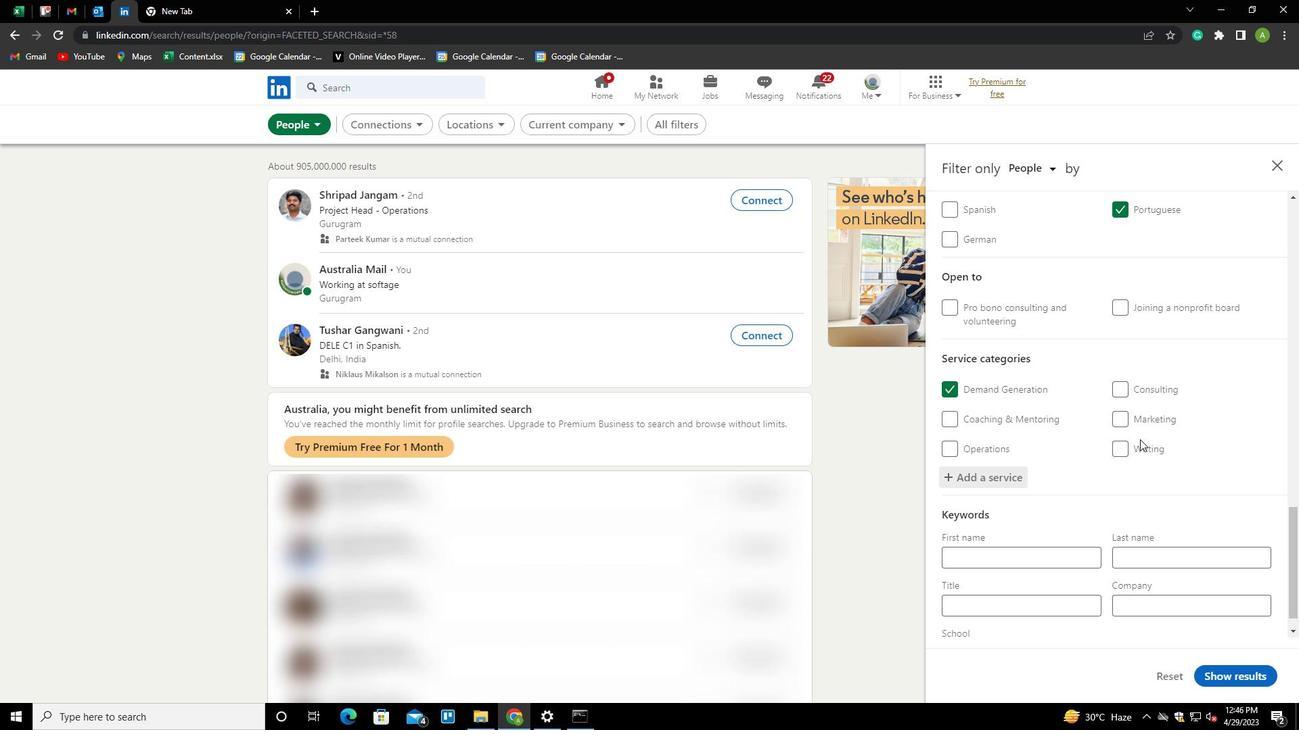 
Action: Mouse scrolled (1140, 439) with delta (0, 0)
Screenshot: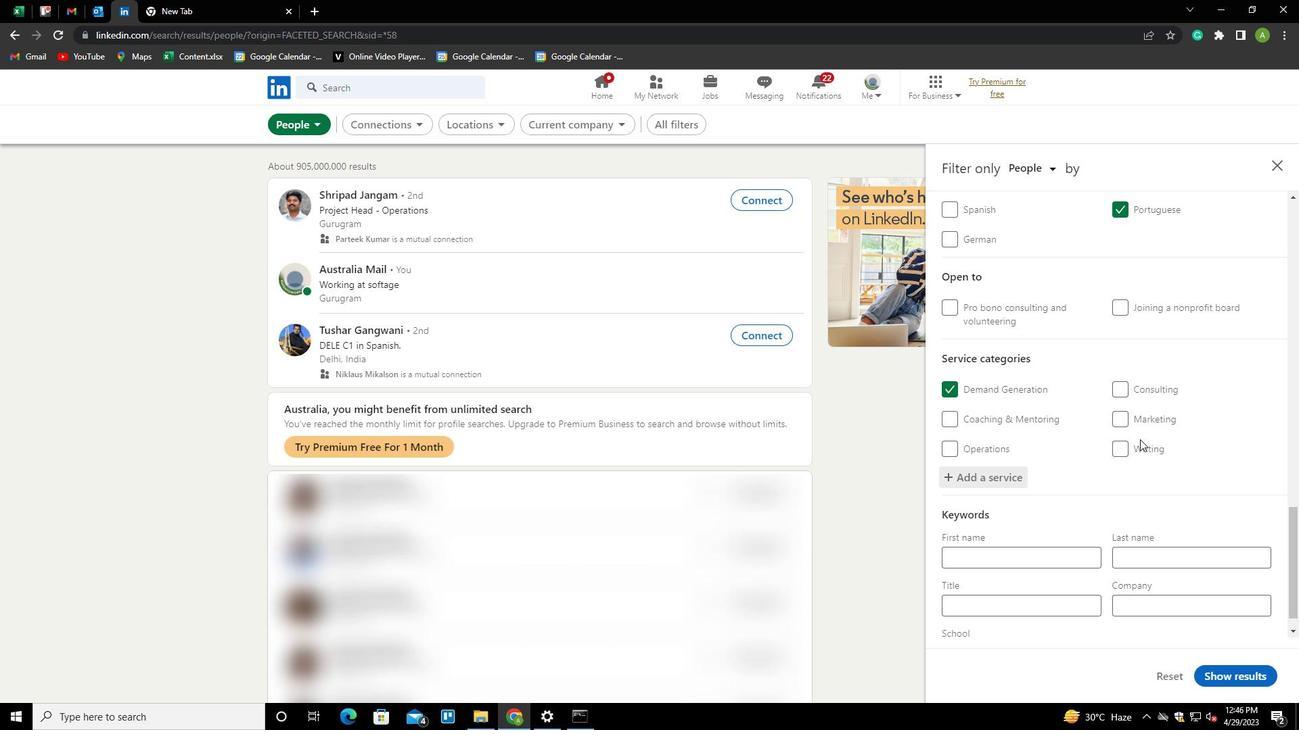 
Action: Mouse scrolled (1140, 439) with delta (0, 0)
Screenshot: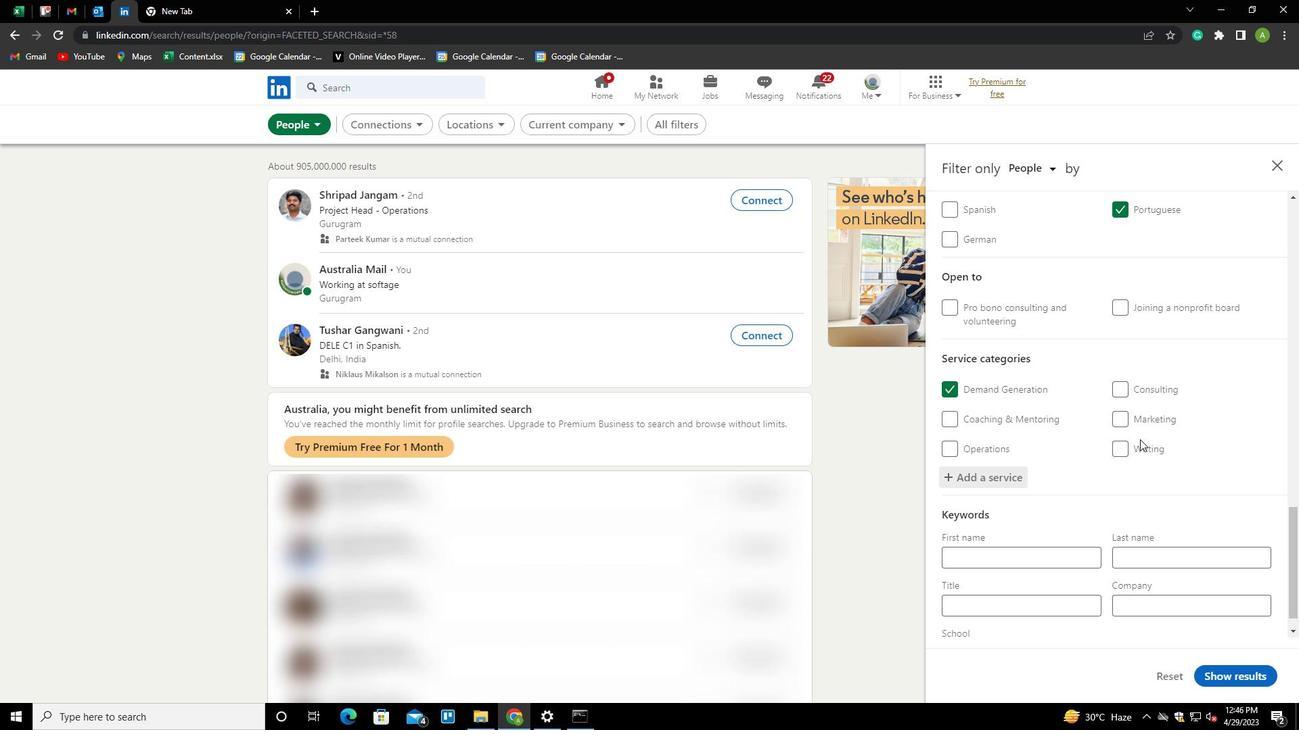 
Action: Mouse scrolled (1140, 439) with delta (0, 0)
Screenshot: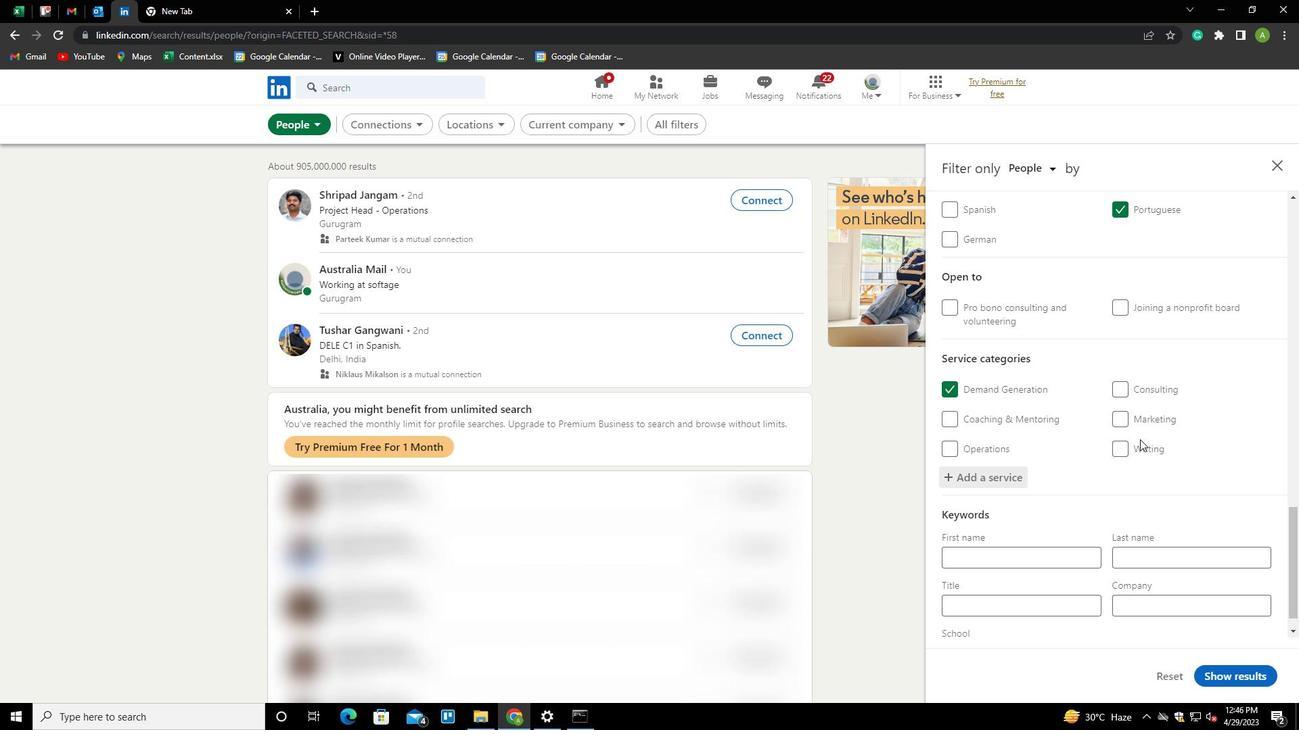 
Action: Mouse moved to (1059, 567)
Screenshot: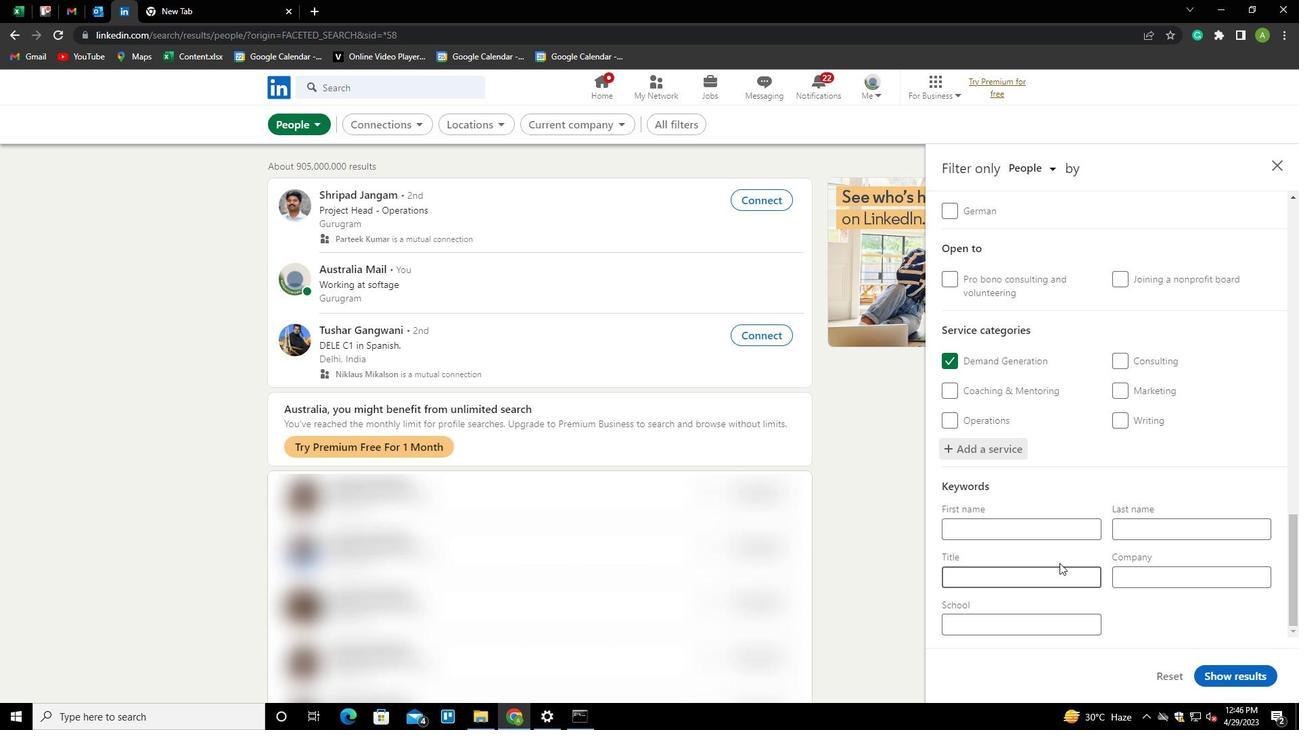 
Action: Mouse pressed left at (1059, 567)
Screenshot: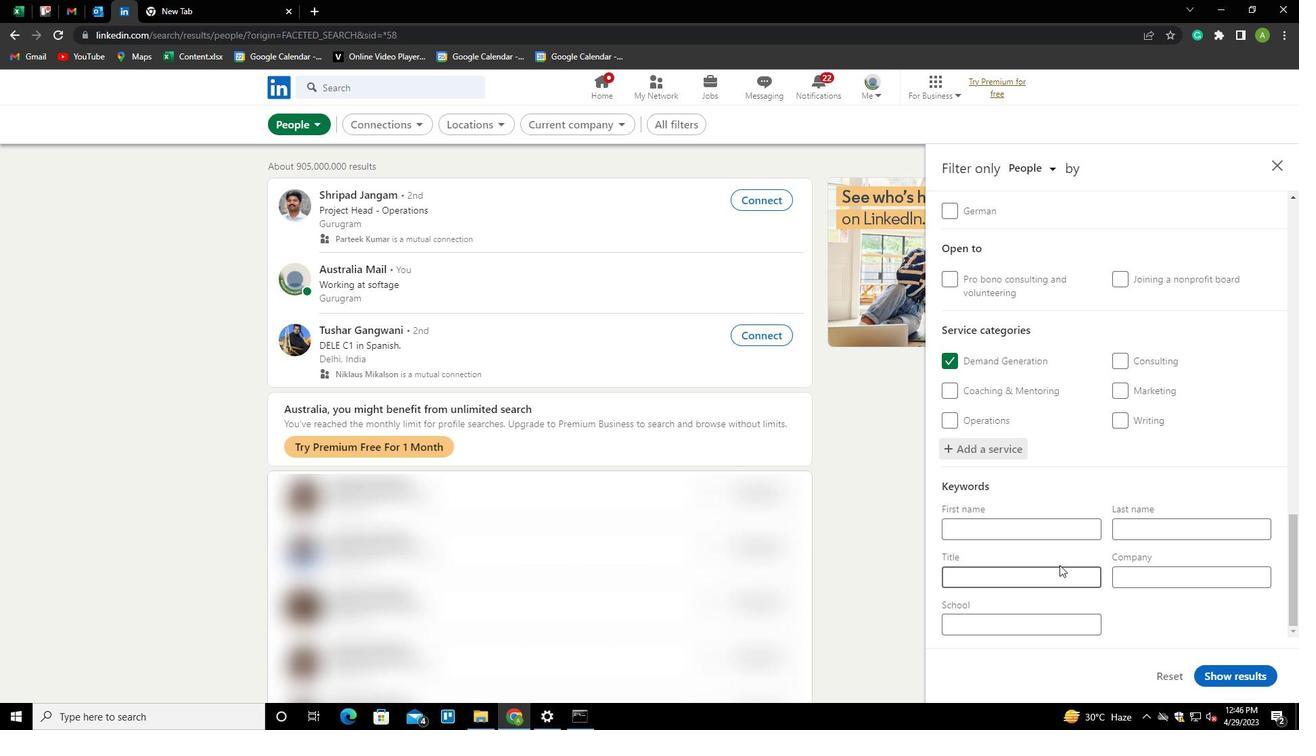 
Action: Key pressed <Key.shift><Key.shift>BOILER<Key.space><Key.backspace>MAR<Key.backspace>KER
Screenshot: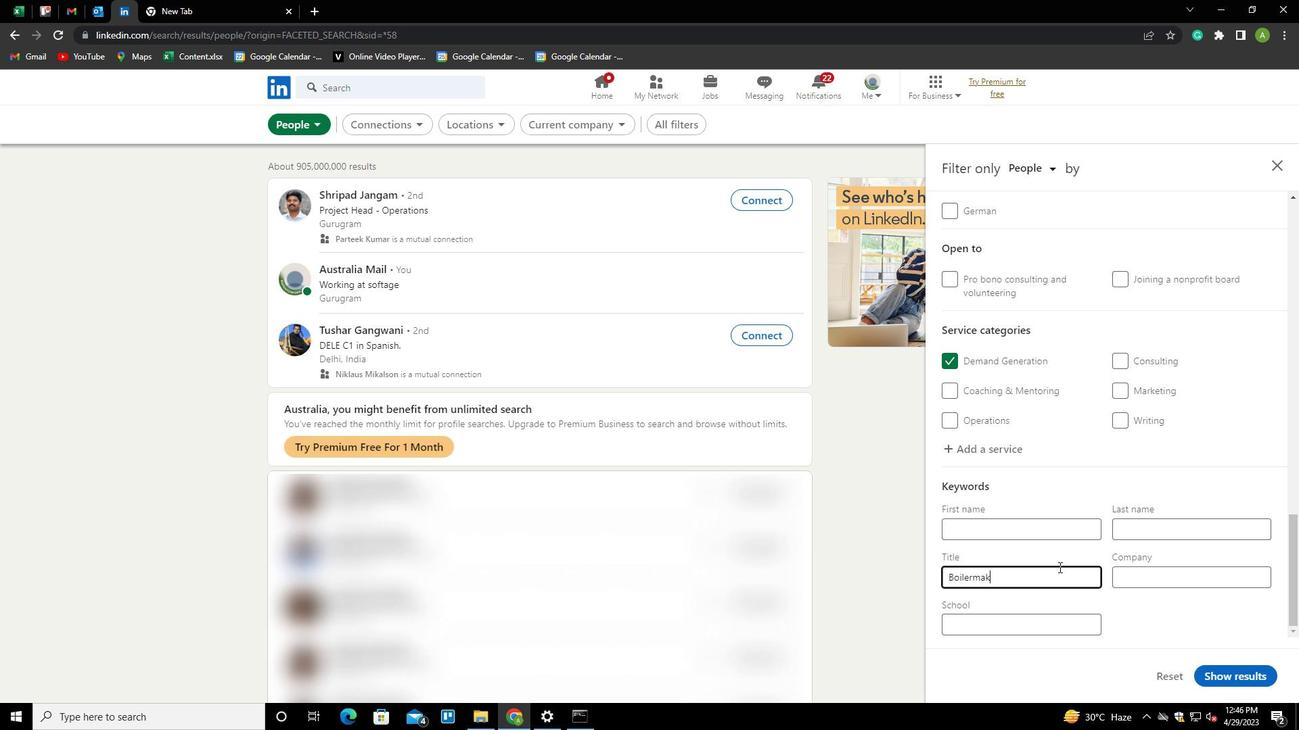
Action: Mouse moved to (1195, 642)
Screenshot: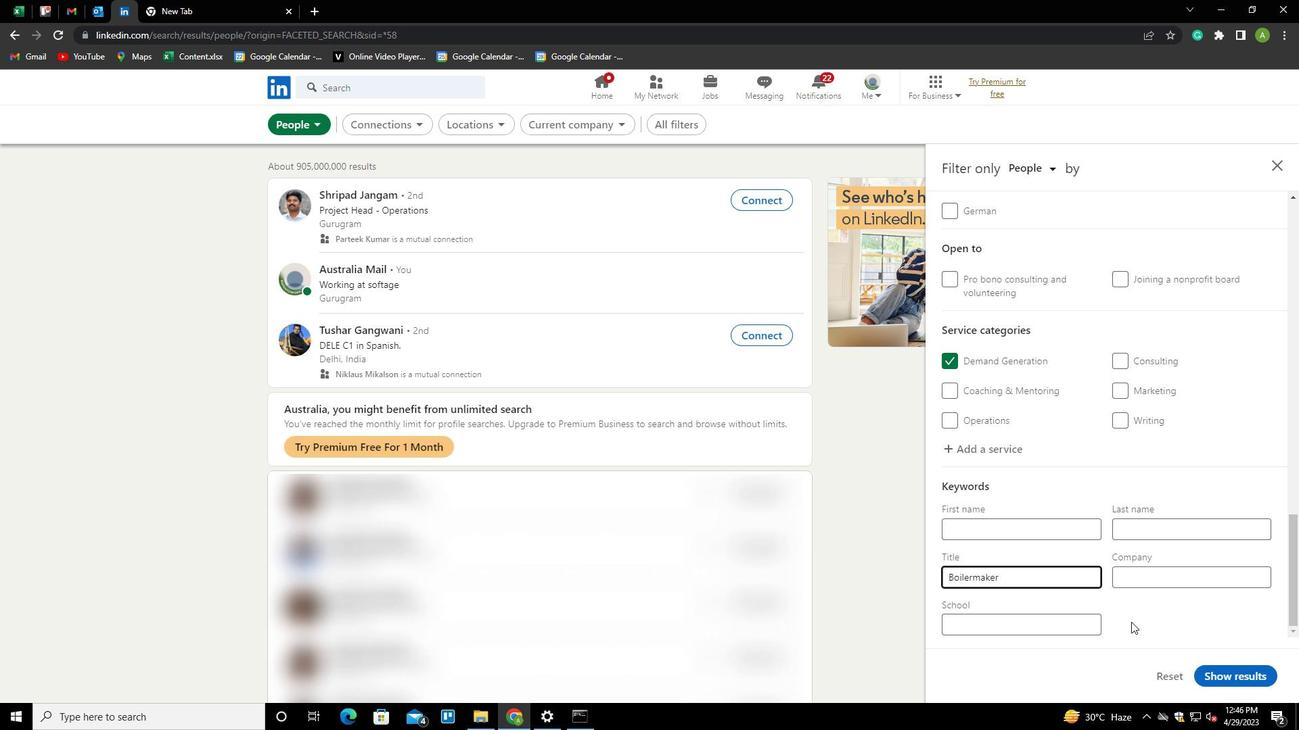 
Action: Mouse pressed left at (1195, 642)
Screenshot: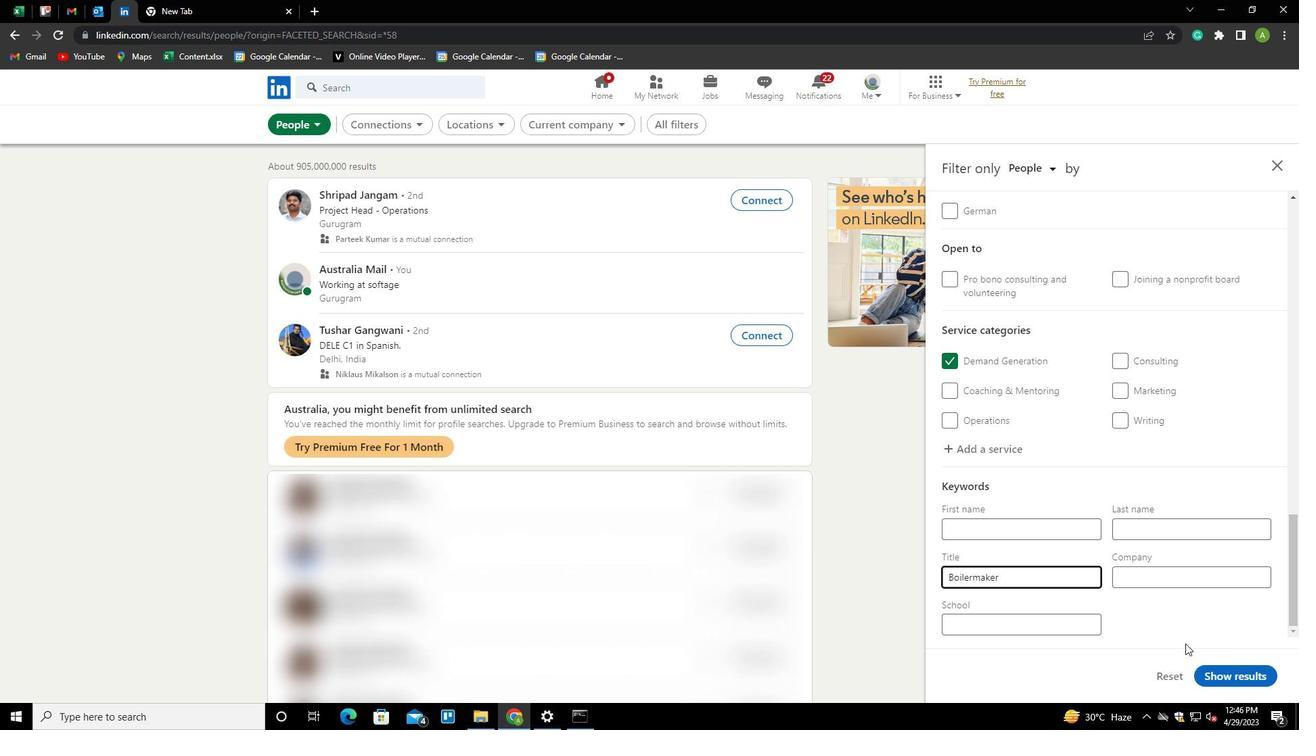 
Action: Mouse moved to (1228, 668)
Screenshot: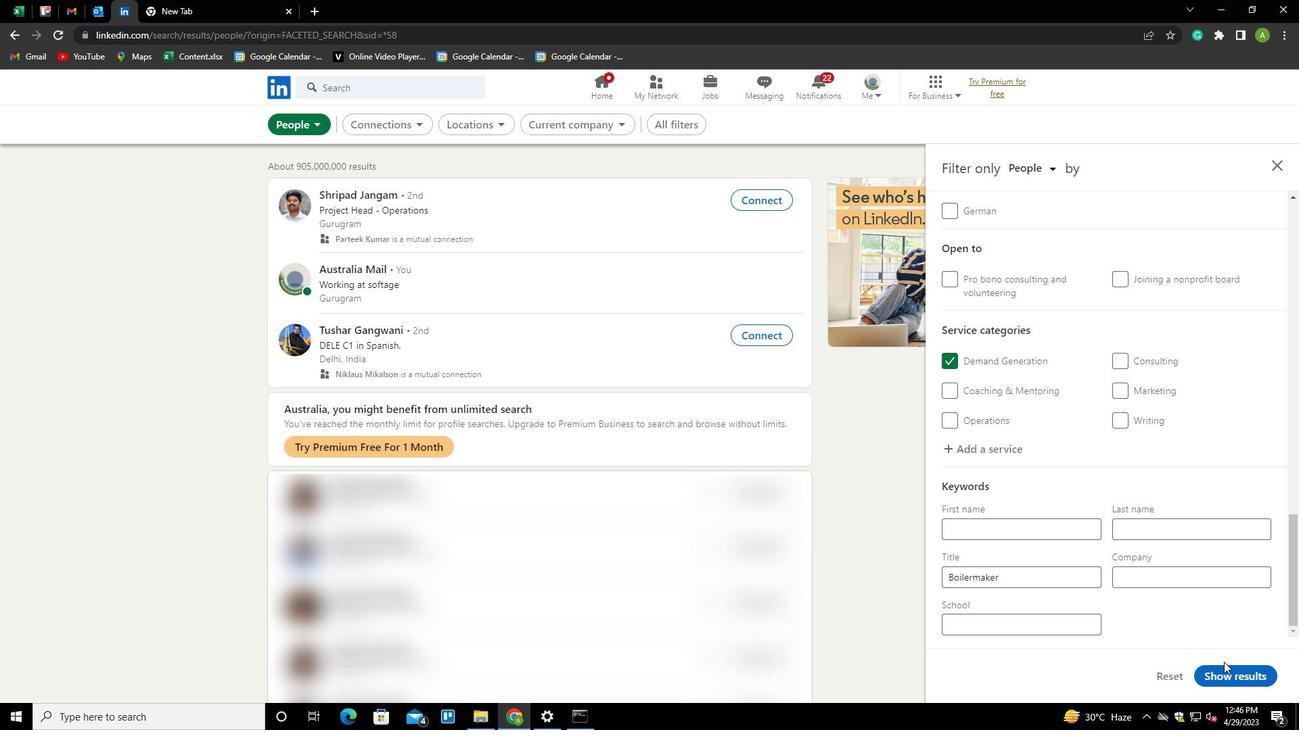 
Action: Mouse pressed left at (1228, 668)
Screenshot: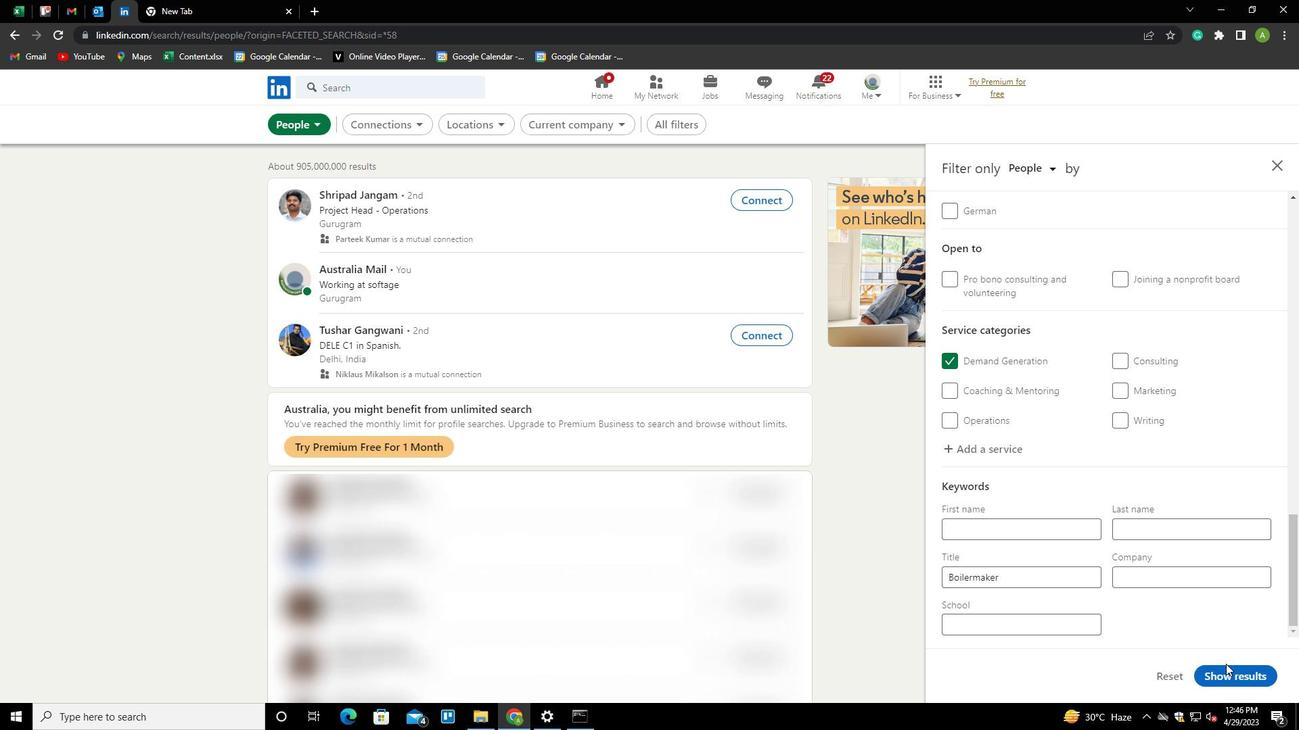 
